 Task: Look for space in Patna, India from 3rd August, 2023 to 7th August, 2023 for 2 adults in price range Rs.4000 to Rs.9000. Place can be private room with 1  bedroom having 1 bed and 1 bathroom. Property type can be house, flat, guest house, hotel. Booking option can be shelf check-in. Required host language is English.
Action: Mouse moved to (488, 64)
Screenshot: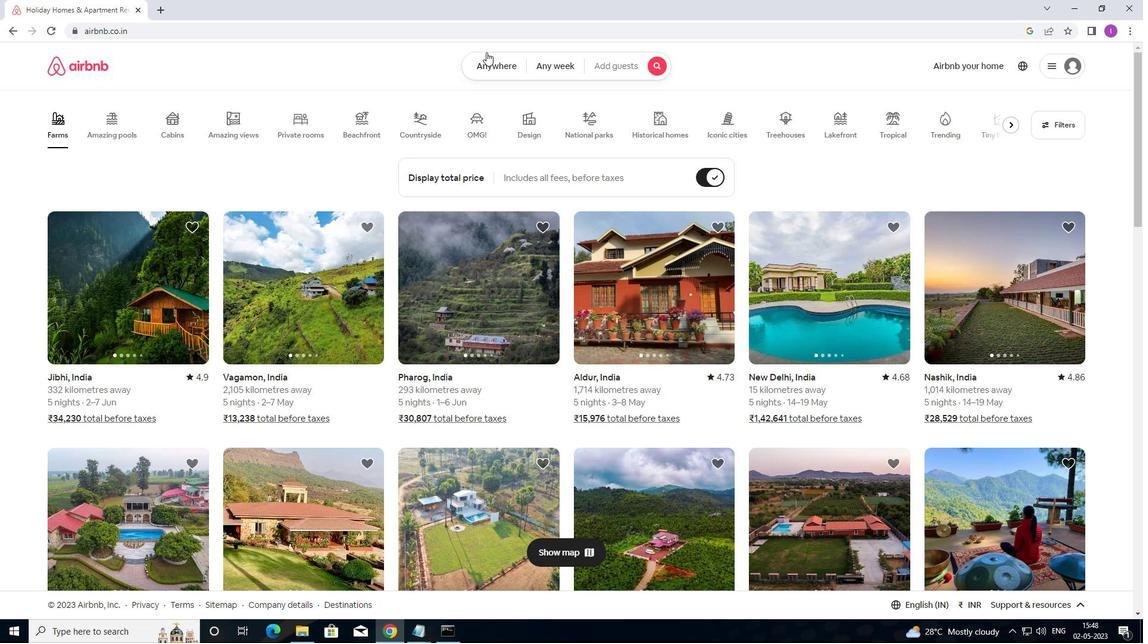 
Action: Mouse pressed left at (488, 64)
Screenshot: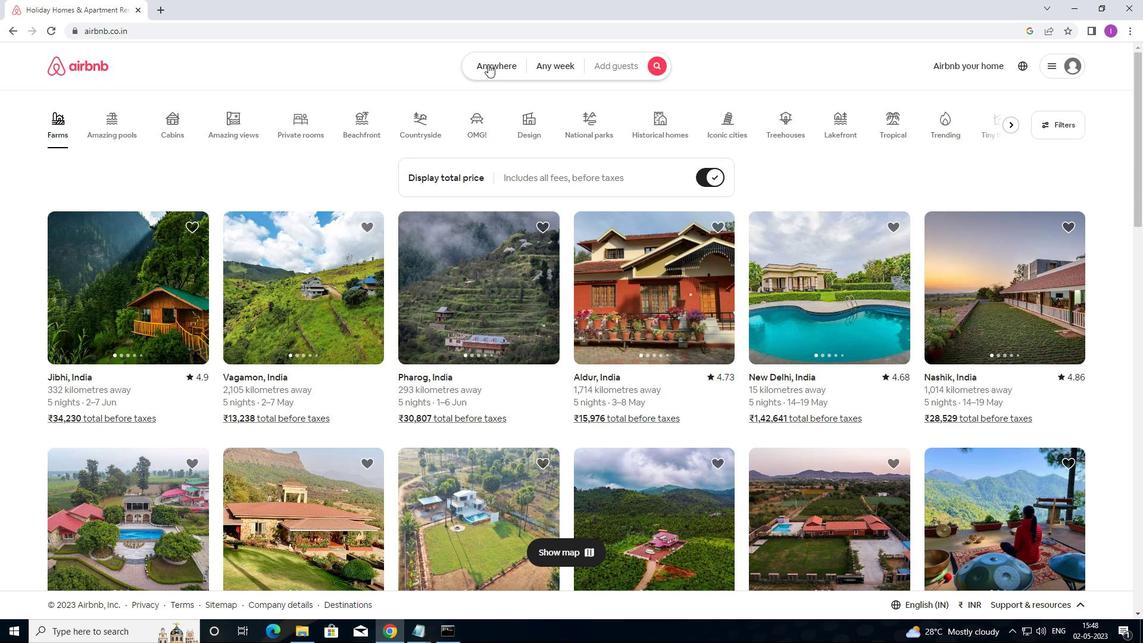
Action: Mouse moved to (399, 113)
Screenshot: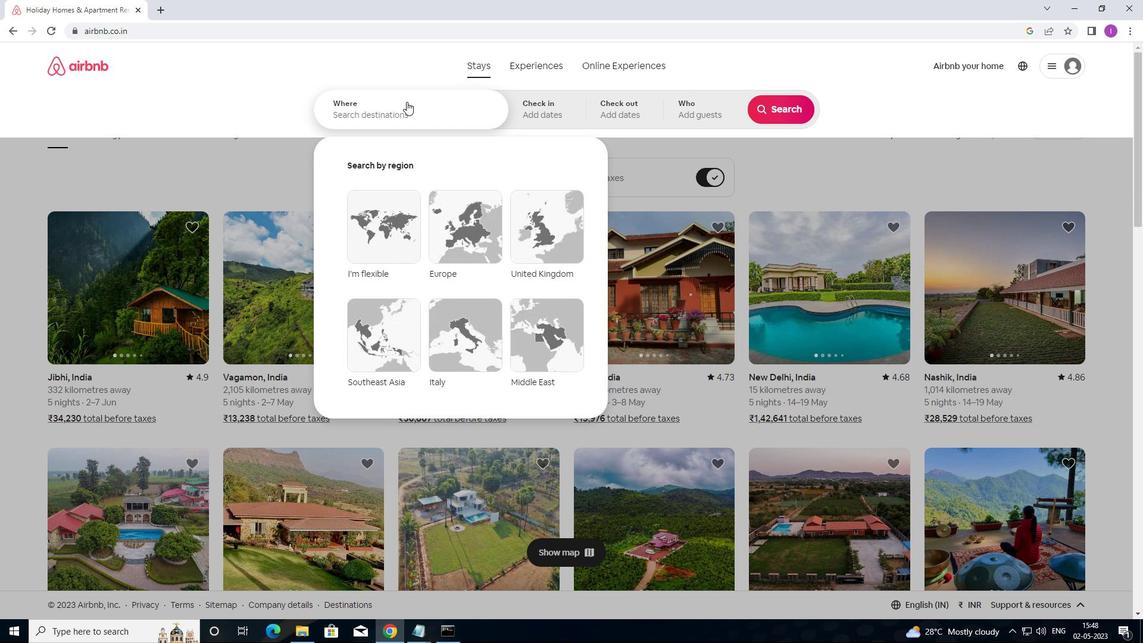 
Action: Mouse pressed left at (399, 113)
Screenshot: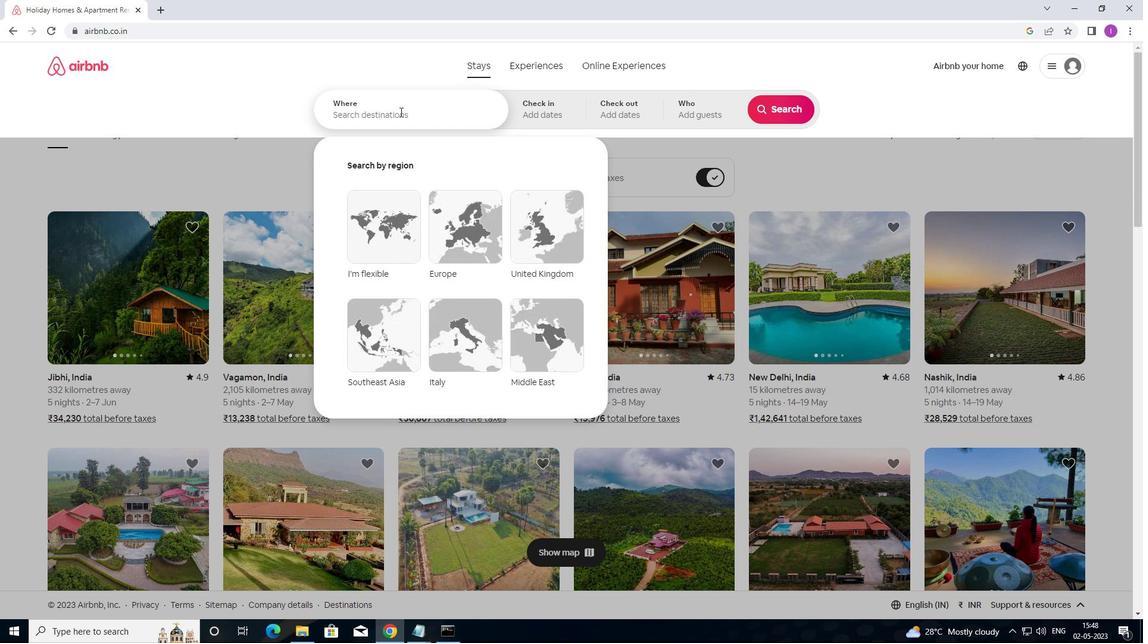 
Action: Mouse moved to (715, 36)
Screenshot: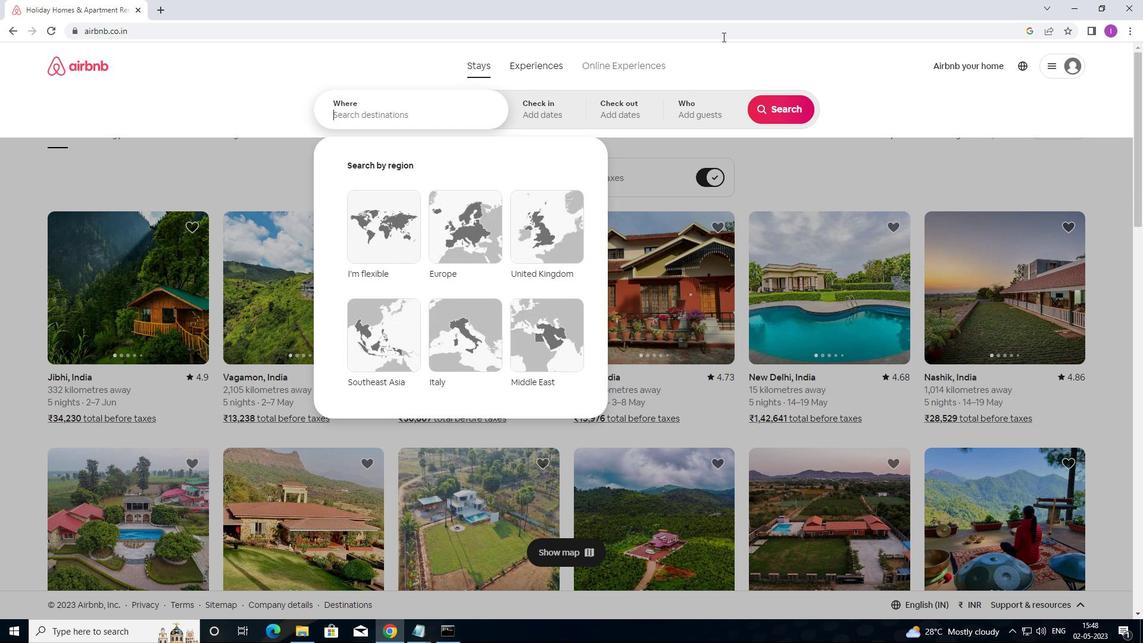 
Action: Key pressed <Key.shift>PATNA,<Key.shift>INDIA
Screenshot: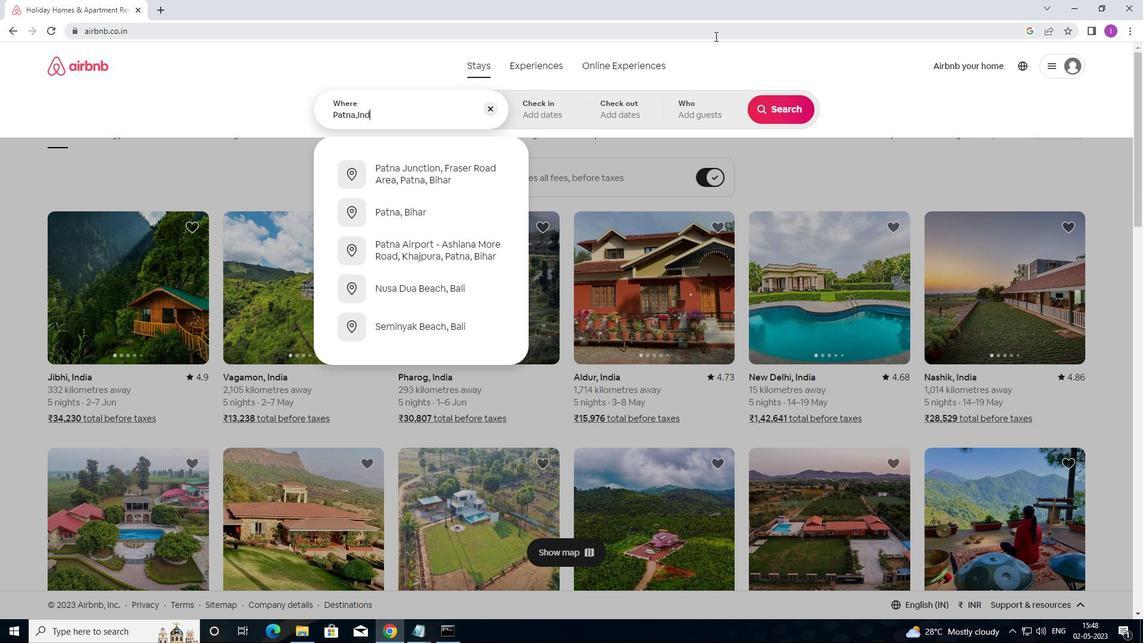 
Action: Mouse moved to (519, 110)
Screenshot: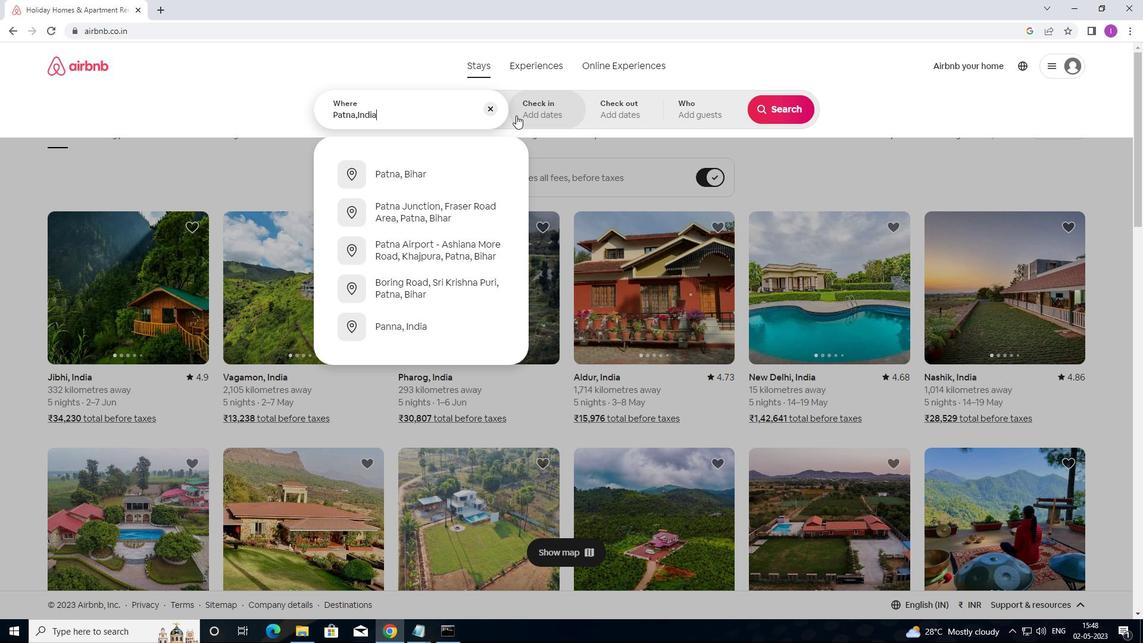 
Action: Mouse pressed left at (519, 110)
Screenshot: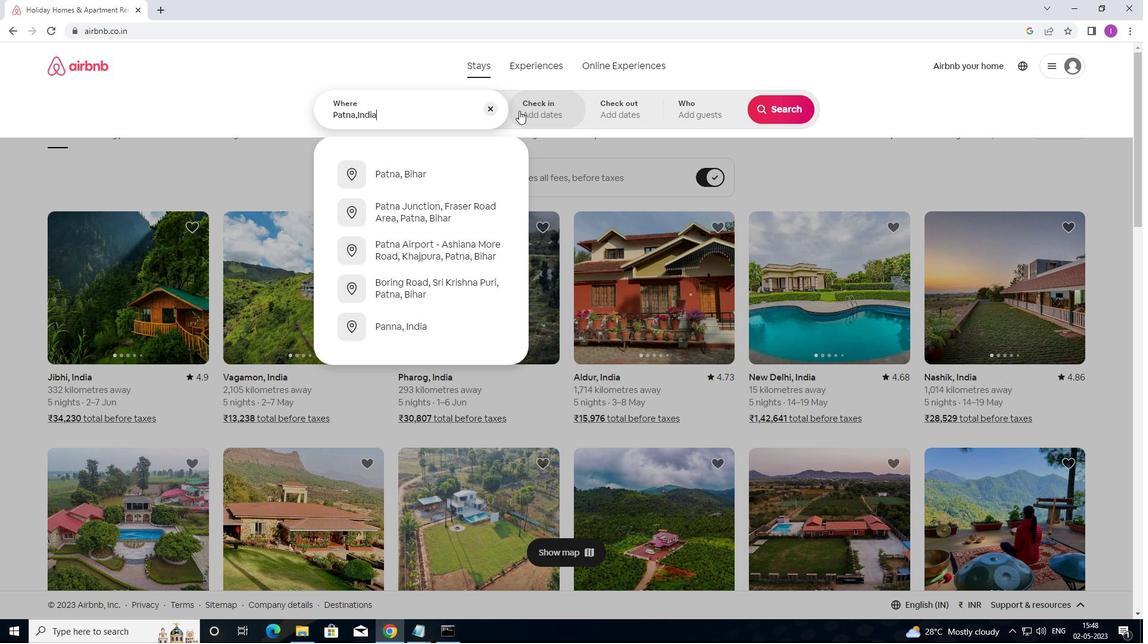
Action: Mouse moved to (770, 214)
Screenshot: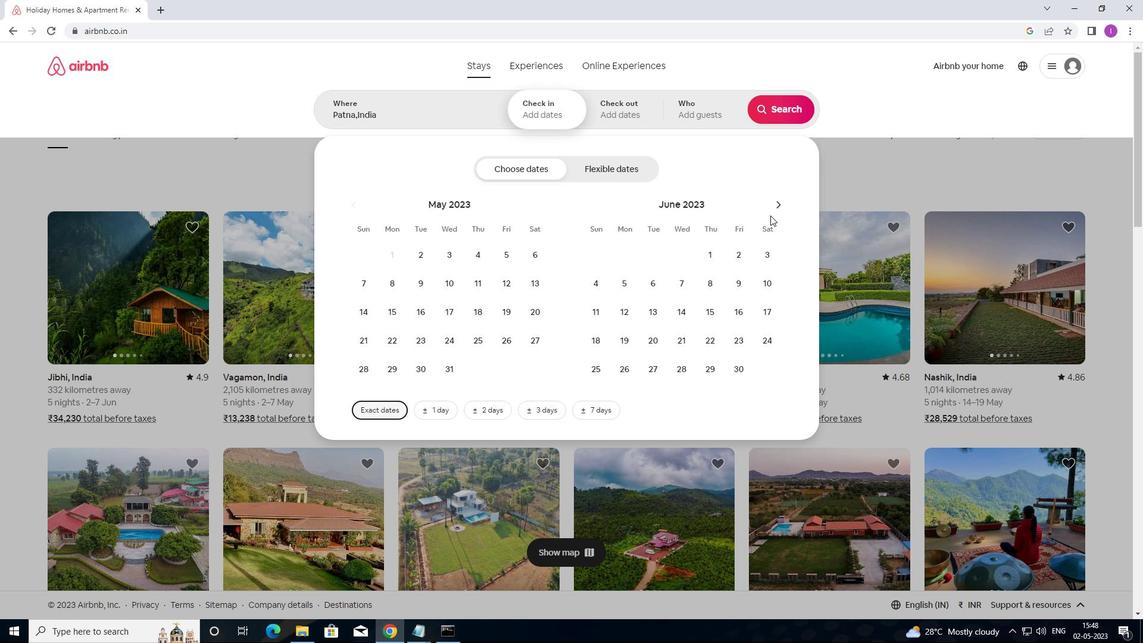 
Action: Mouse pressed left at (770, 214)
Screenshot: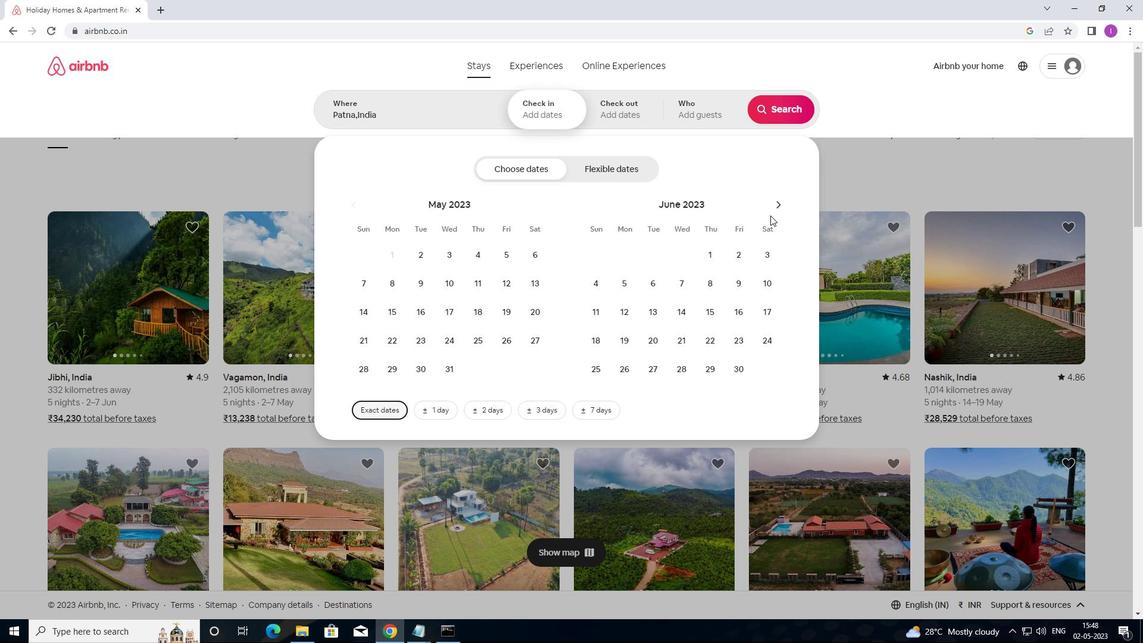 
Action: Mouse moved to (770, 211)
Screenshot: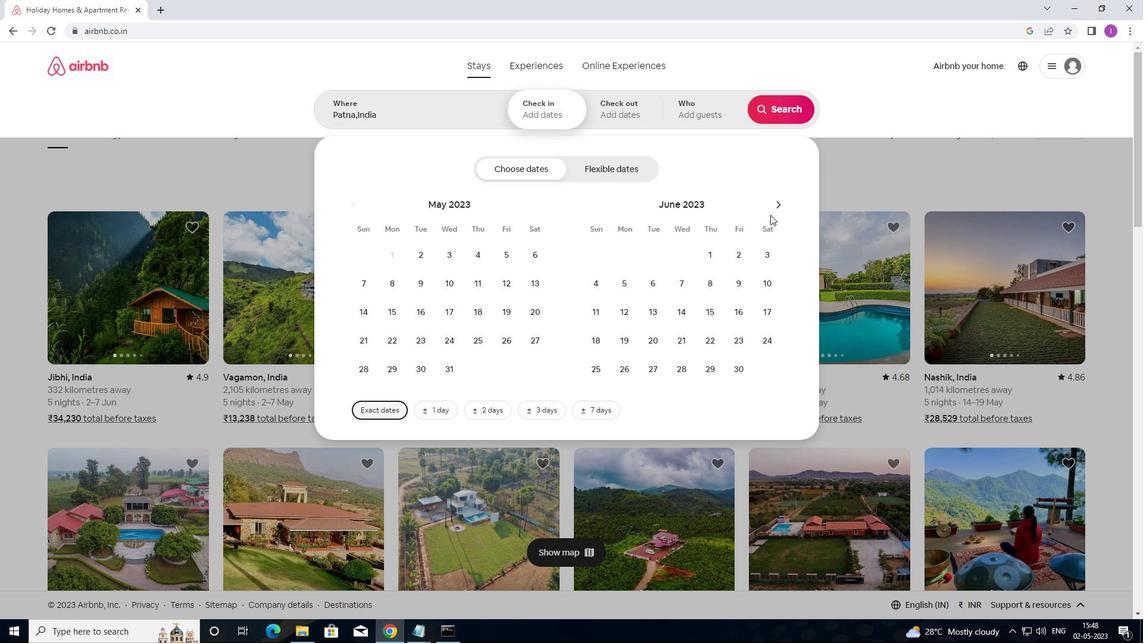 
Action: Mouse pressed left at (770, 211)
Screenshot: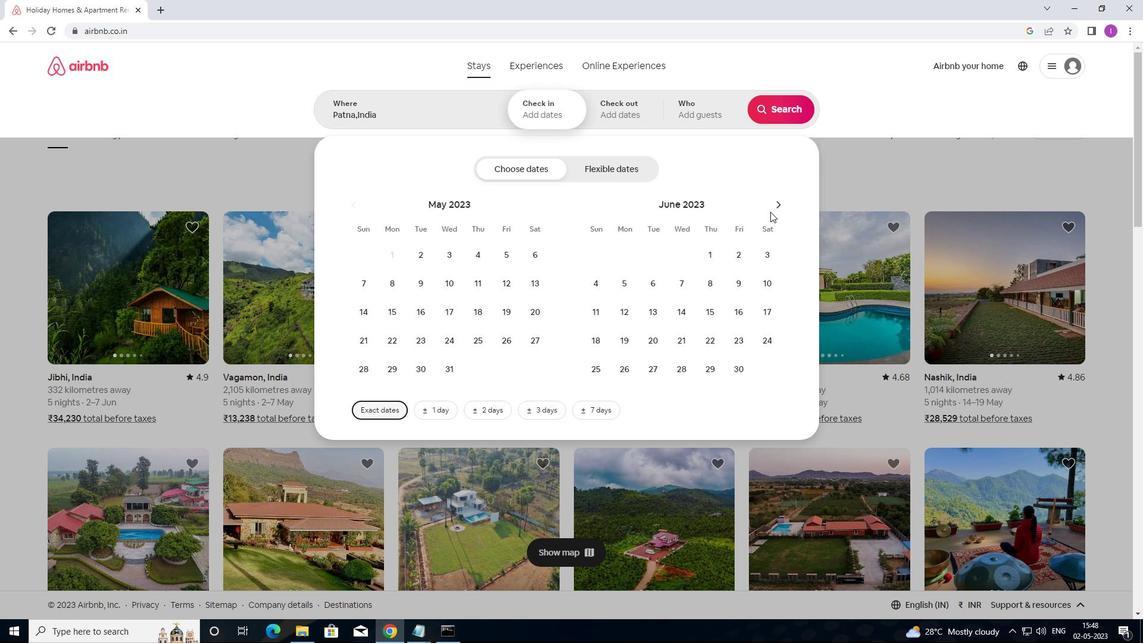 
Action: Mouse moved to (783, 204)
Screenshot: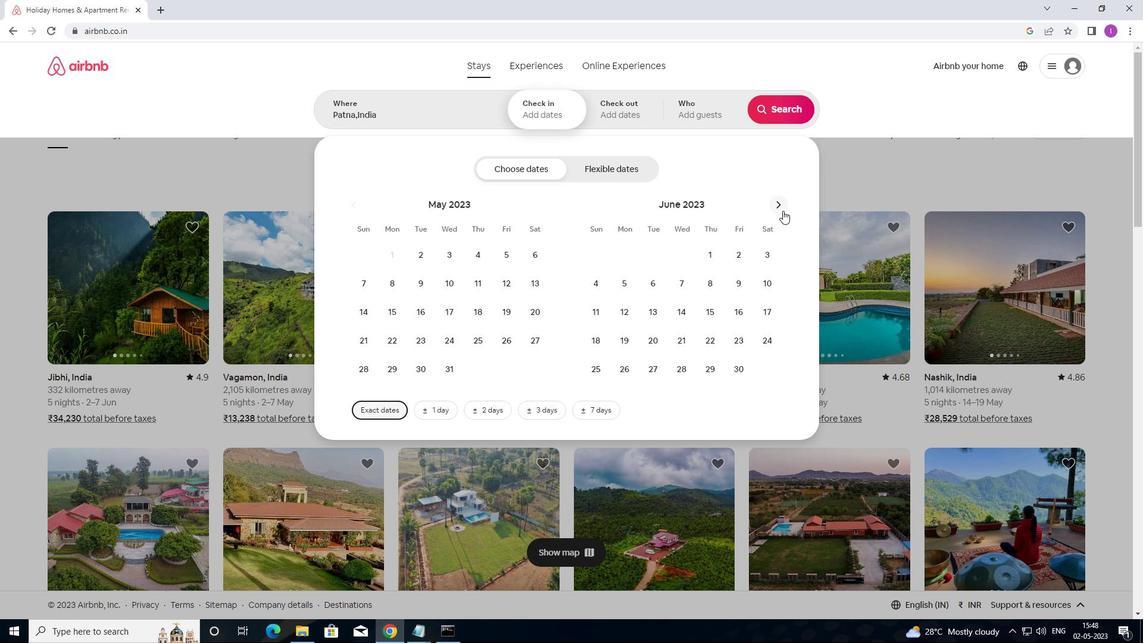 
Action: Mouse pressed left at (783, 204)
Screenshot: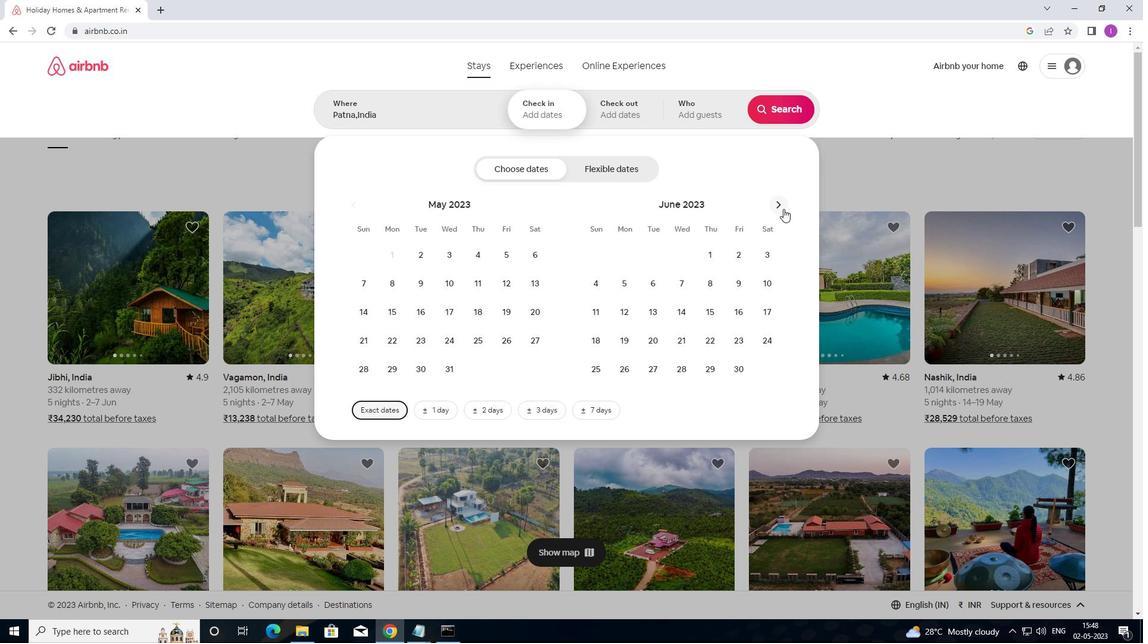 
Action: Mouse pressed left at (783, 204)
Screenshot: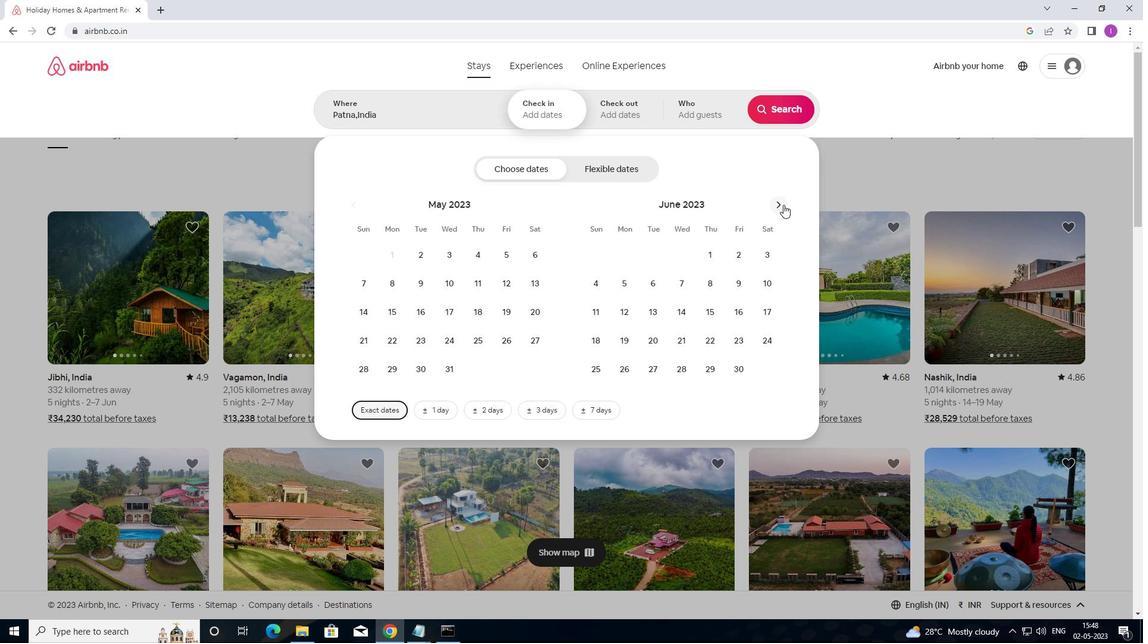 
Action: Mouse moved to (707, 253)
Screenshot: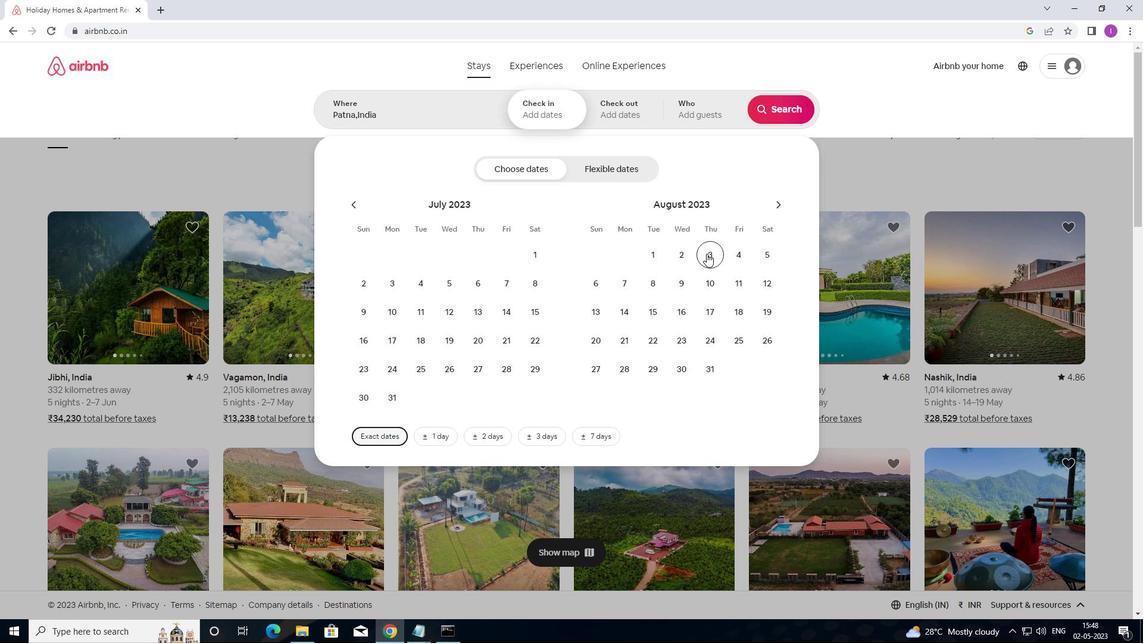 
Action: Mouse pressed left at (707, 253)
Screenshot: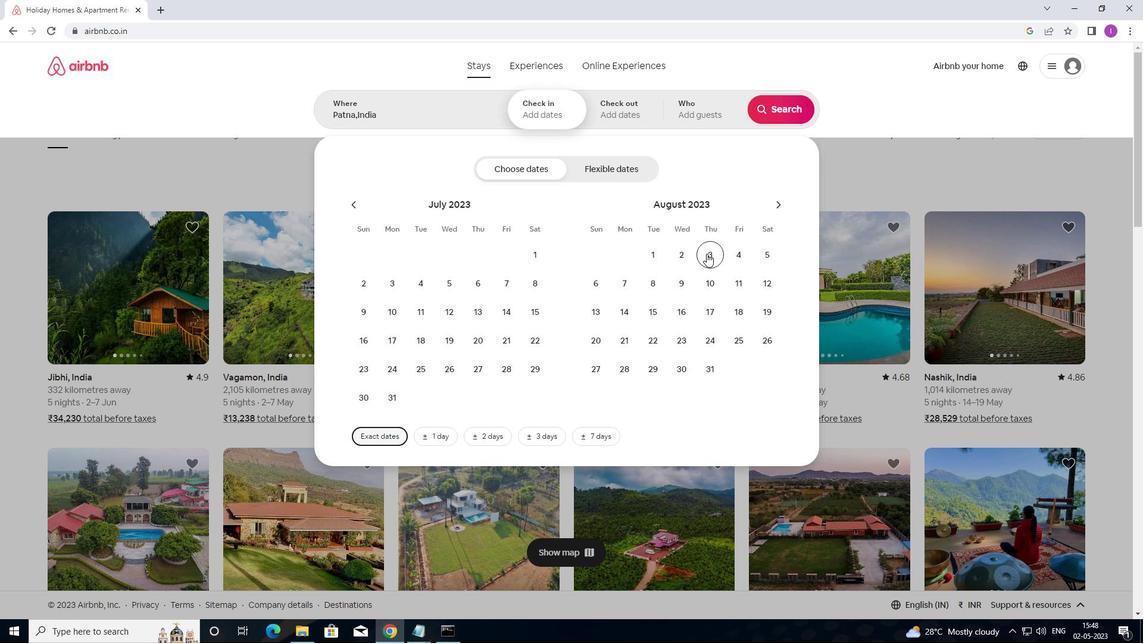 
Action: Mouse moved to (621, 290)
Screenshot: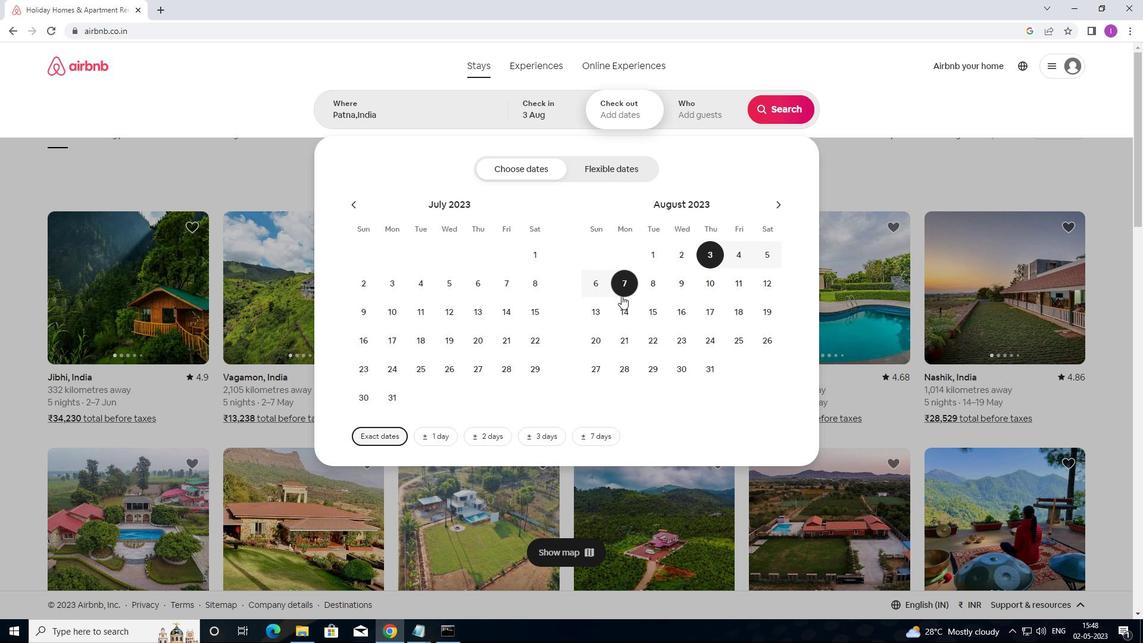 
Action: Mouse pressed left at (621, 290)
Screenshot: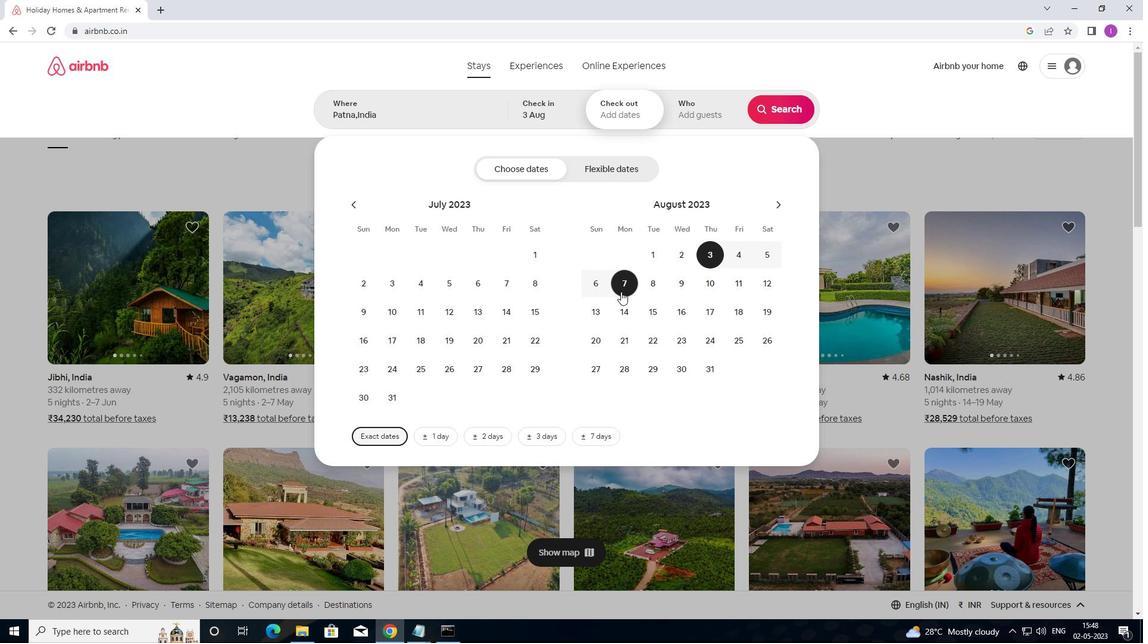 
Action: Mouse moved to (724, 107)
Screenshot: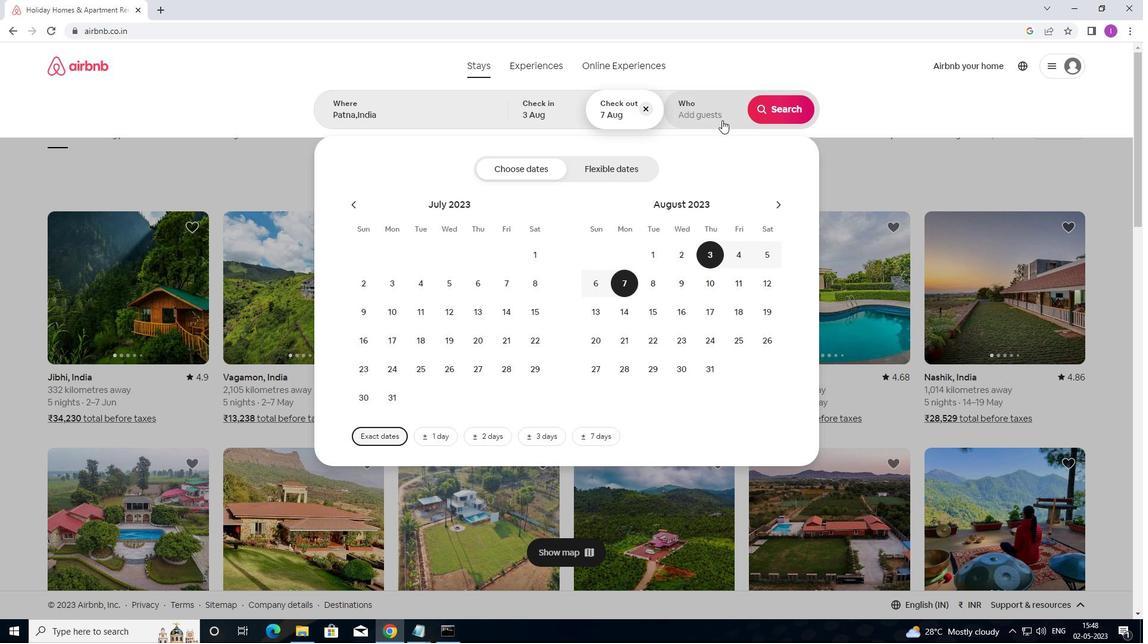 
Action: Mouse pressed left at (724, 107)
Screenshot: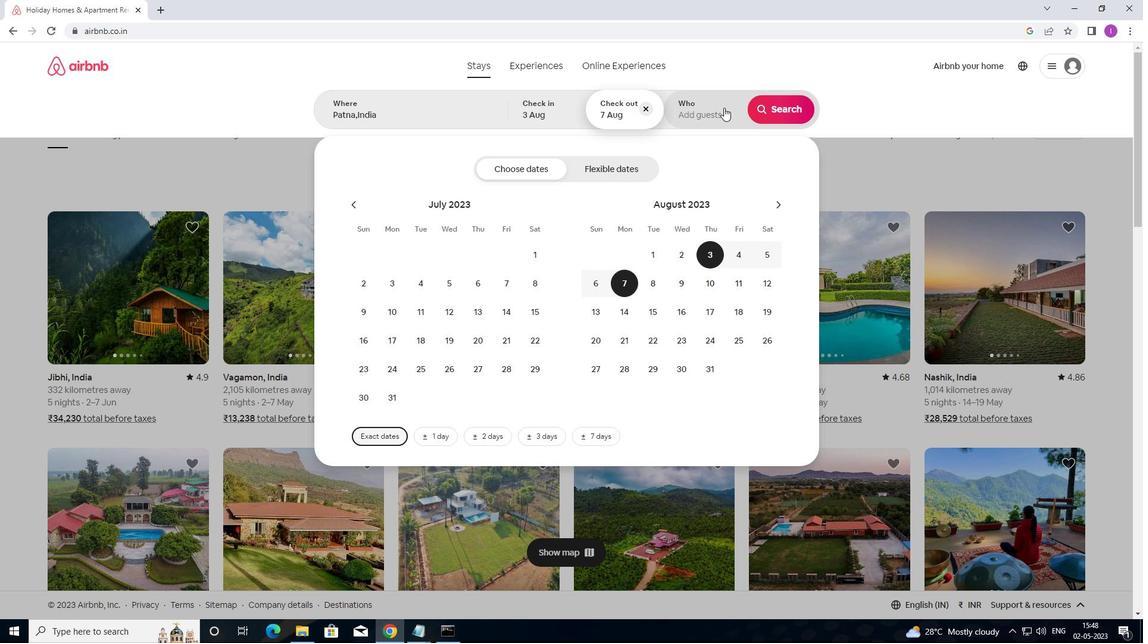 
Action: Mouse moved to (775, 174)
Screenshot: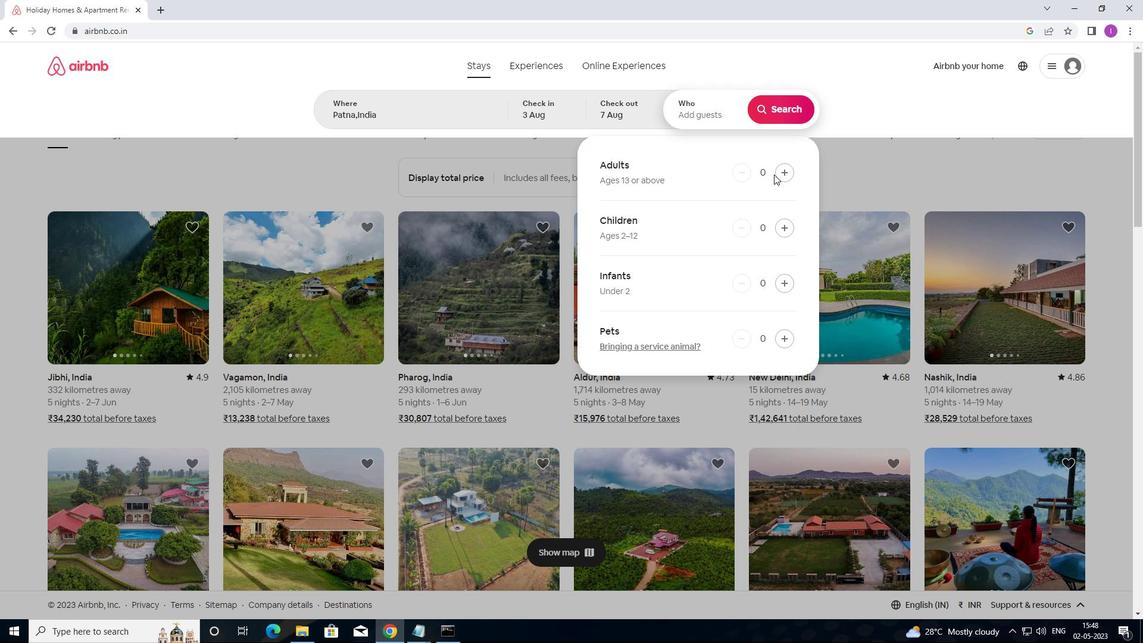 
Action: Mouse pressed left at (775, 174)
Screenshot: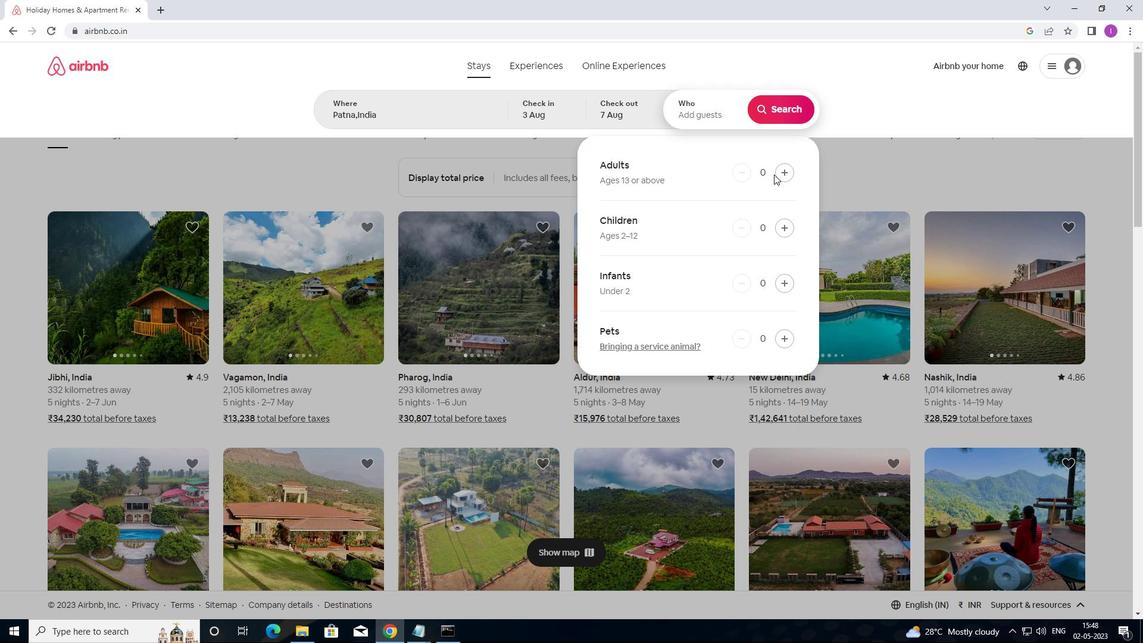 
Action: Mouse moved to (777, 173)
Screenshot: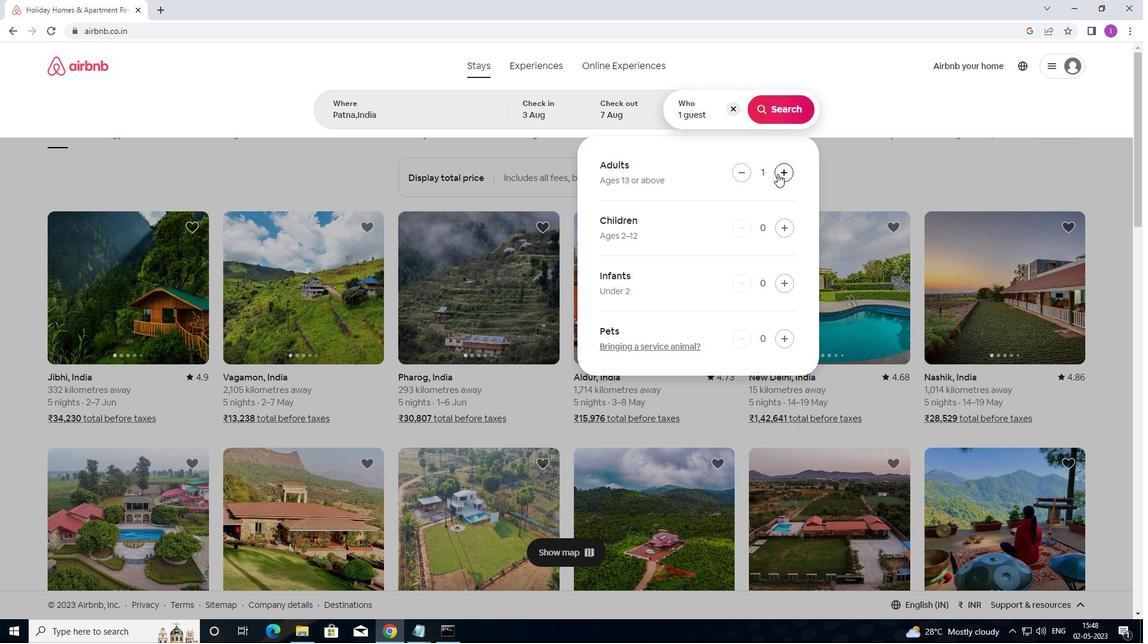 
Action: Mouse pressed left at (777, 173)
Screenshot: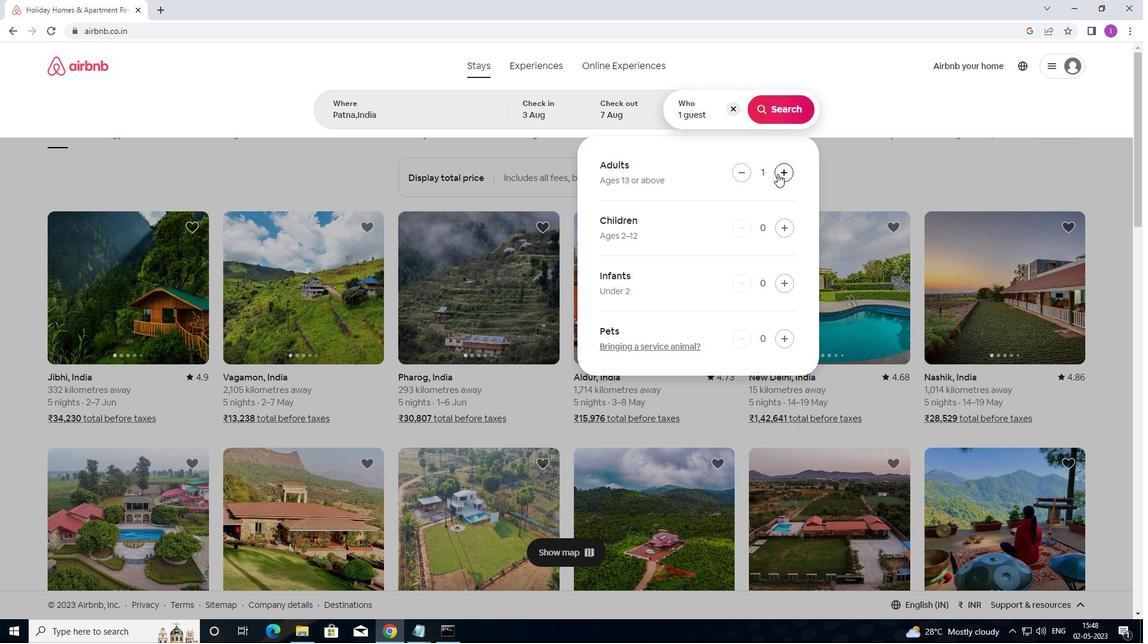 
Action: Mouse moved to (777, 115)
Screenshot: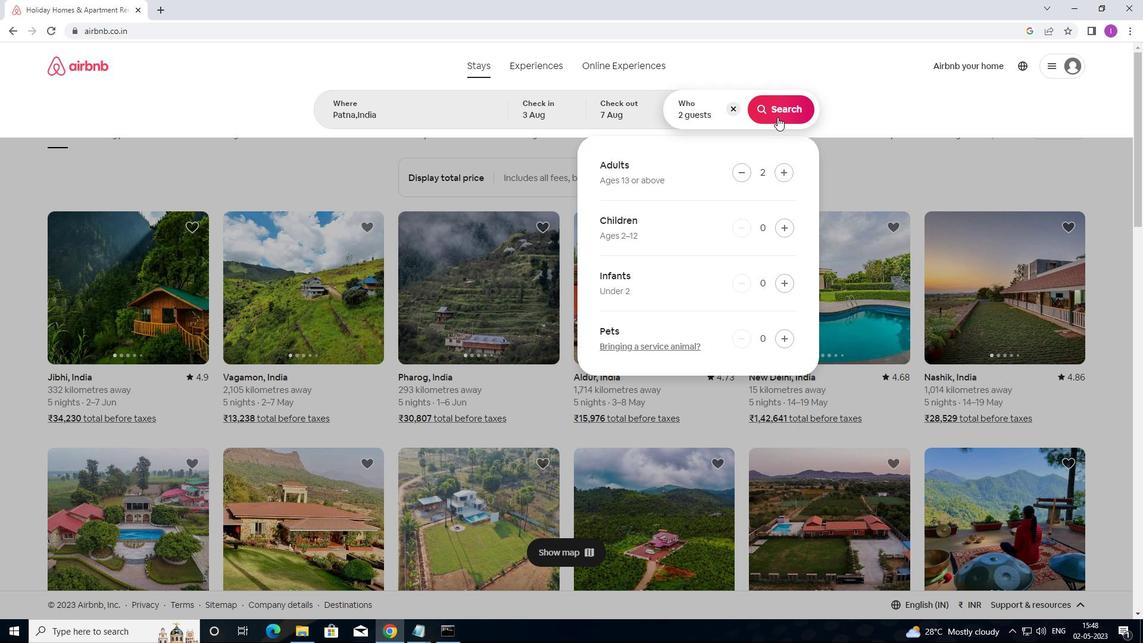 
Action: Mouse pressed left at (777, 115)
Screenshot: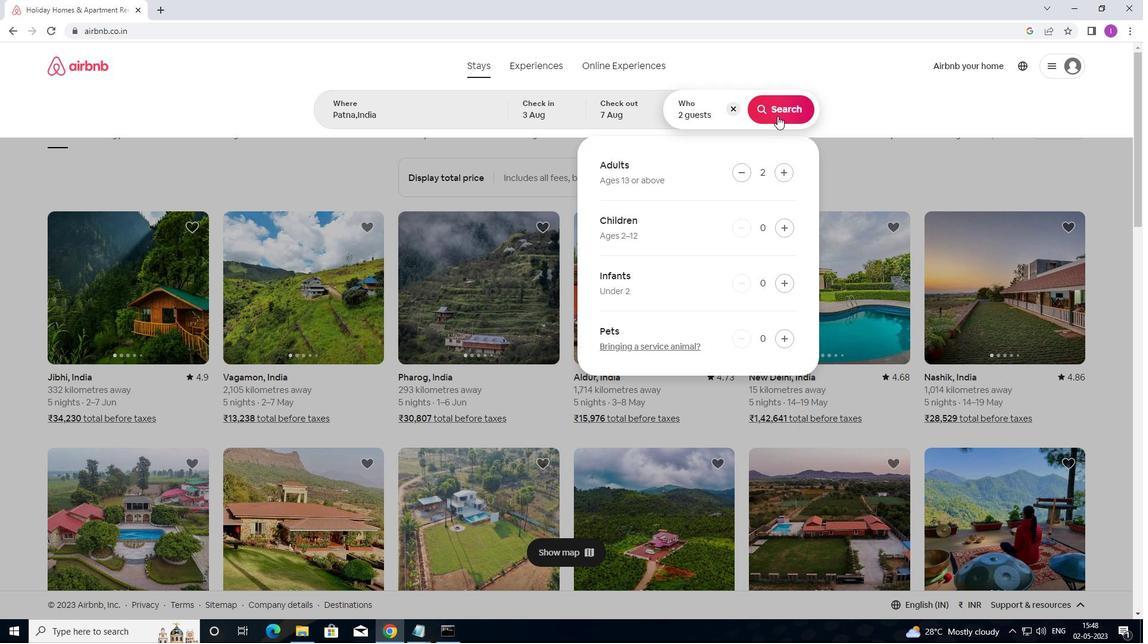 
Action: Mouse moved to (717, 194)
Screenshot: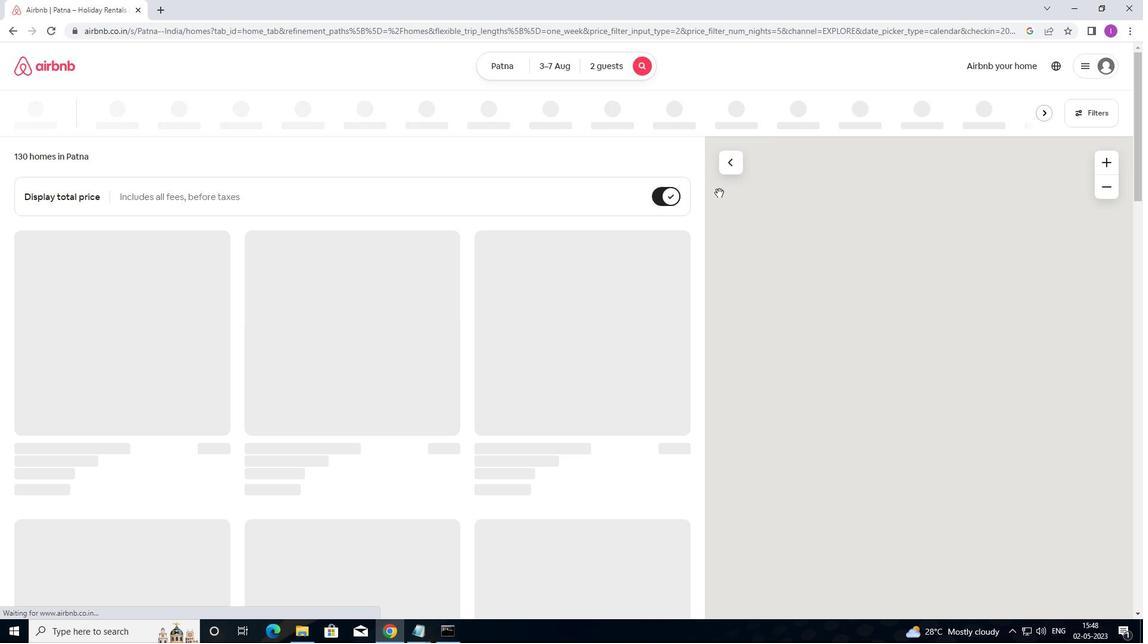 
Action: Mouse scrolled (717, 193) with delta (0, 0)
Screenshot: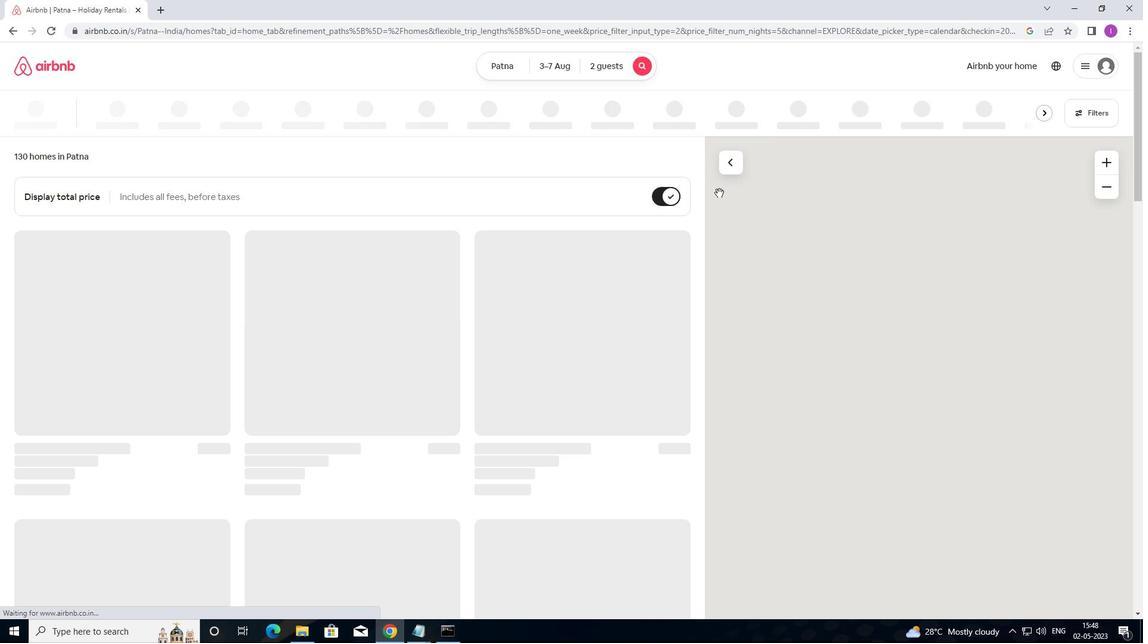 
Action: Mouse moved to (1096, 113)
Screenshot: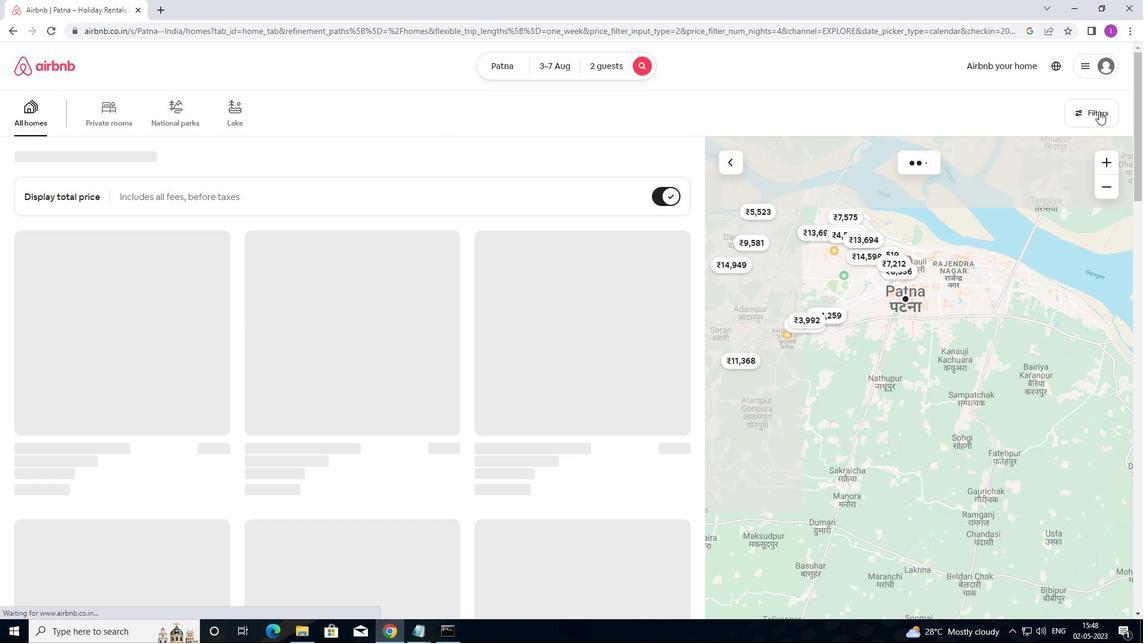 
Action: Mouse pressed left at (1096, 113)
Screenshot: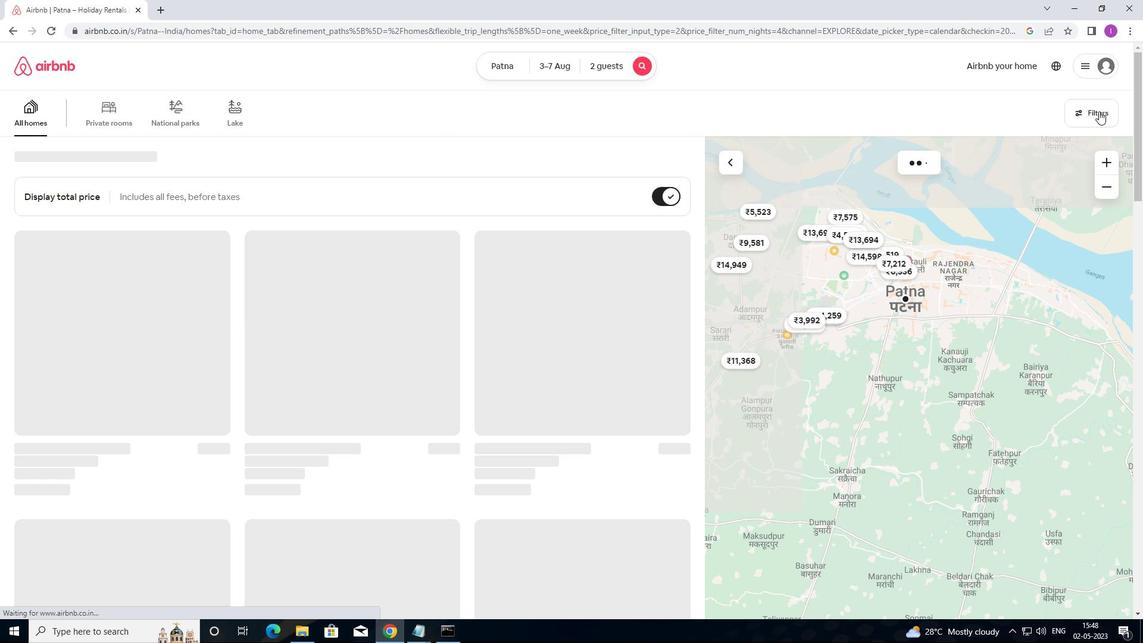 
Action: Mouse moved to (1095, 122)
Screenshot: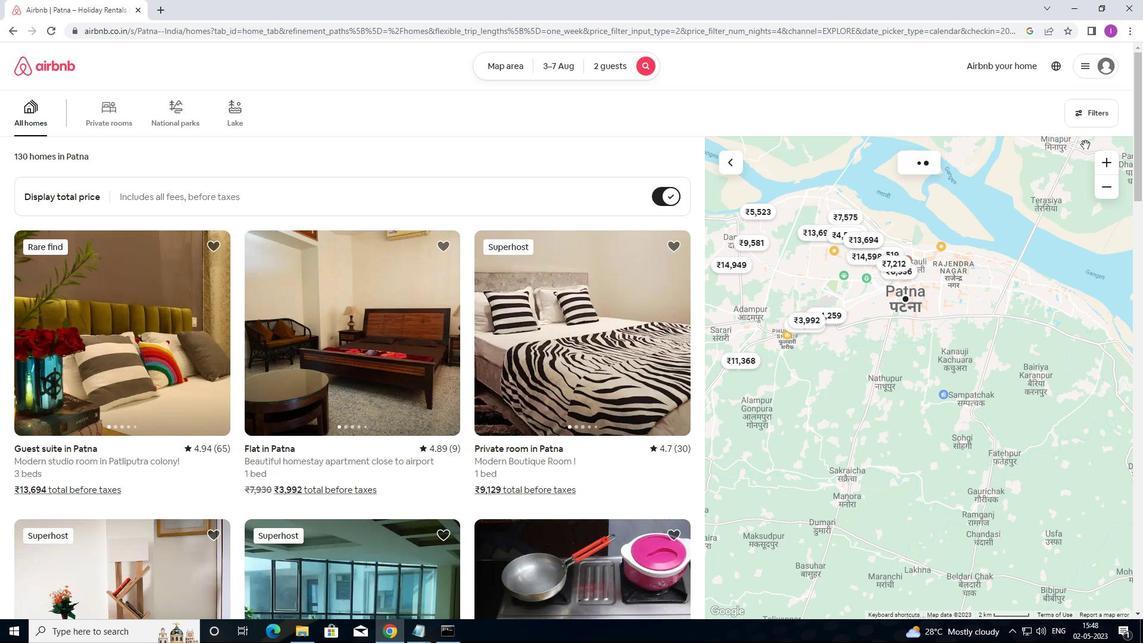 
Action: Mouse pressed left at (1095, 122)
Screenshot: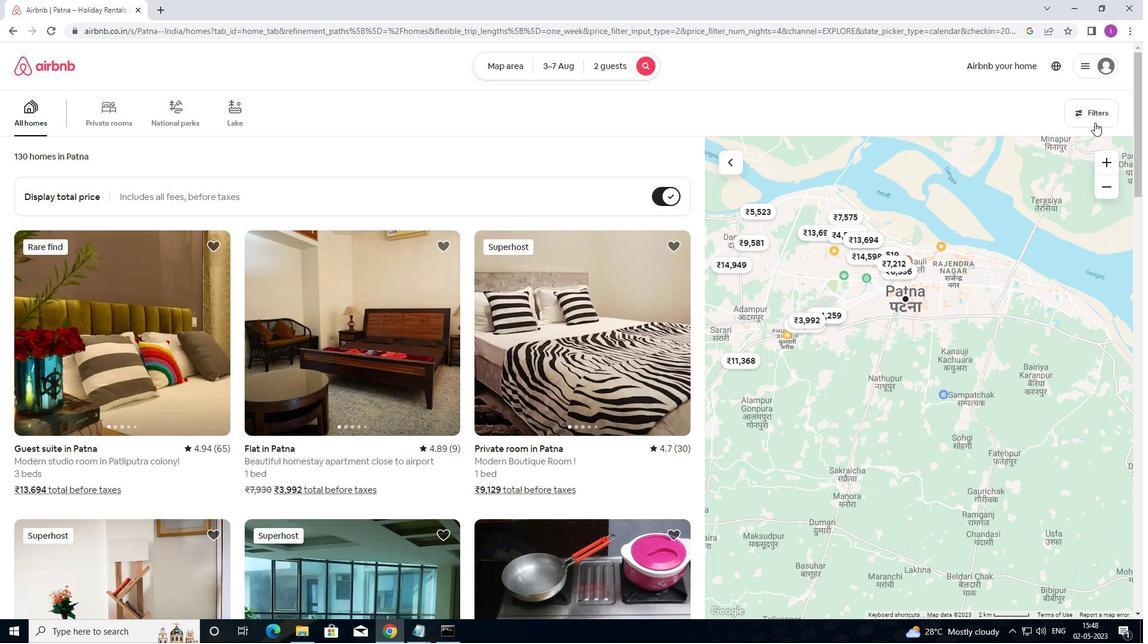 
Action: Mouse moved to (444, 267)
Screenshot: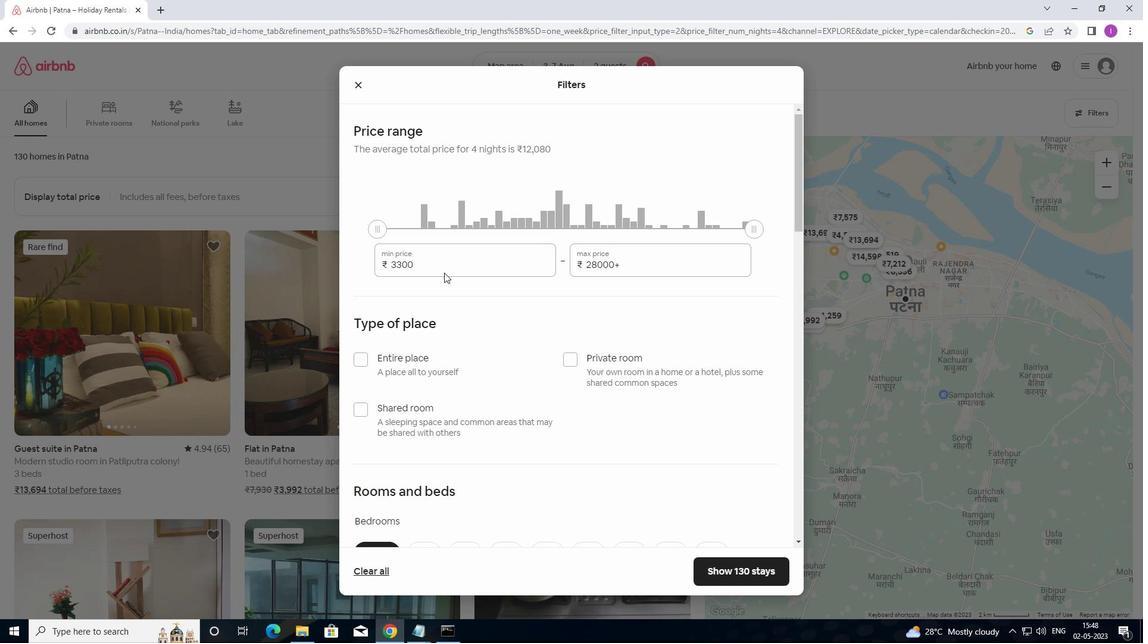
Action: Mouse pressed left at (444, 267)
Screenshot: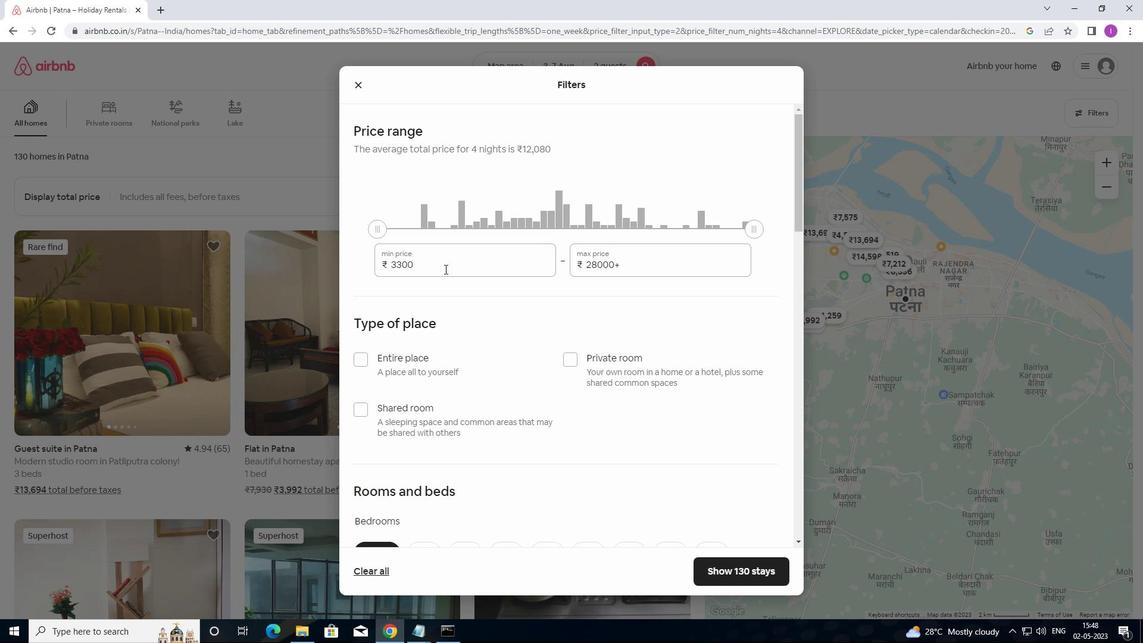 
Action: Mouse moved to (393, 266)
Screenshot: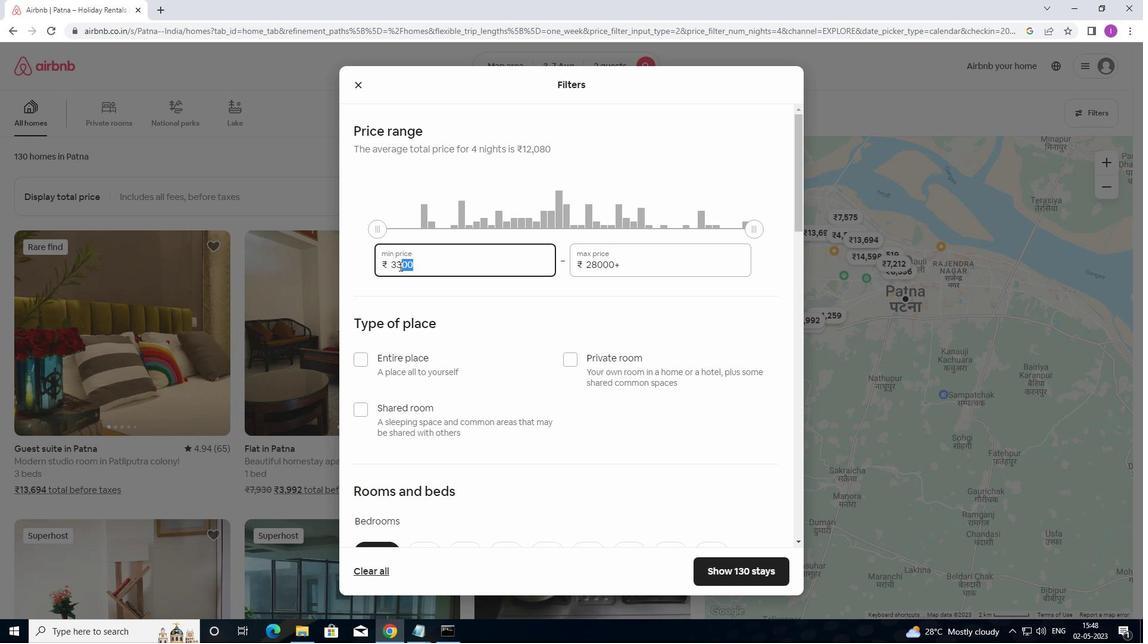 
Action: Key pressed 4000
Screenshot: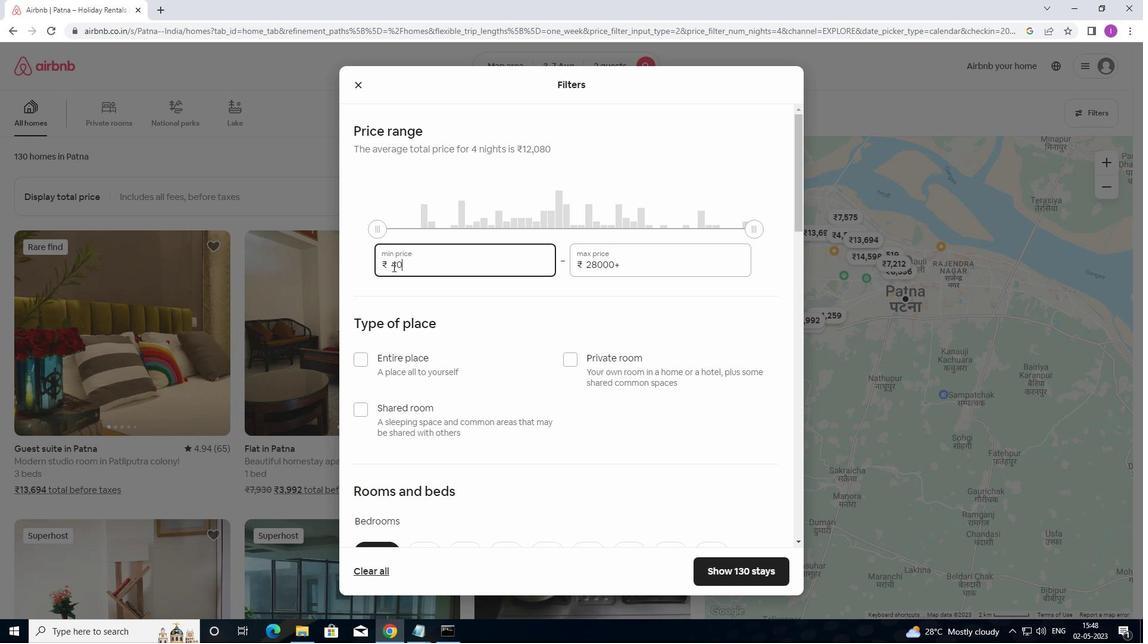 
Action: Mouse moved to (629, 263)
Screenshot: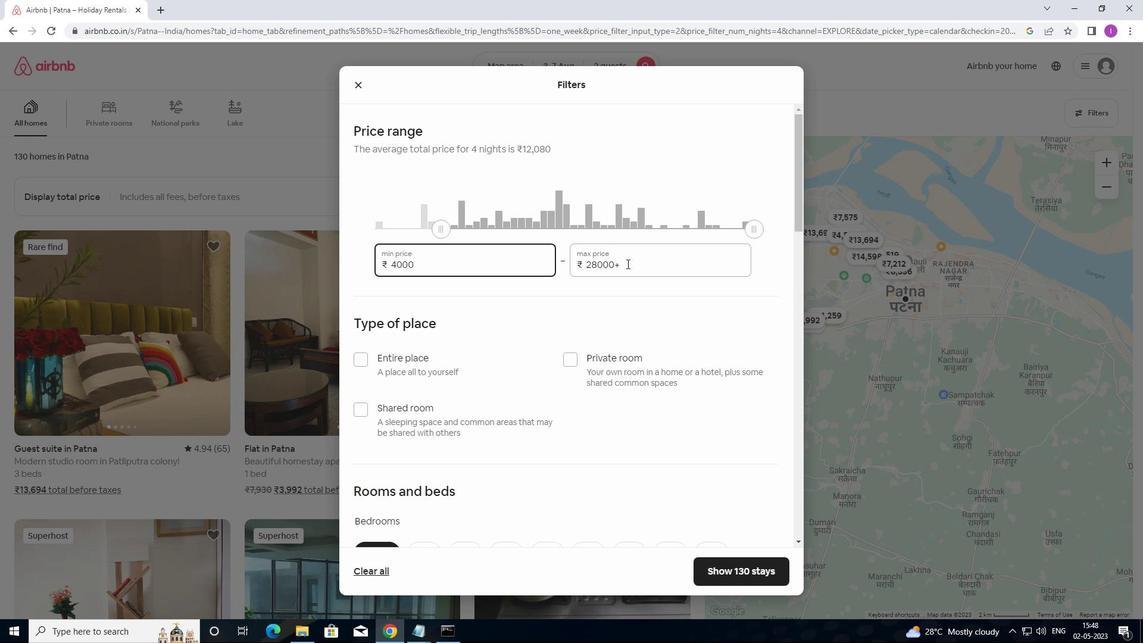 
Action: Mouse pressed left at (629, 263)
Screenshot: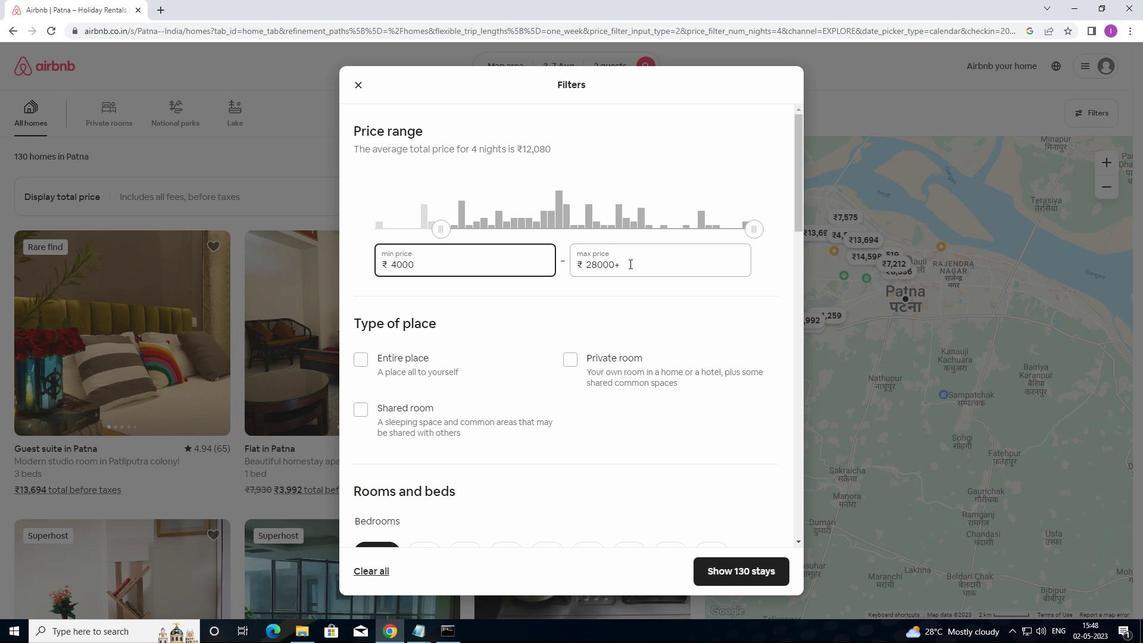 
Action: Mouse moved to (572, 264)
Screenshot: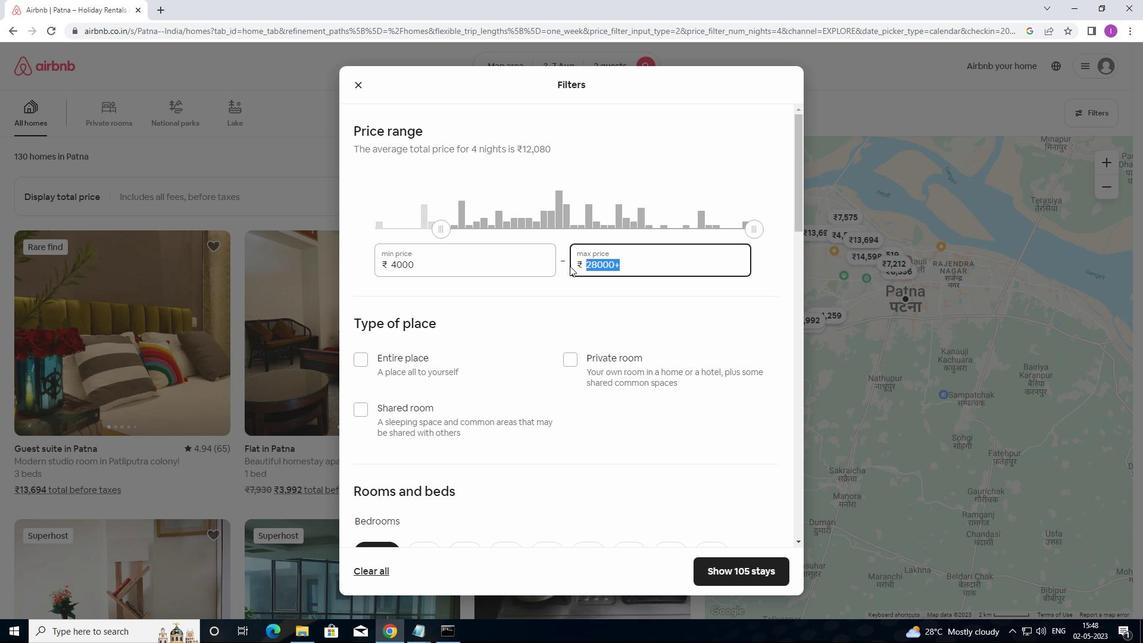 
Action: Key pressed 90
Screenshot: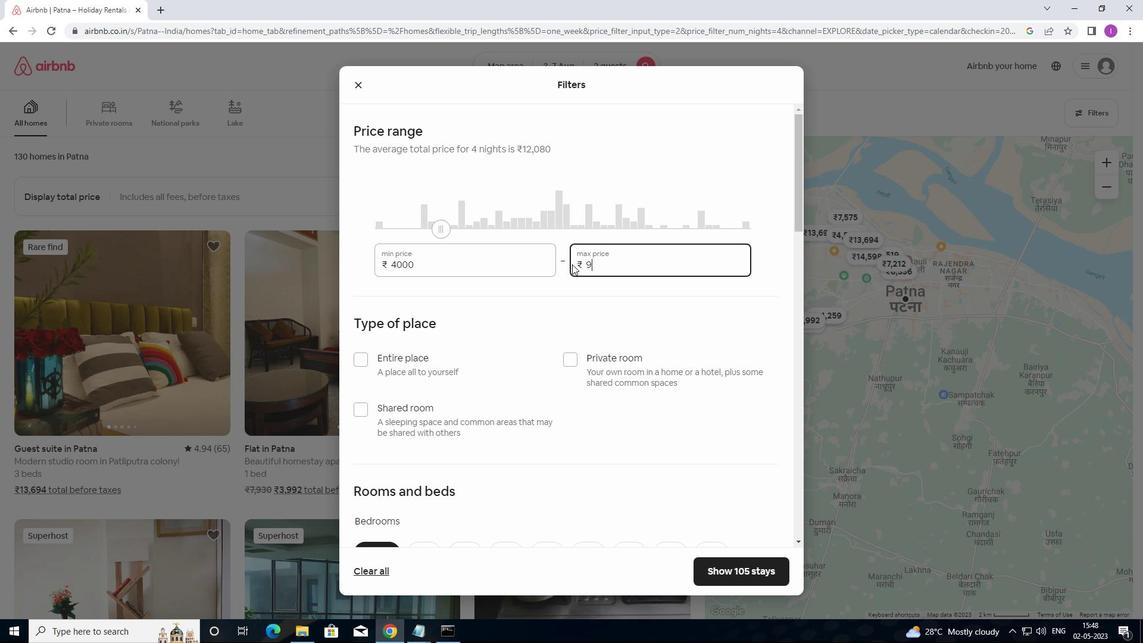 
Action: Mouse moved to (573, 263)
Screenshot: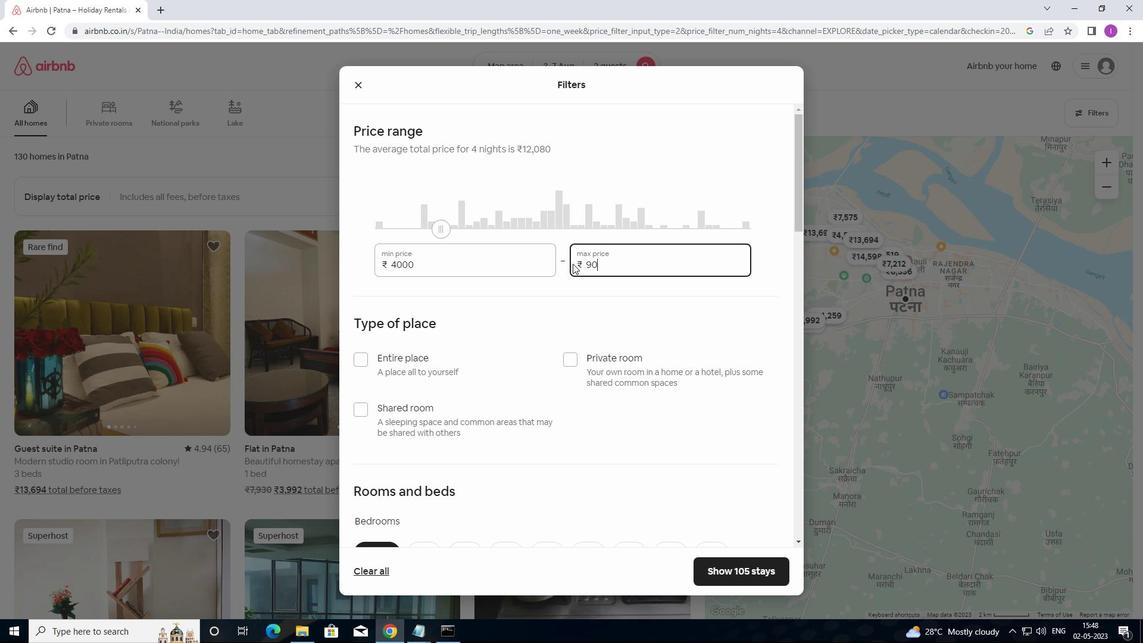 
Action: Key pressed 00
Screenshot: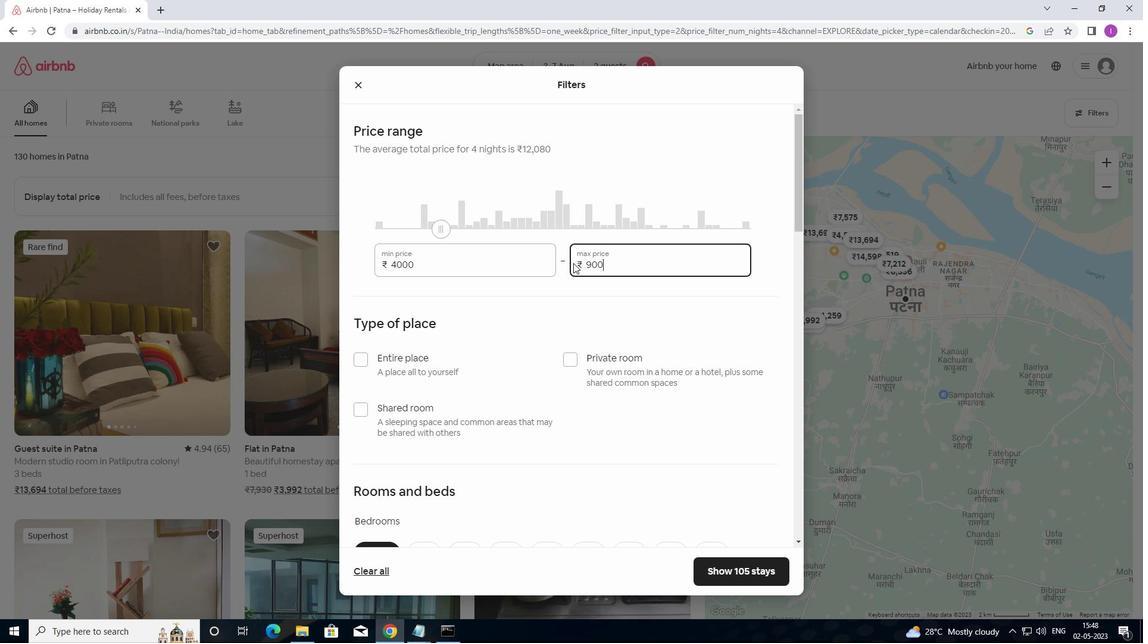 
Action: Mouse moved to (477, 359)
Screenshot: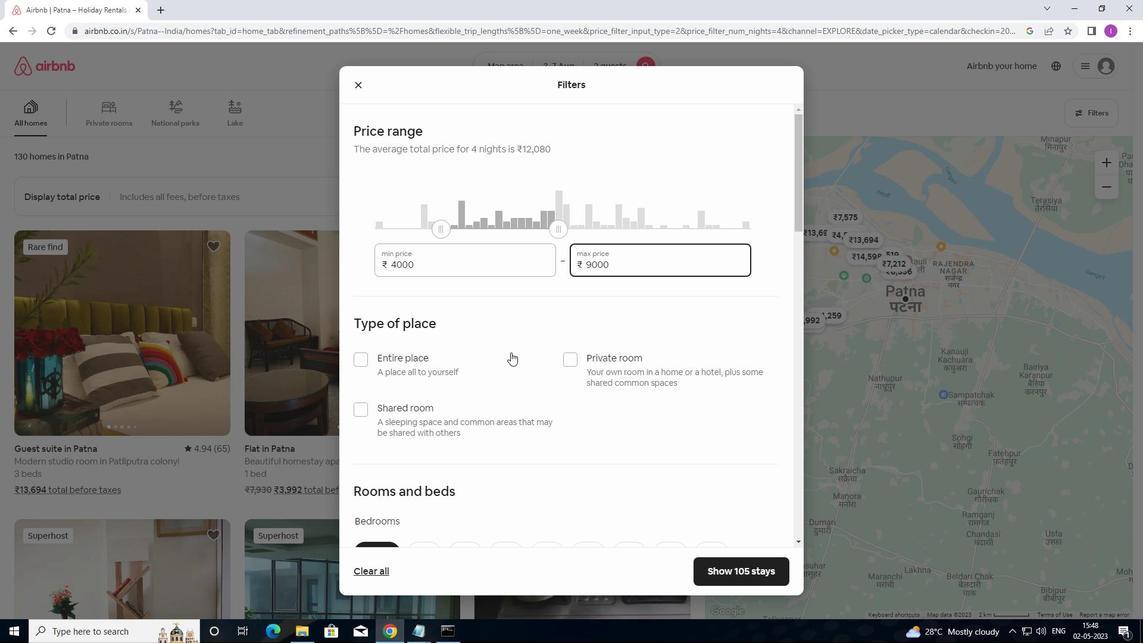 
Action: Mouse scrolled (477, 359) with delta (0, 0)
Screenshot: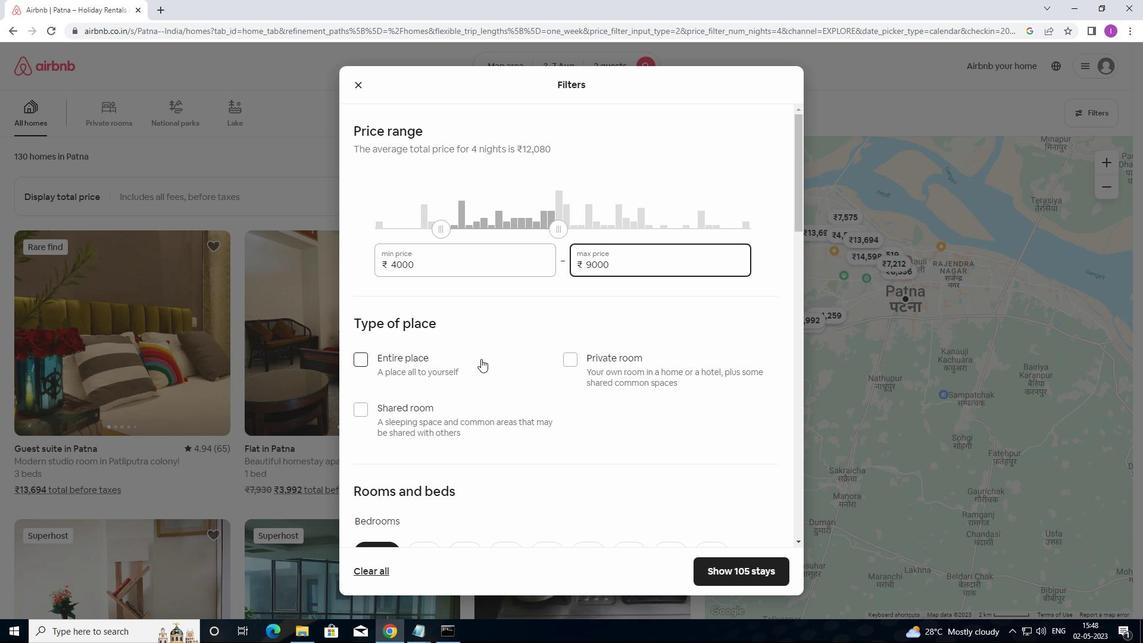 
Action: Mouse moved to (478, 359)
Screenshot: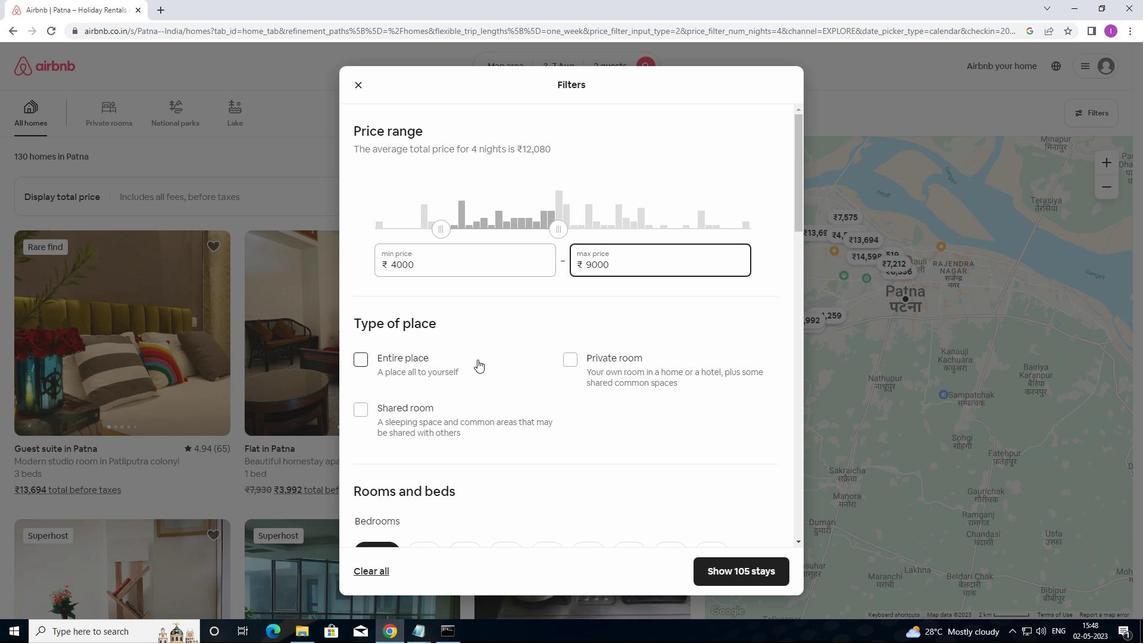 
Action: Mouse scrolled (478, 359) with delta (0, 0)
Screenshot: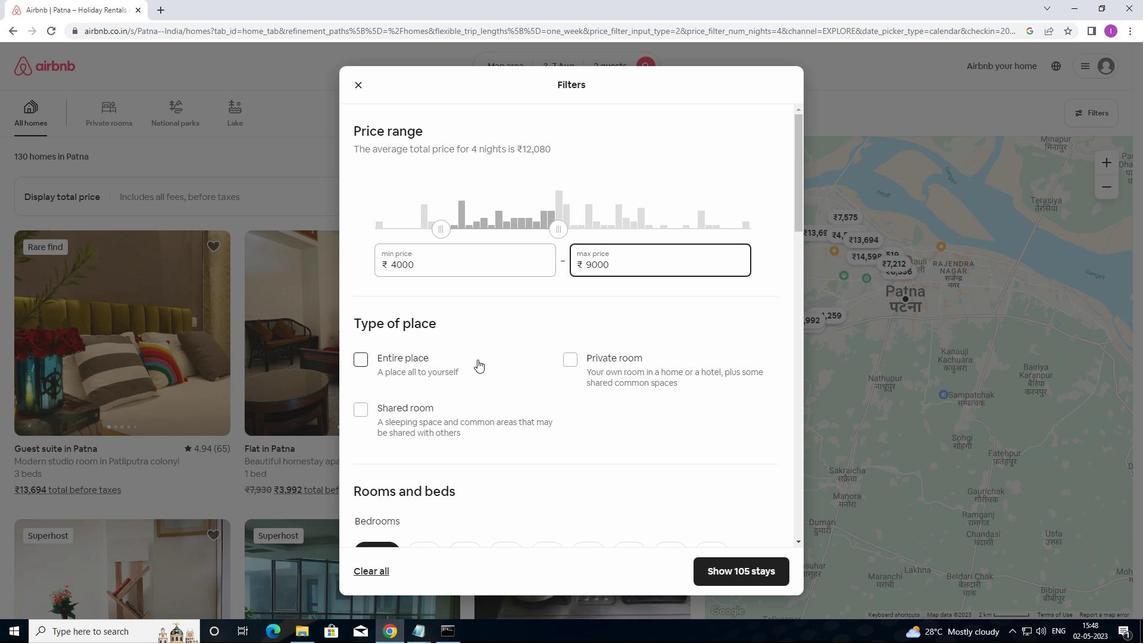 
Action: Mouse moved to (578, 241)
Screenshot: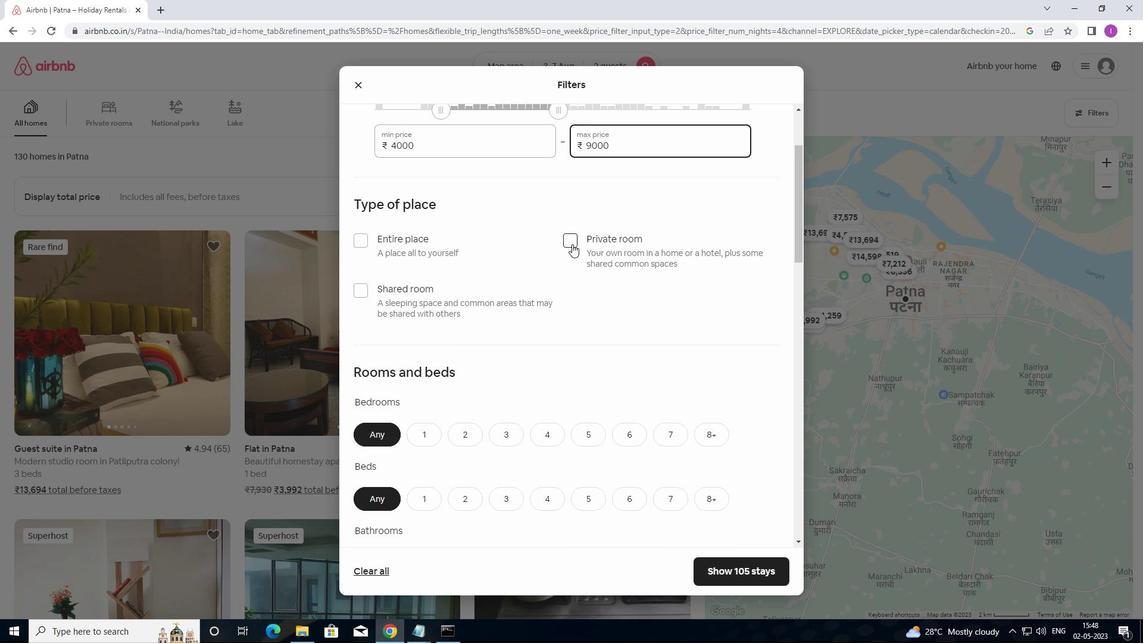 
Action: Mouse pressed left at (578, 241)
Screenshot: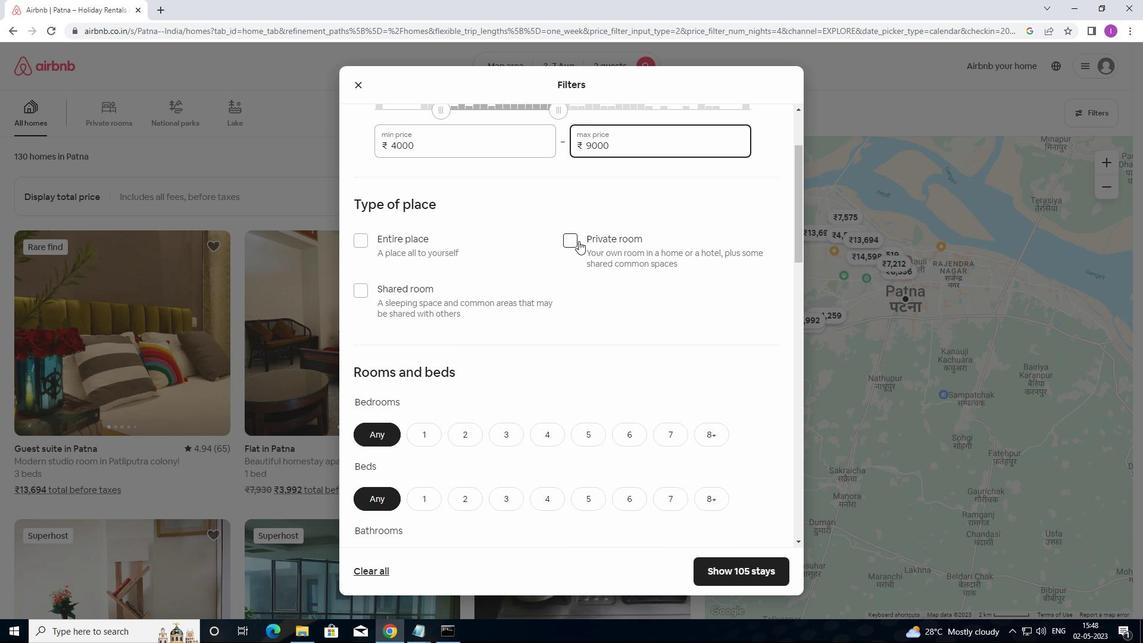 
Action: Mouse moved to (595, 296)
Screenshot: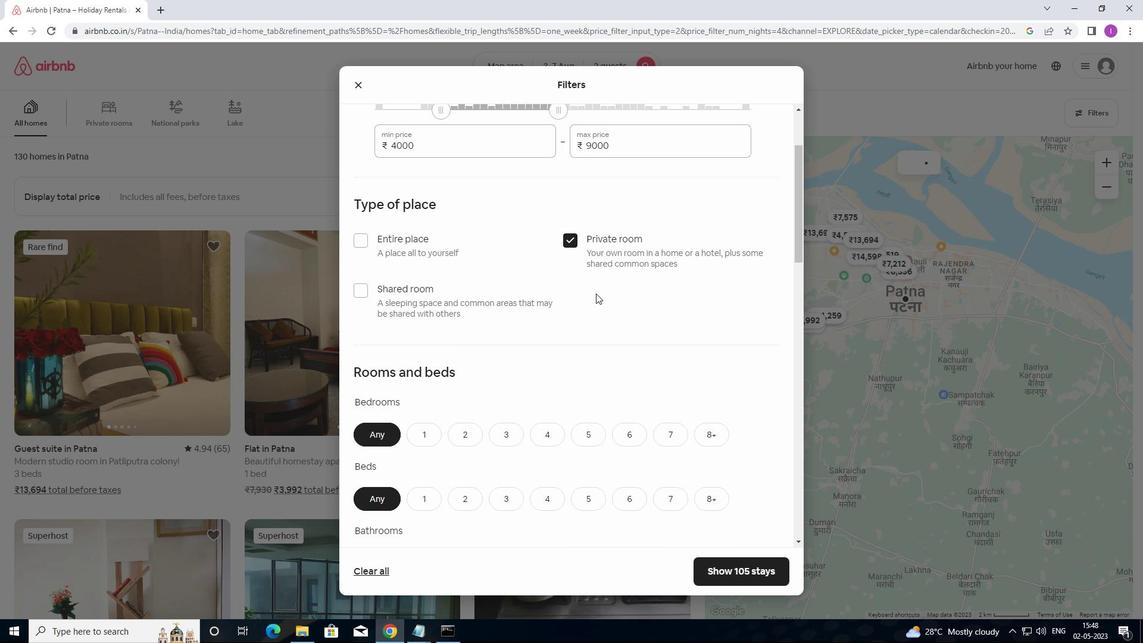 
Action: Mouse scrolled (595, 295) with delta (0, 0)
Screenshot: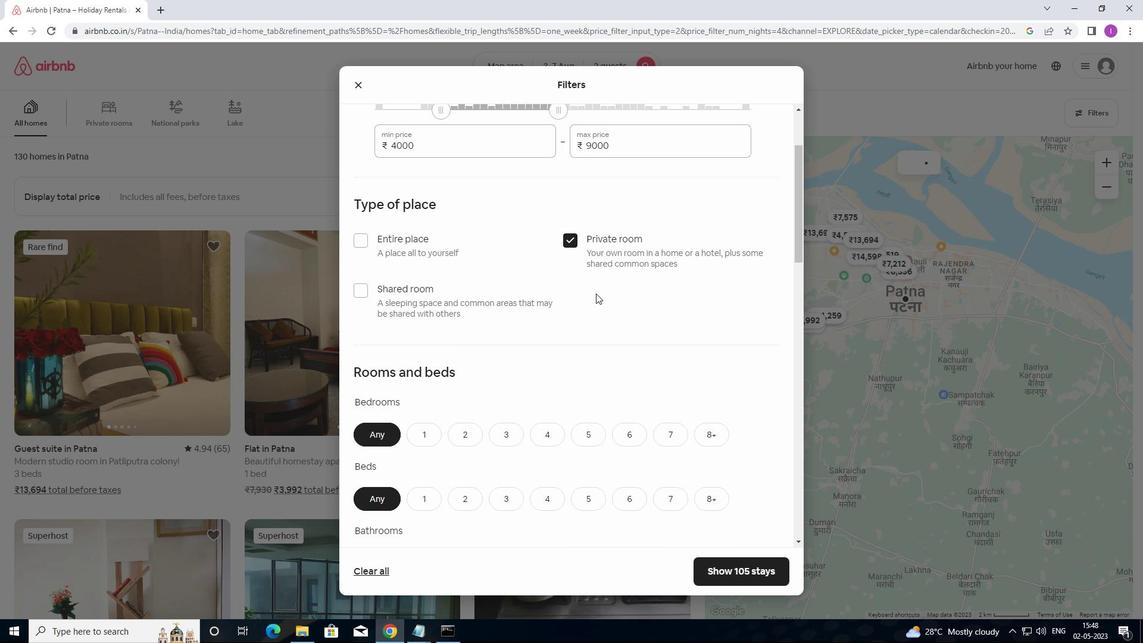 
Action: Mouse moved to (595, 298)
Screenshot: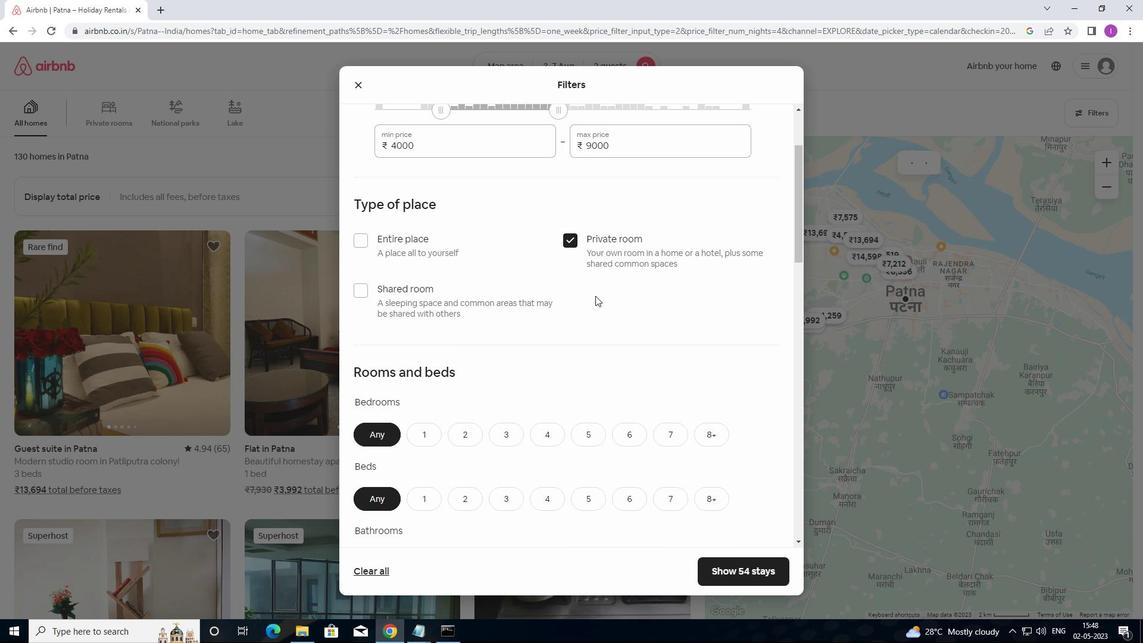 
Action: Mouse scrolled (595, 297) with delta (0, 0)
Screenshot: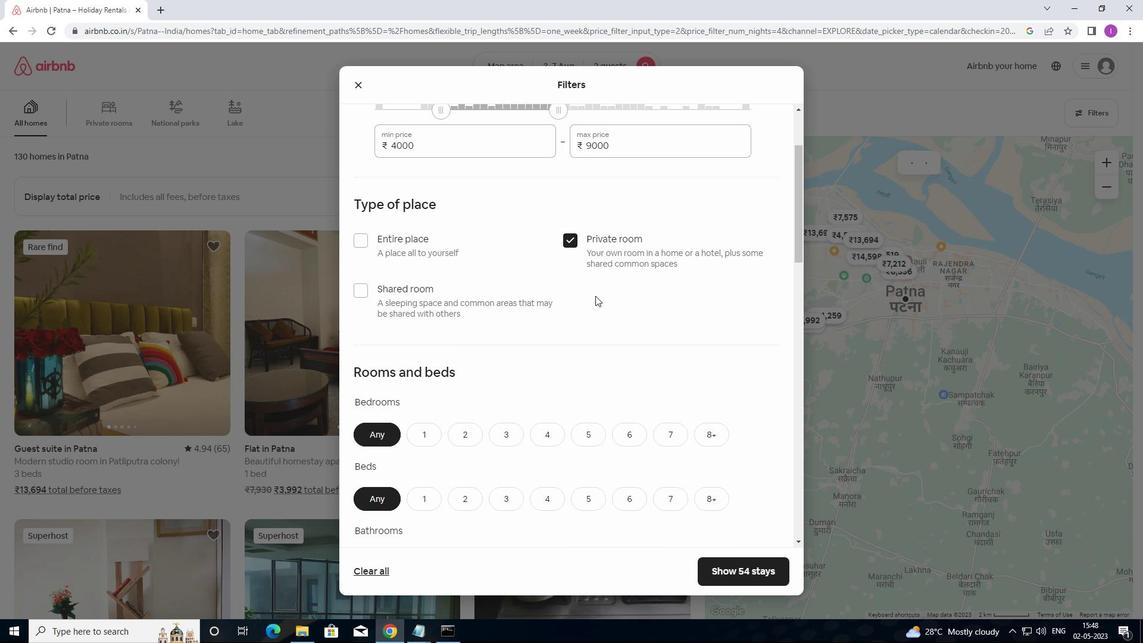 
Action: Mouse scrolled (595, 297) with delta (0, 0)
Screenshot: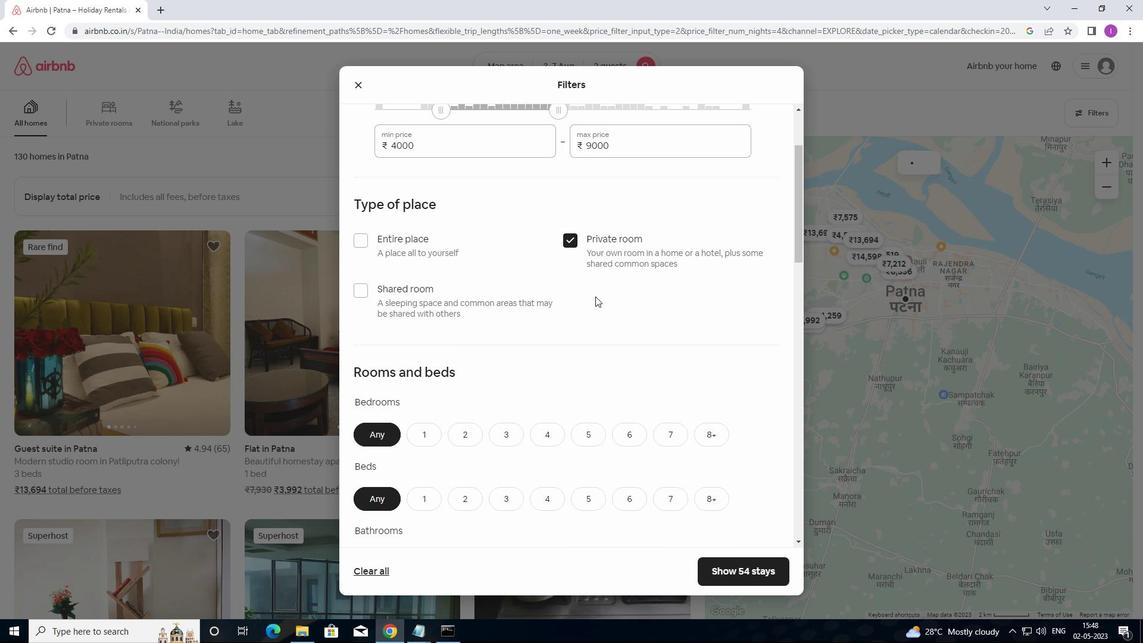 
Action: Mouse moved to (432, 260)
Screenshot: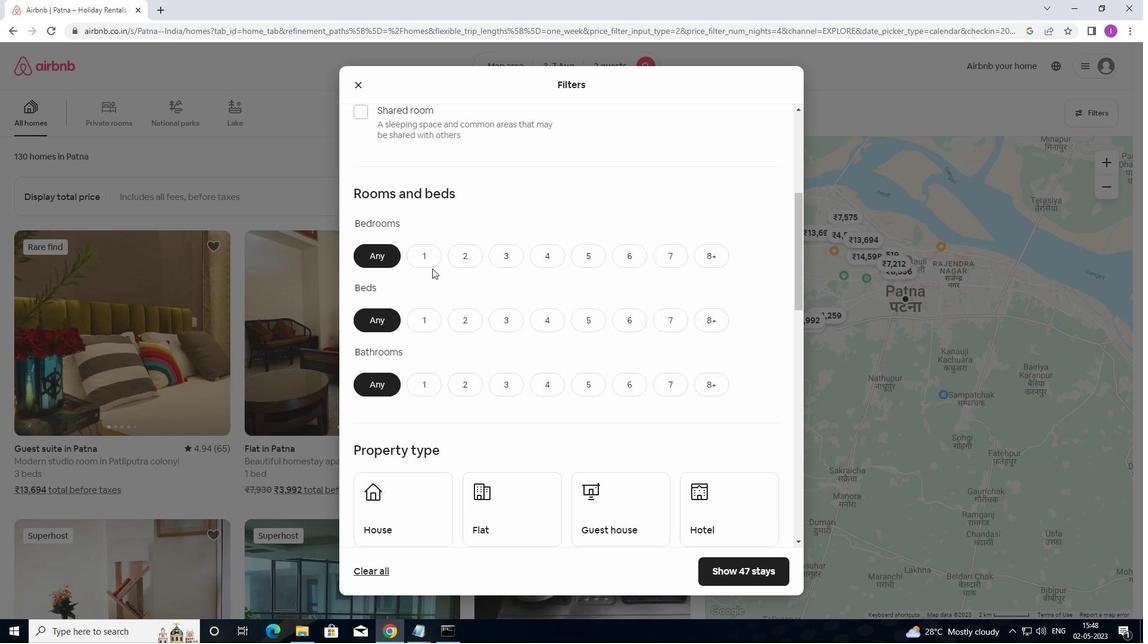 
Action: Mouse pressed left at (432, 260)
Screenshot: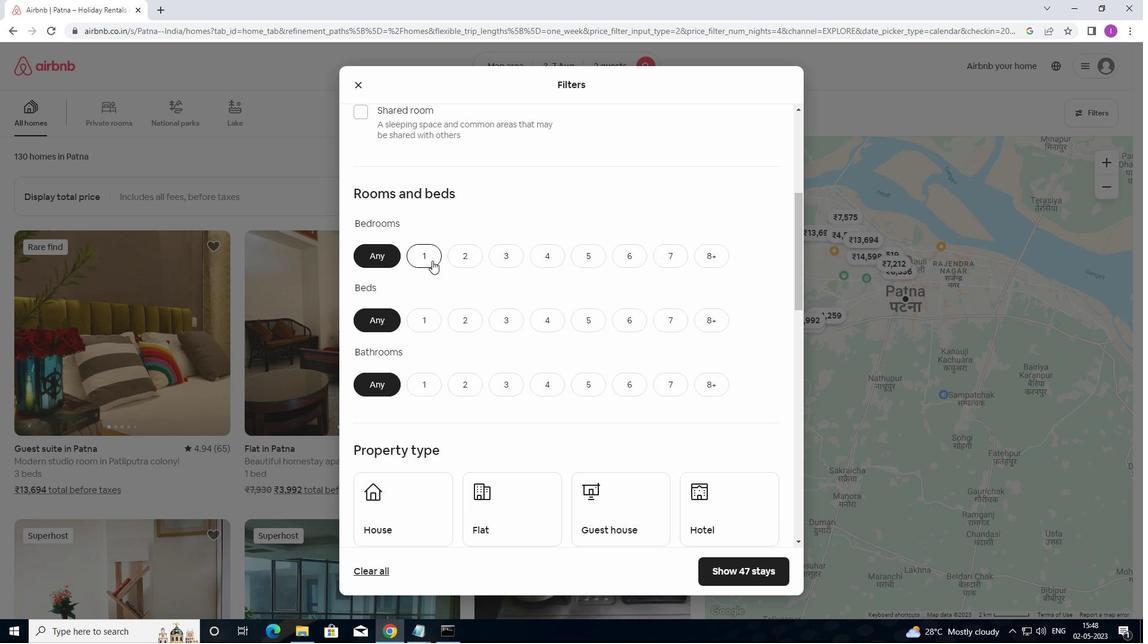 
Action: Mouse moved to (423, 318)
Screenshot: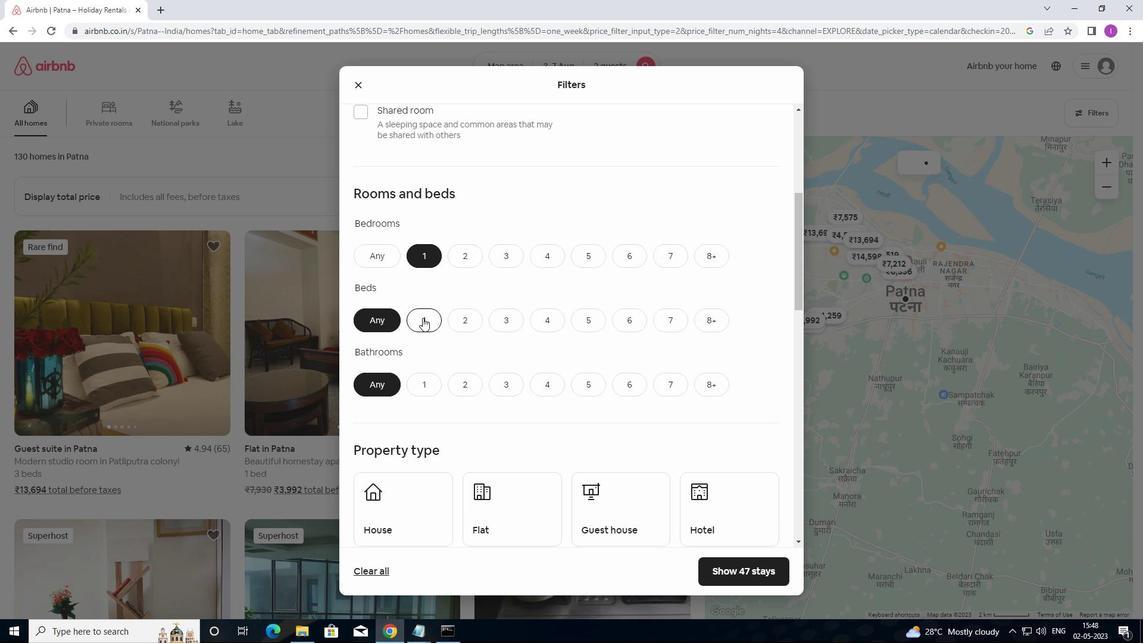 
Action: Mouse pressed left at (423, 318)
Screenshot: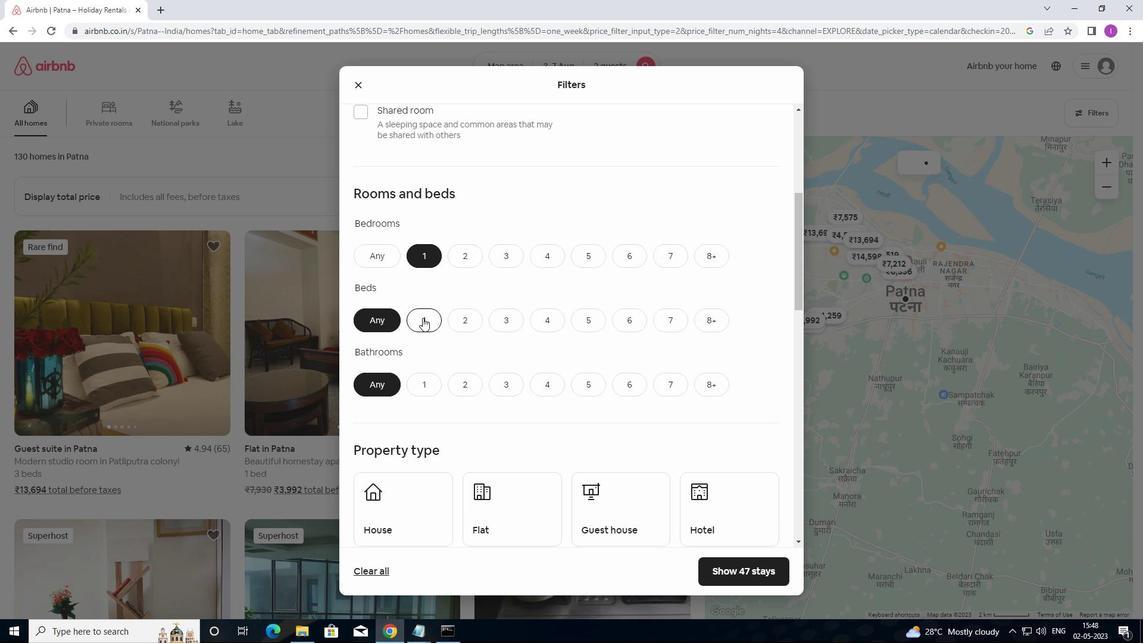 
Action: Mouse moved to (423, 385)
Screenshot: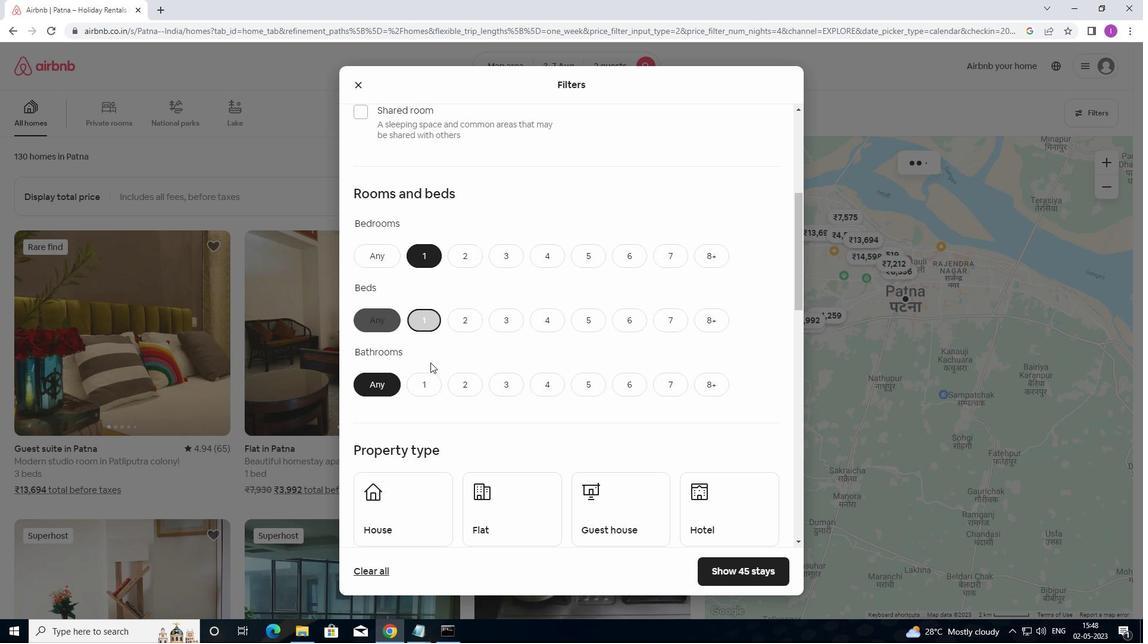 
Action: Mouse pressed left at (423, 385)
Screenshot: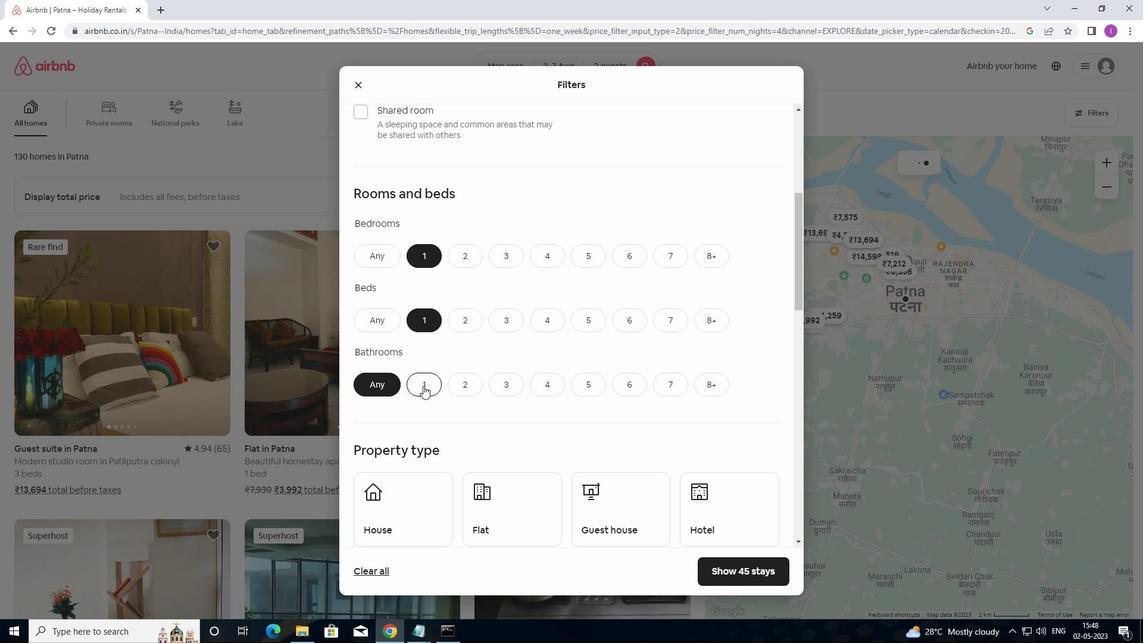 
Action: Mouse moved to (435, 367)
Screenshot: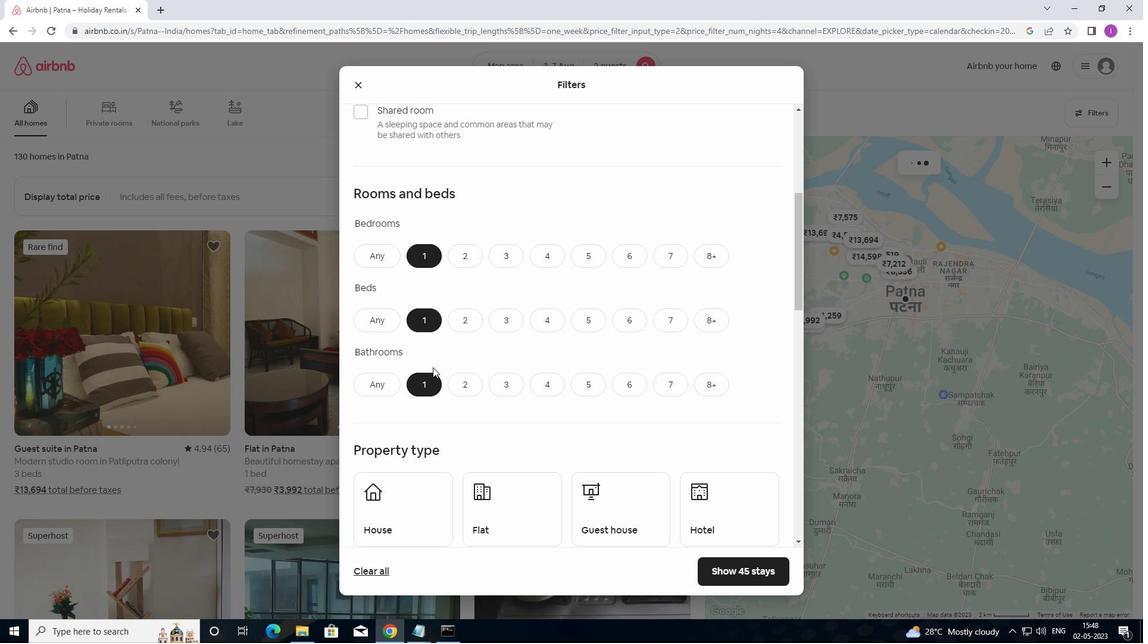 
Action: Mouse scrolled (435, 366) with delta (0, 0)
Screenshot: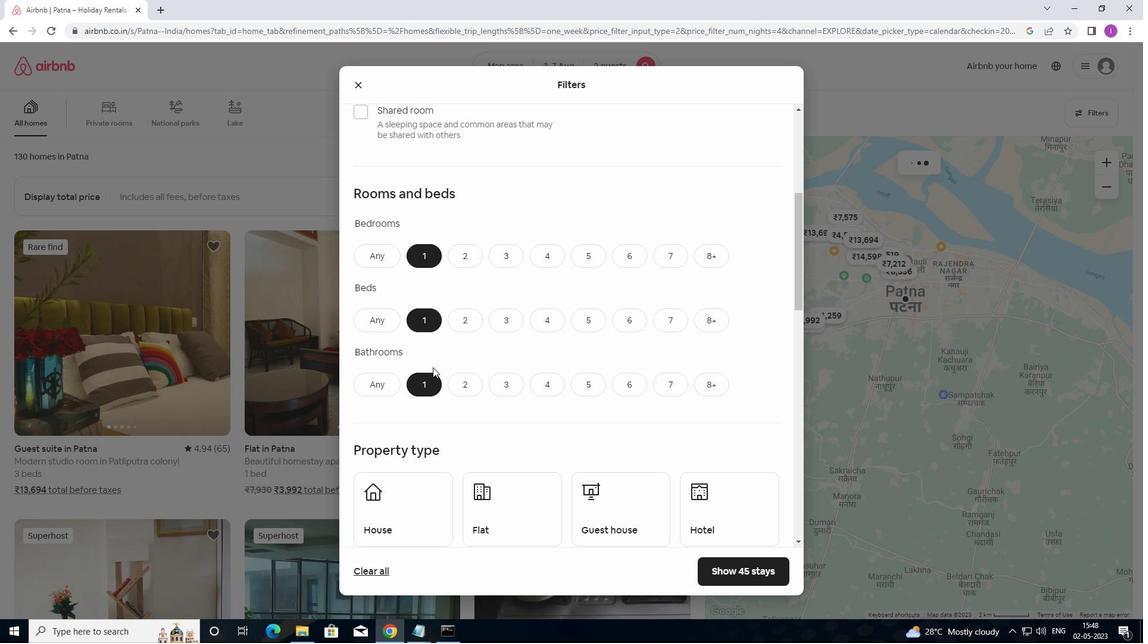 
Action: Mouse scrolled (435, 366) with delta (0, 0)
Screenshot: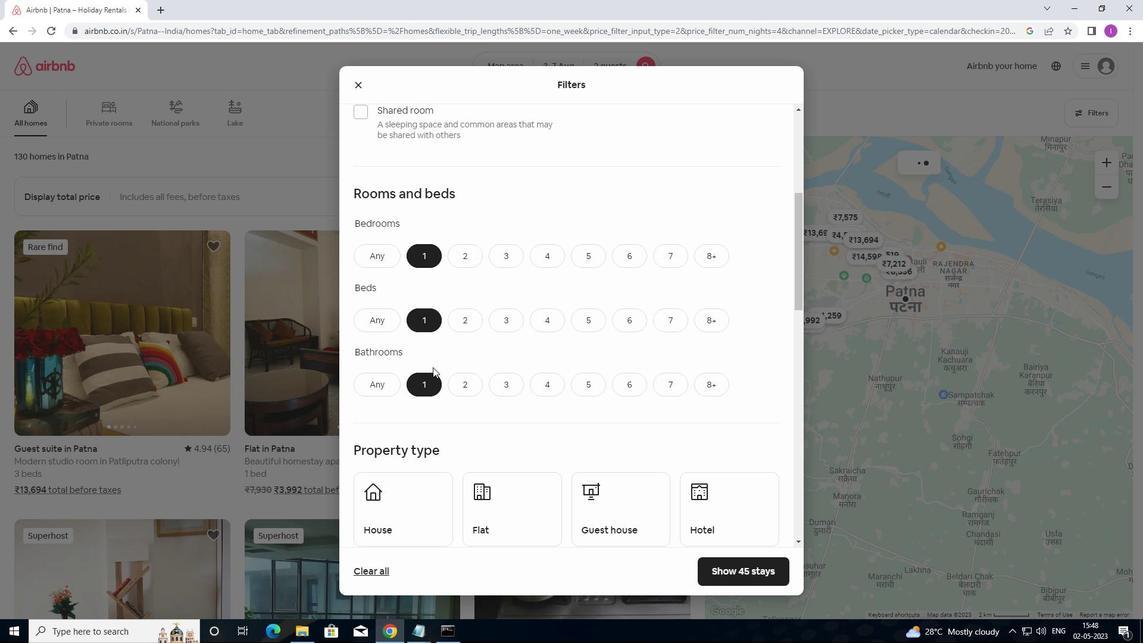 
Action: Mouse moved to (440, 361)
Screenshot: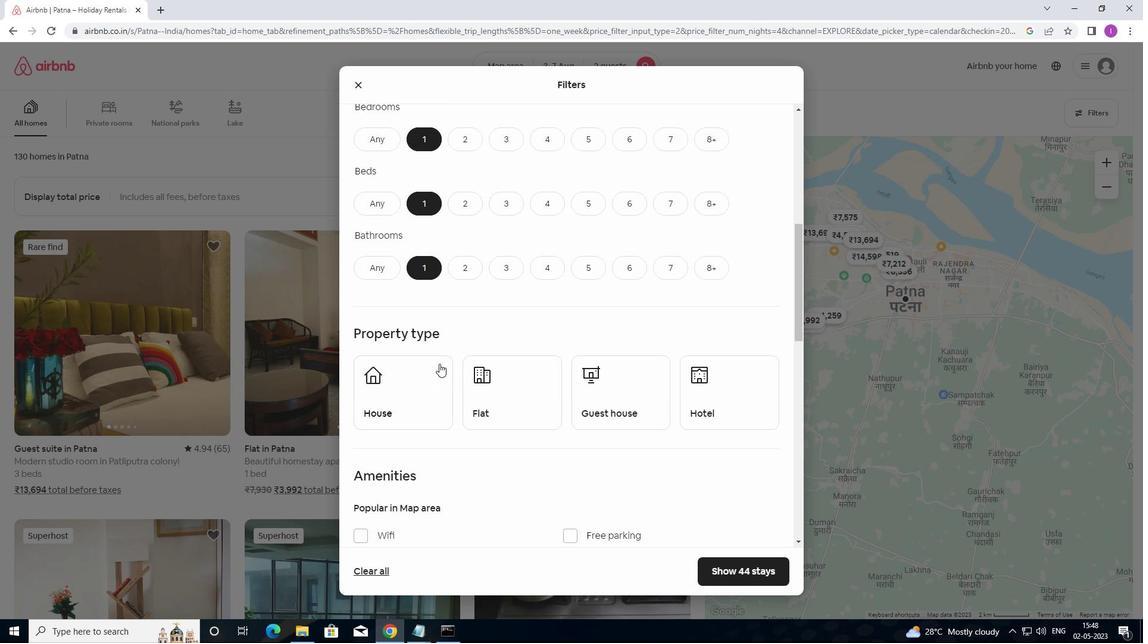 
Action: Mouse scrolled (440, 360) with delta (0, 0)
Screenshot: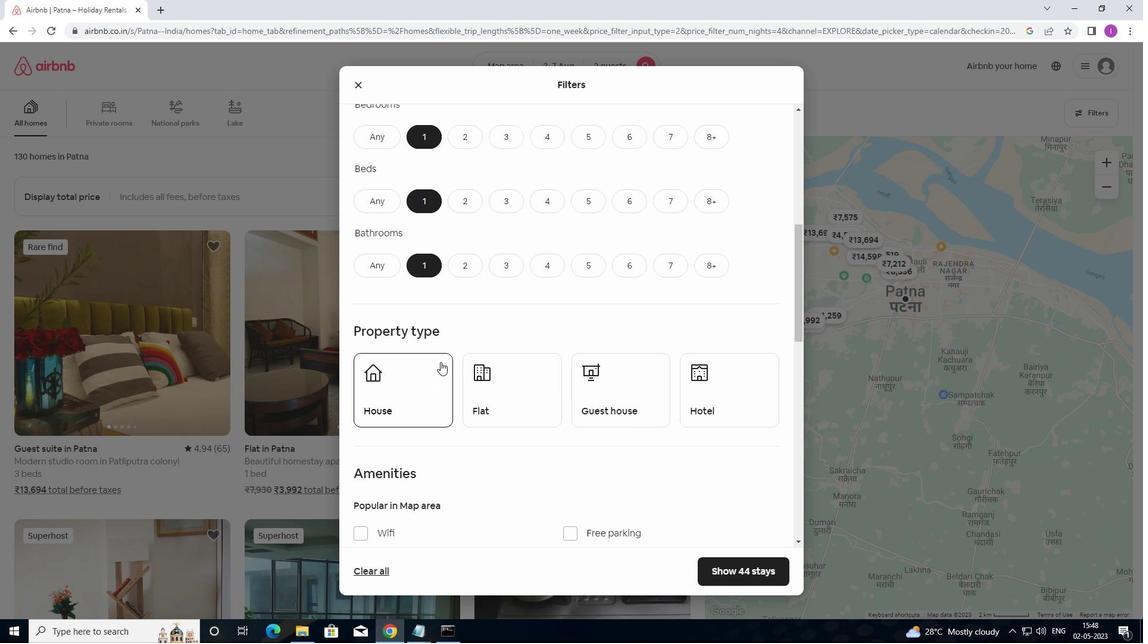 
Action: Mouse scrolled (440, 360) with delta (0, 0)
Screenshot: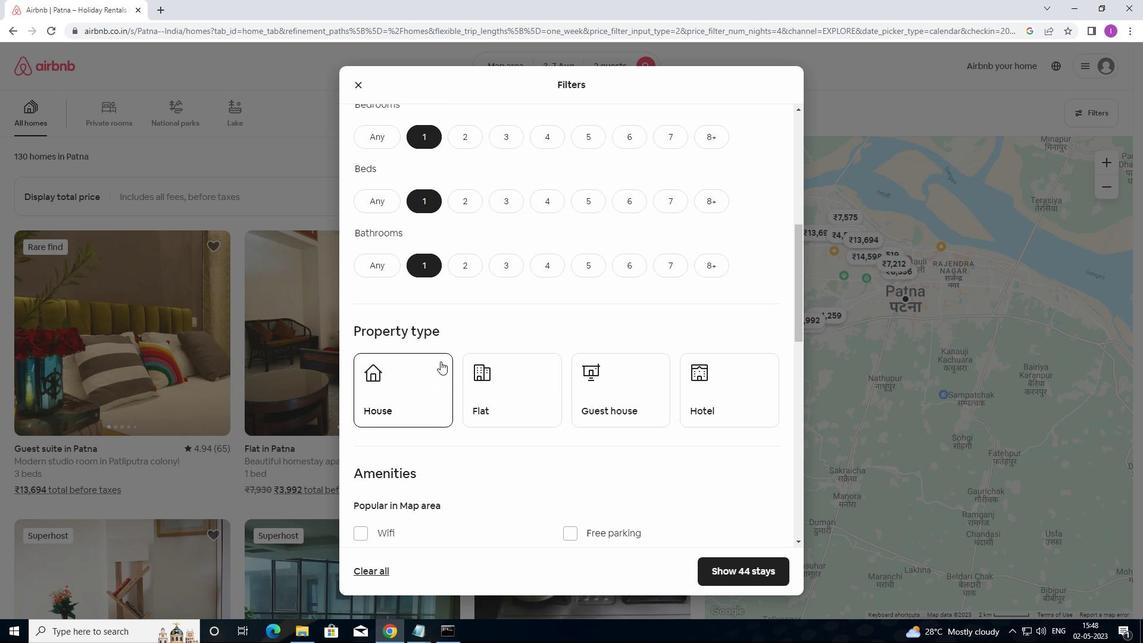 
Action: Mouse moved to (415, 290)
Screenshot: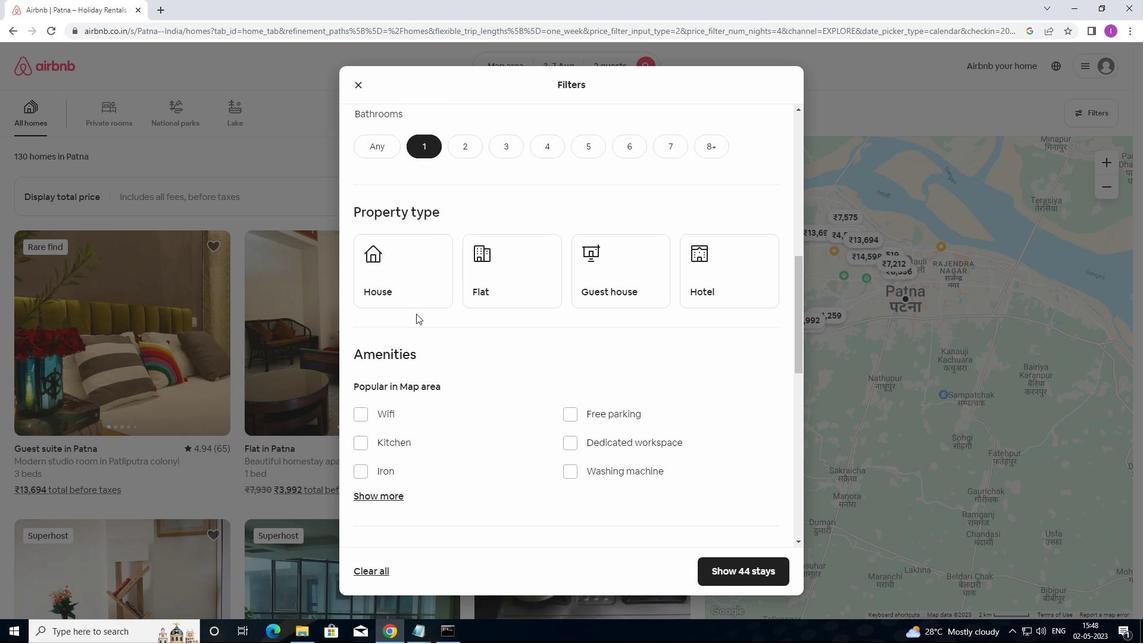 
Action: Mouse pressed left at (415, 290)
Screenshot: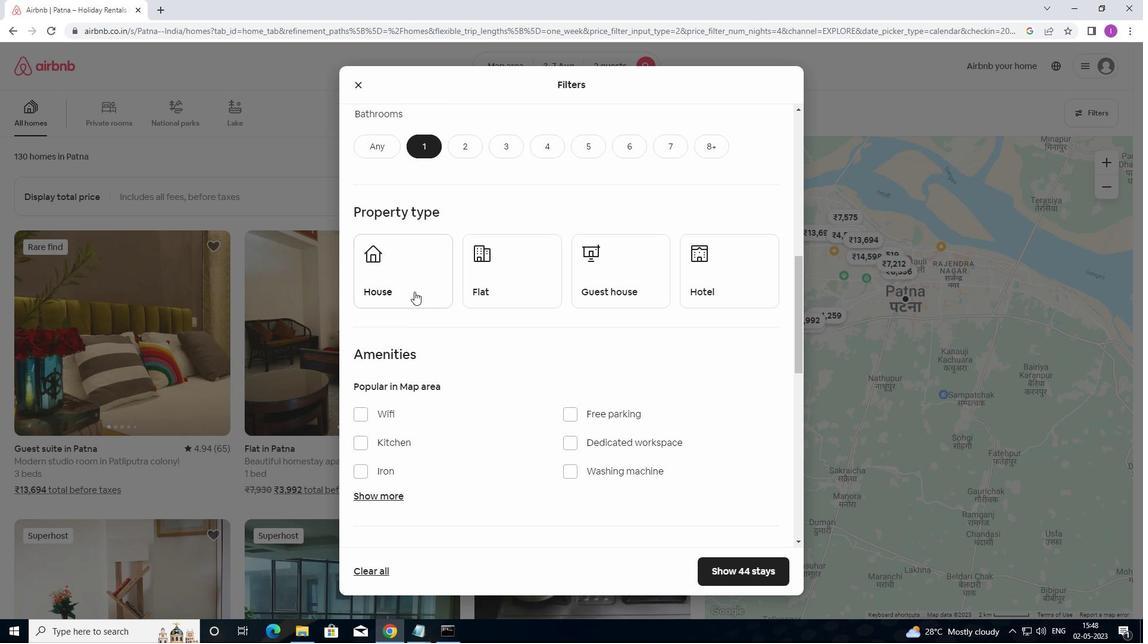 
Action: Mouse moved to (503, 289)
Screenshot: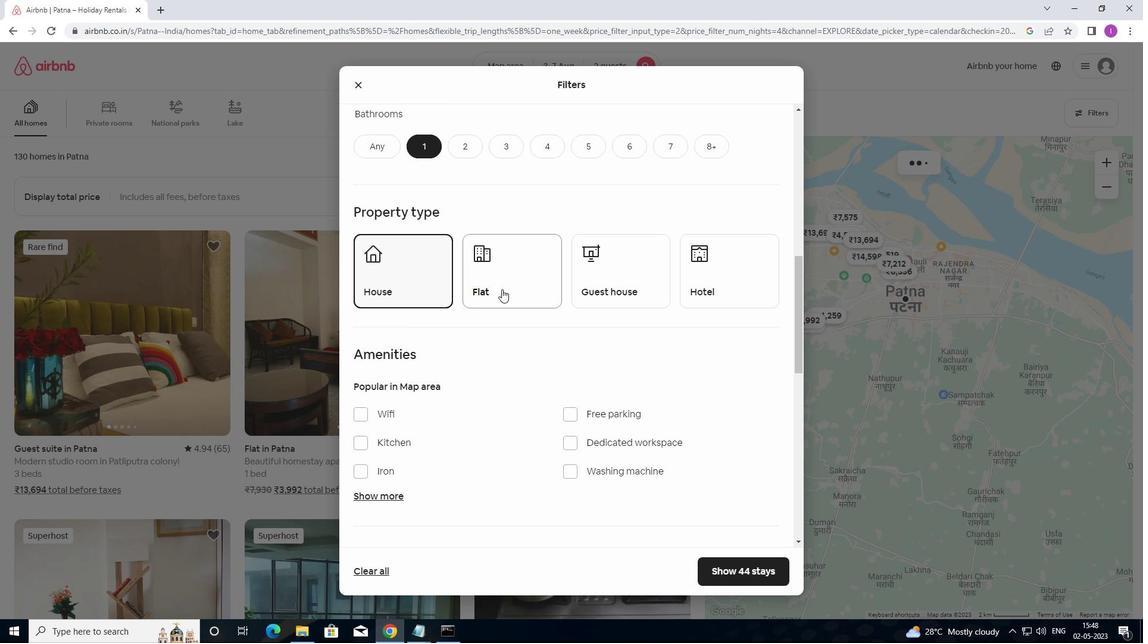 
Action: Mouse pressed left at (503, 289)
Screenshot: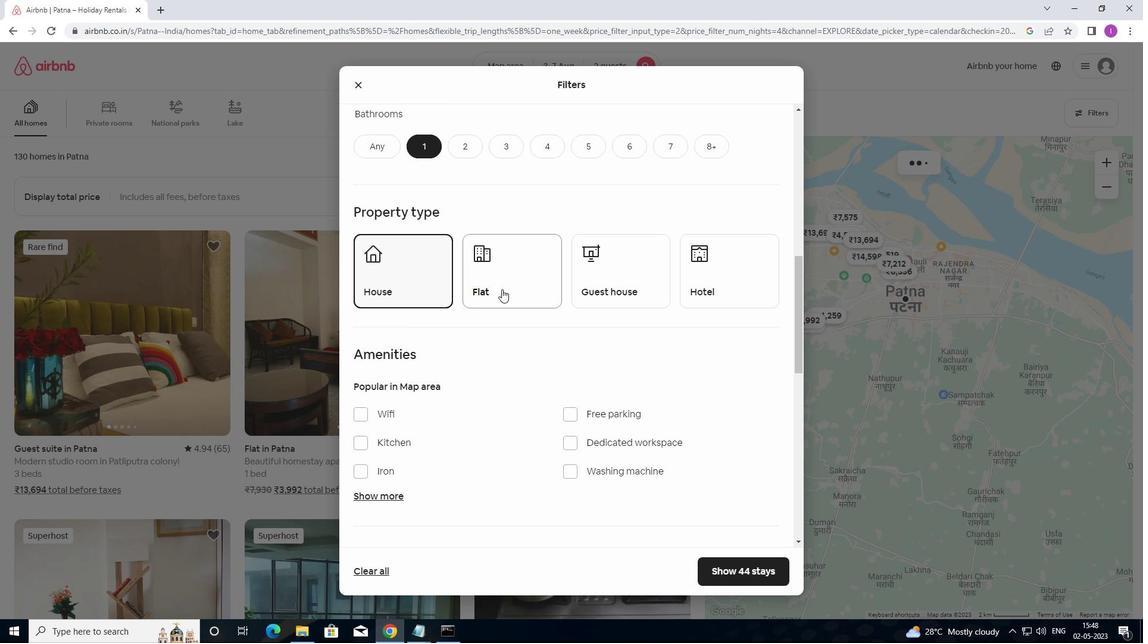 
Action: Mouse moved to (652, 303)
Screenshot: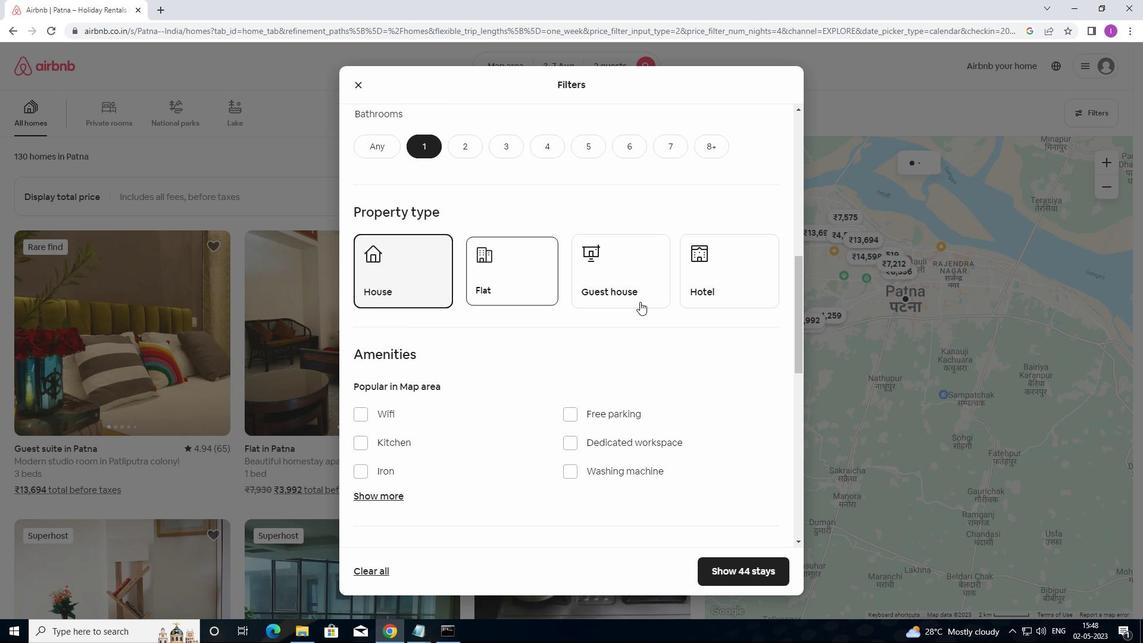 
Action: Mouse pressed left at (652, 303)
Screenshot: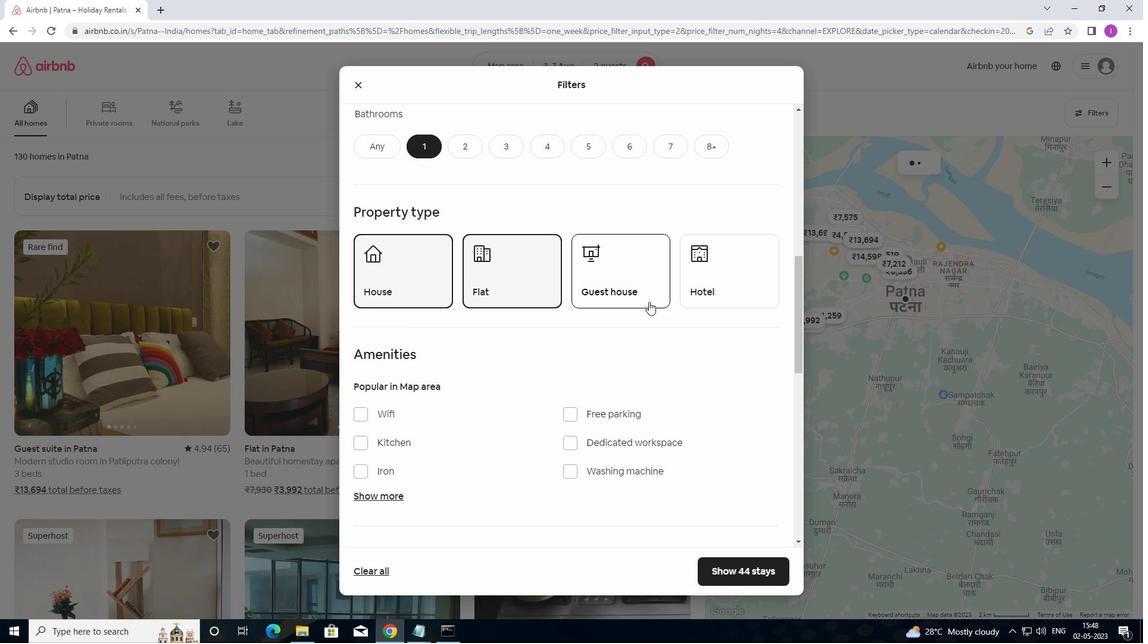 
Action: Mouse moved to (724, 295)
Screenshot: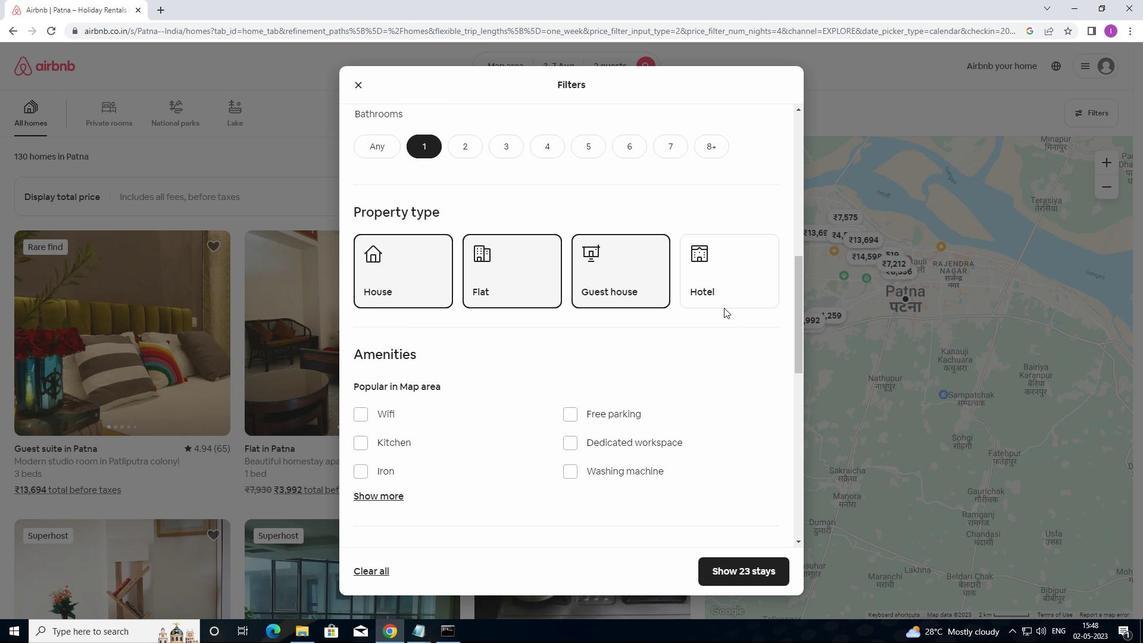 
Action: Mouse pressed left at (724, 295)
Screenshot: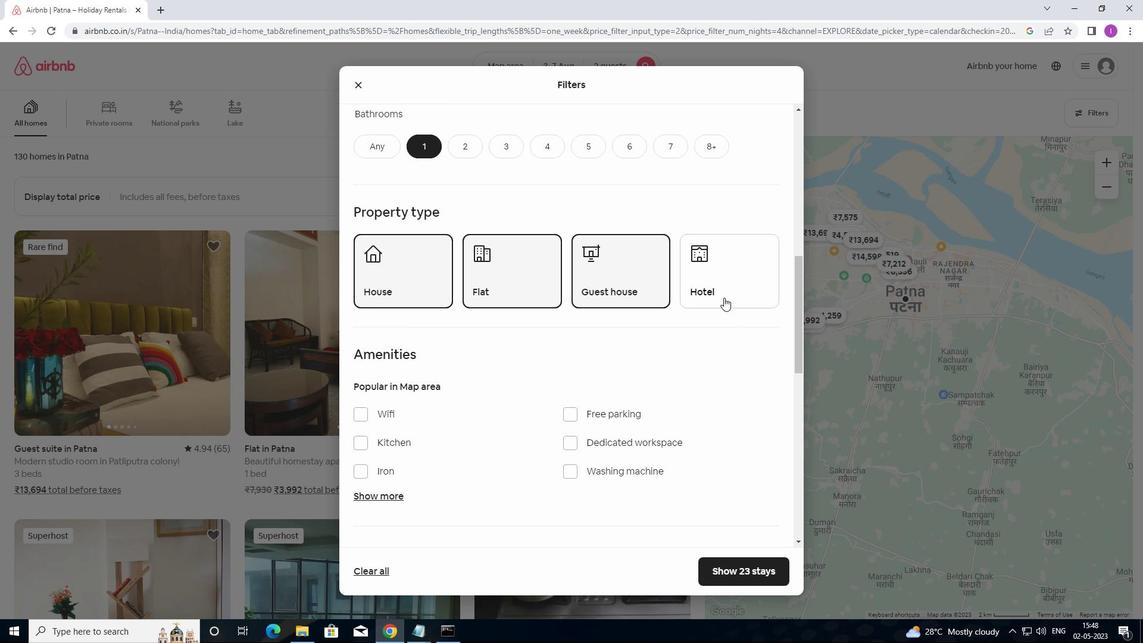 
Action: Mouse moved to (528, 417)
Screenshot: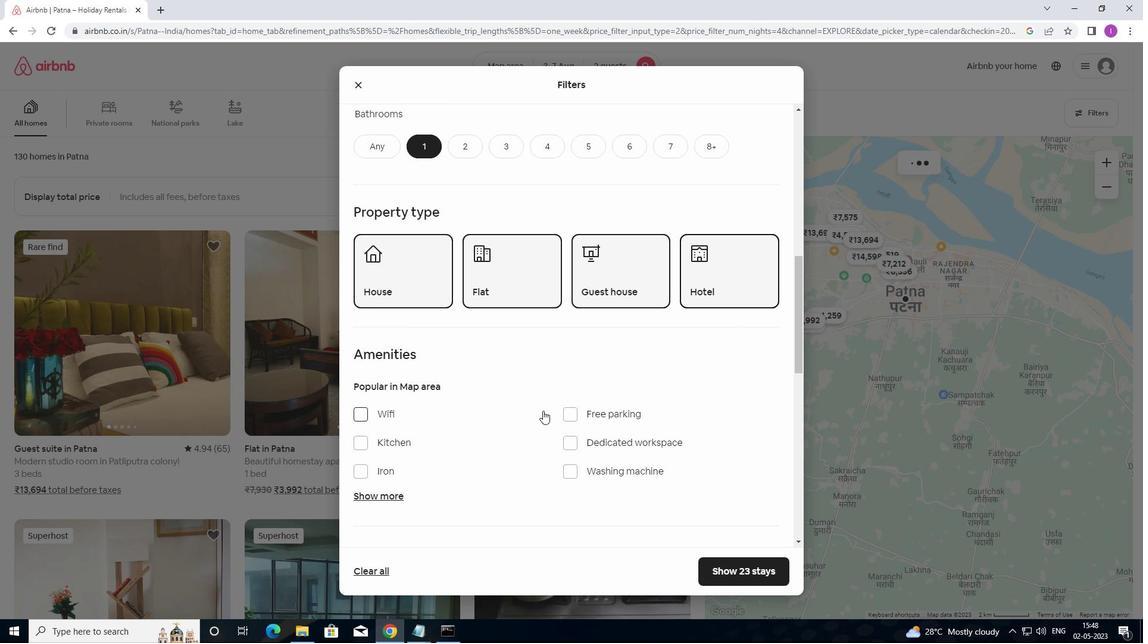 
Action: Mouse scrolled (528, 416) with delta (0, 0)
Screenshot: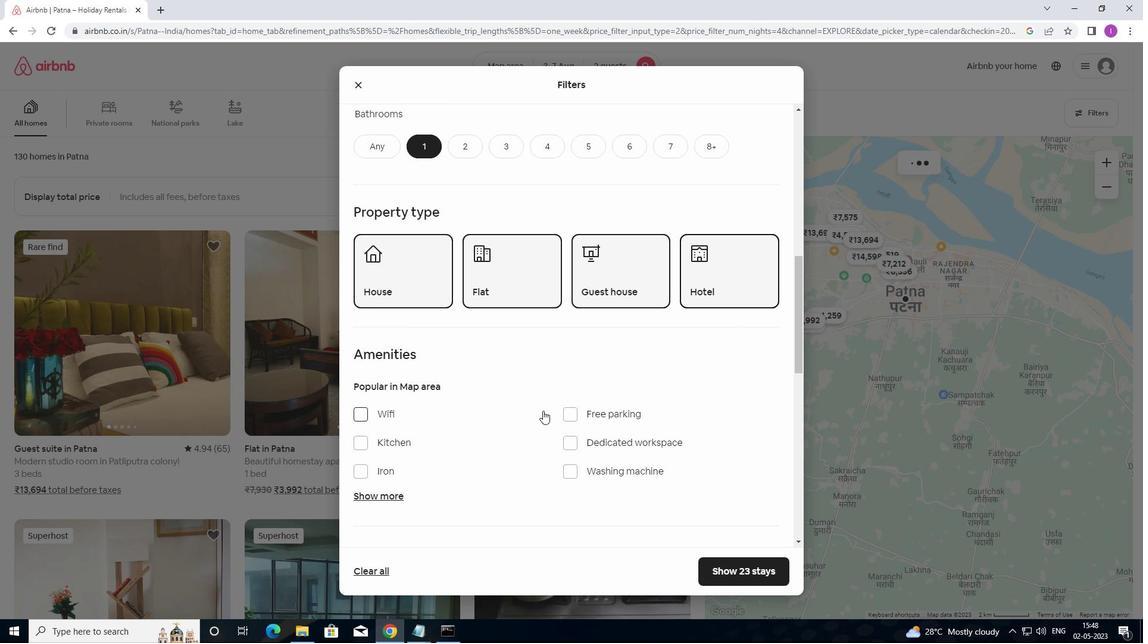 
Action: Mouse moved to (522, 421)
Screenshot: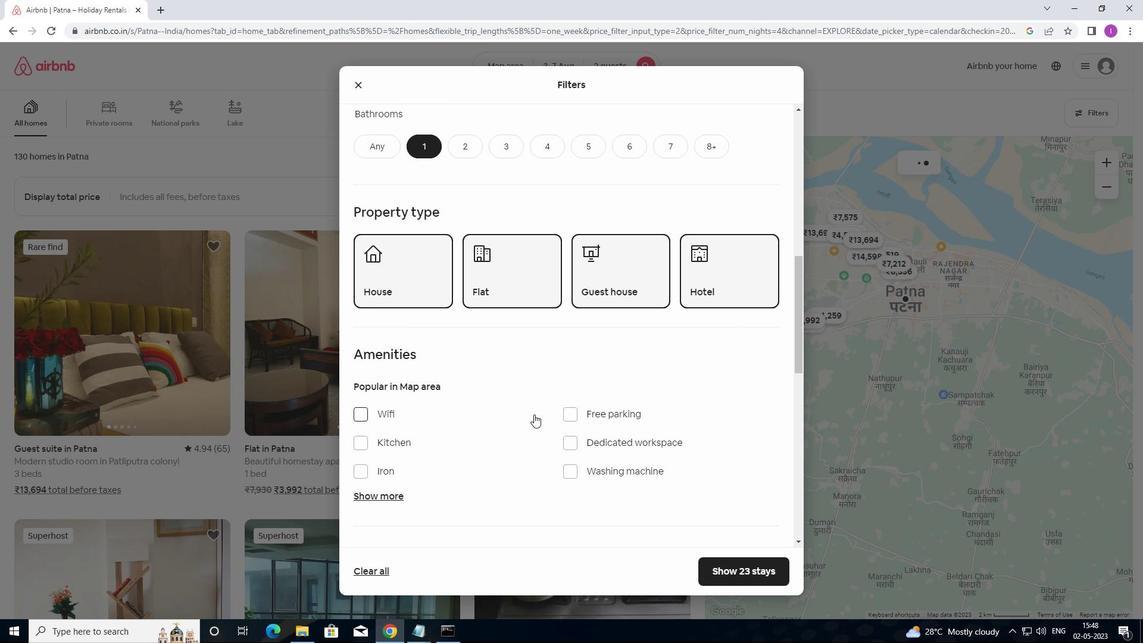 
Action: Mouse scrolled (522, 421) with delta (0, 0)
Screenshot: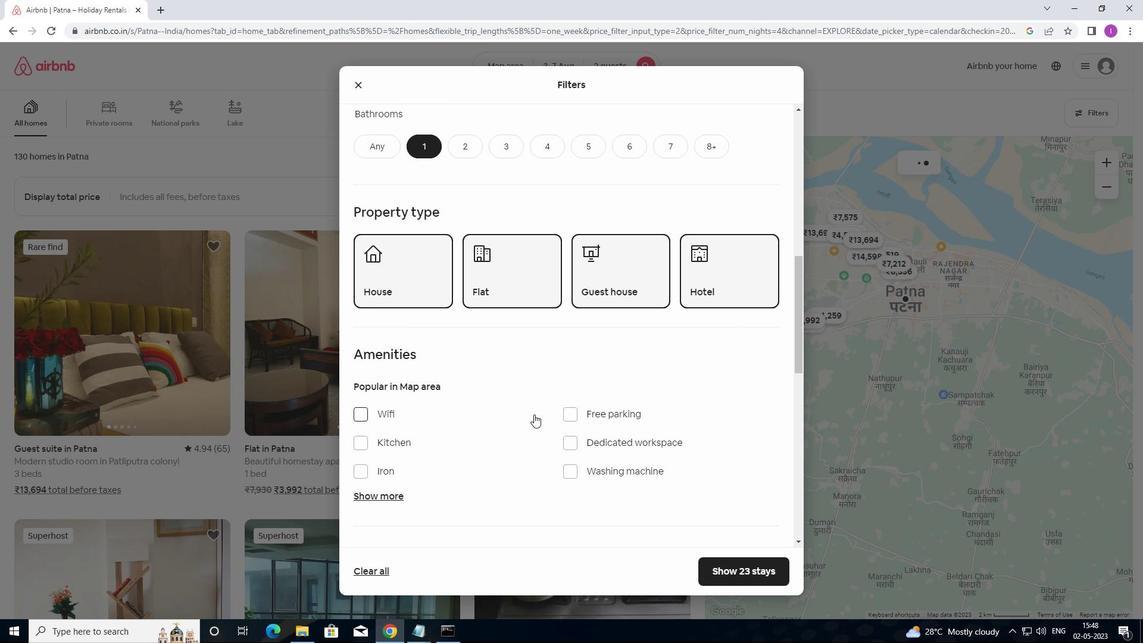
Action: Mouse moved to (511, 422)
Screenshot: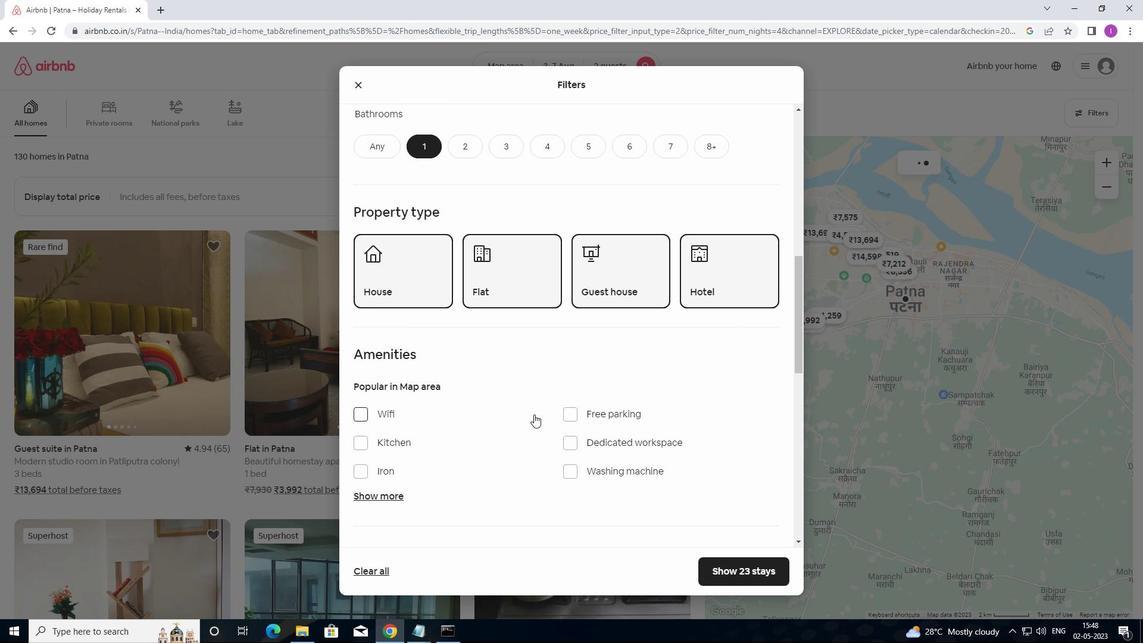
Action: Mouse scrolled (511, 421) with delta (0, 0)
Screenshot: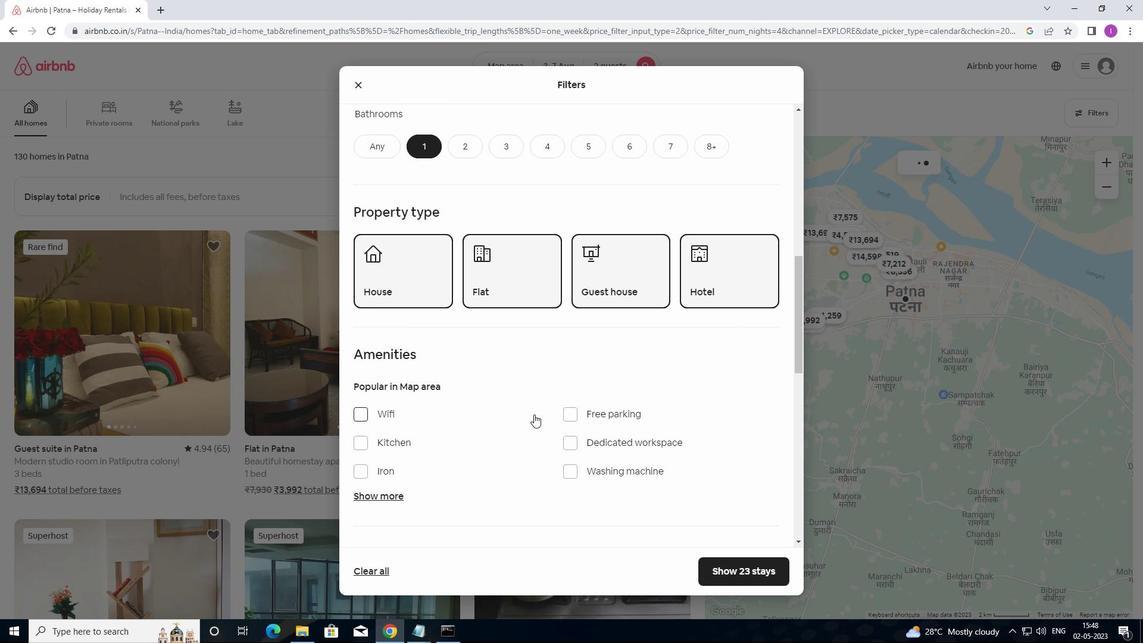 
Action: Mouse moved to (485, 419)
Screenshot: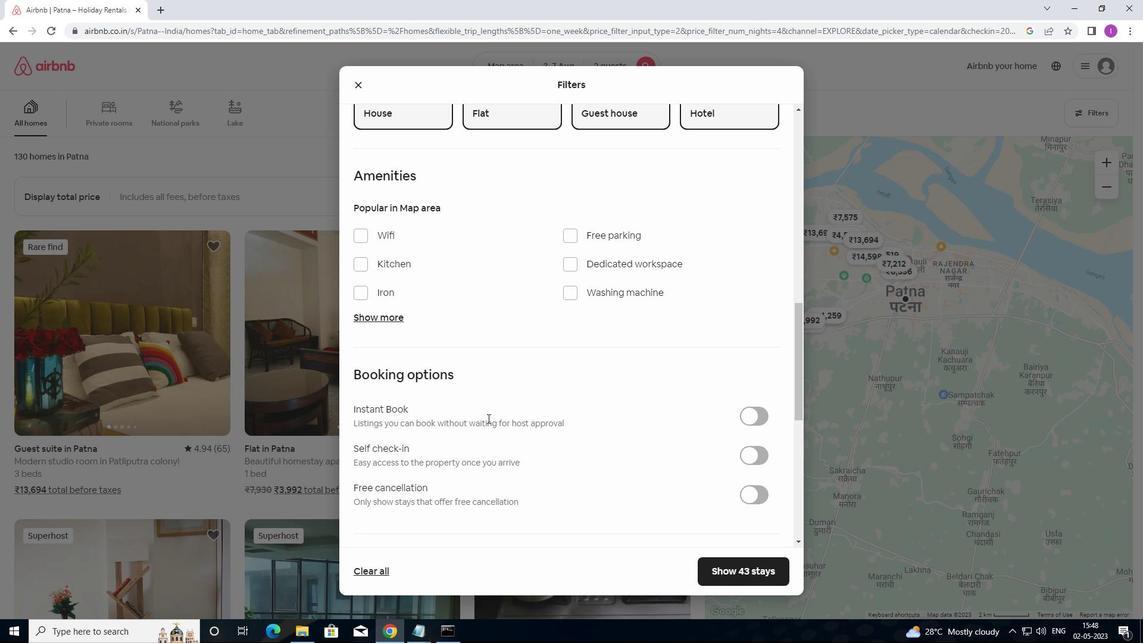 
Action: Mouse scrolled (485, 418) with delta (0, 0)
Screenshot: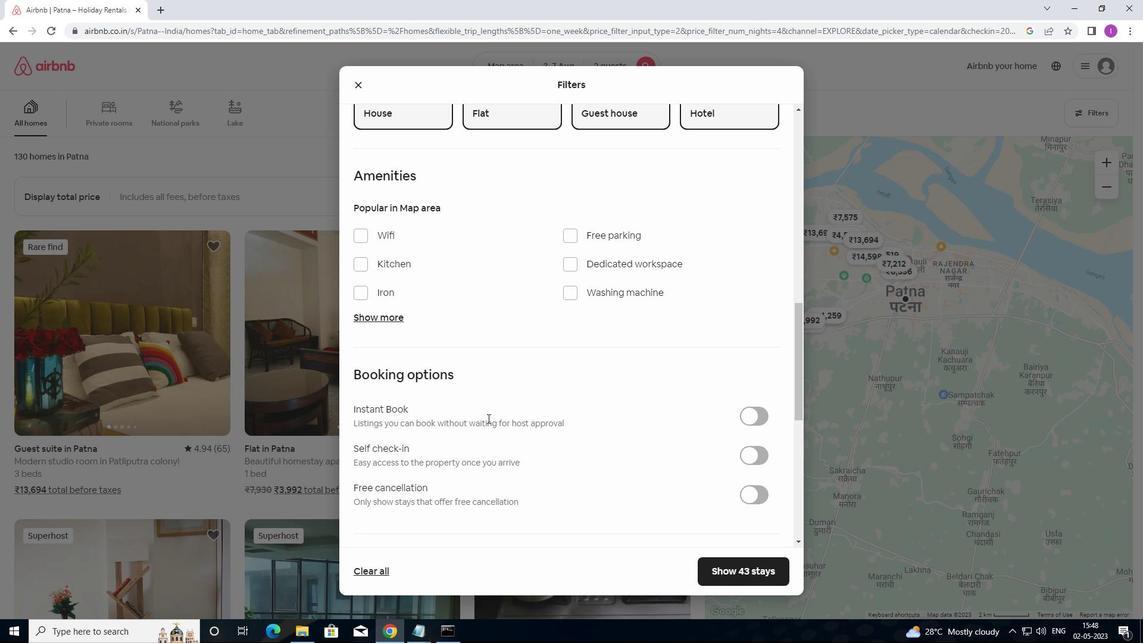 
Action: Mouse moved to (761, 393)
Screenshot: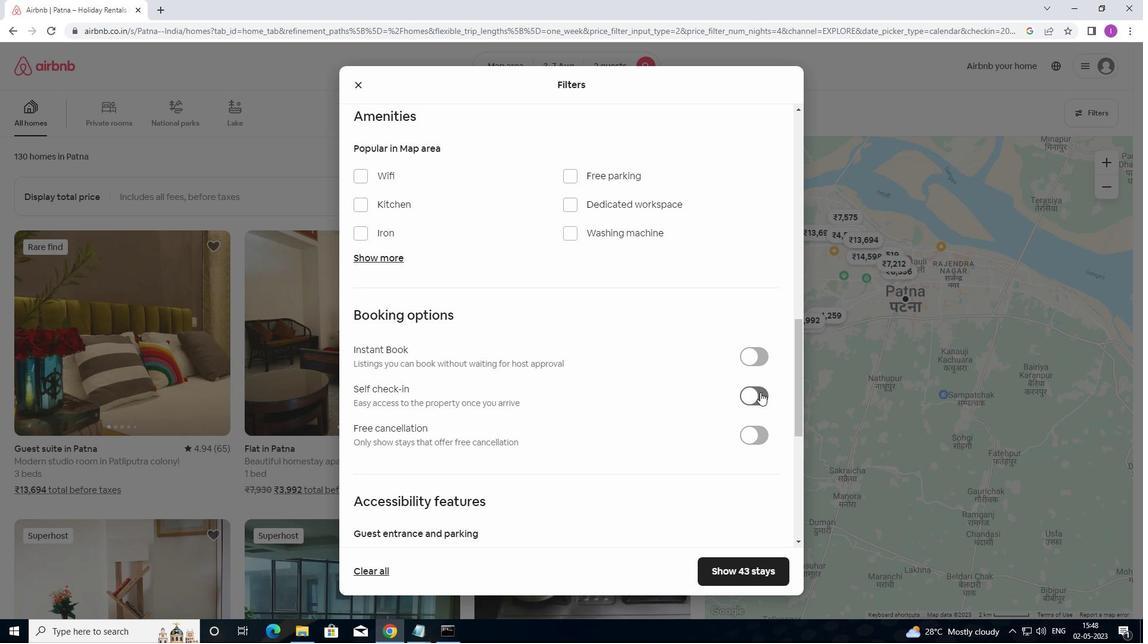 
Action: Mouse pressed left at (761, 393)
Screenshot: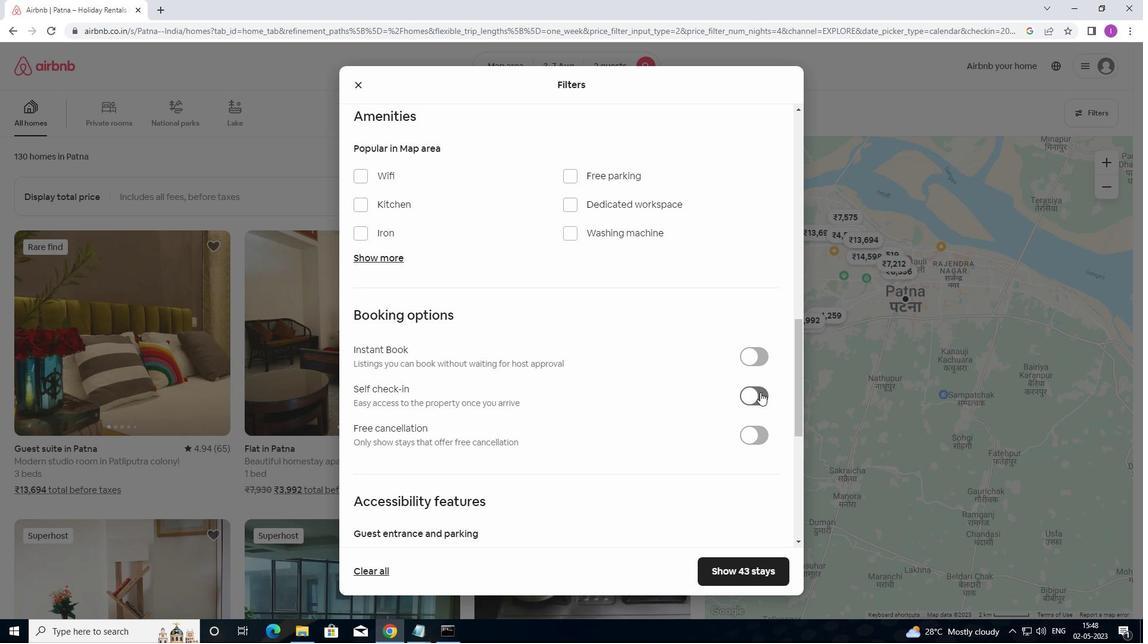 
Action: Mouse moved to (366, 413)
Screenshot: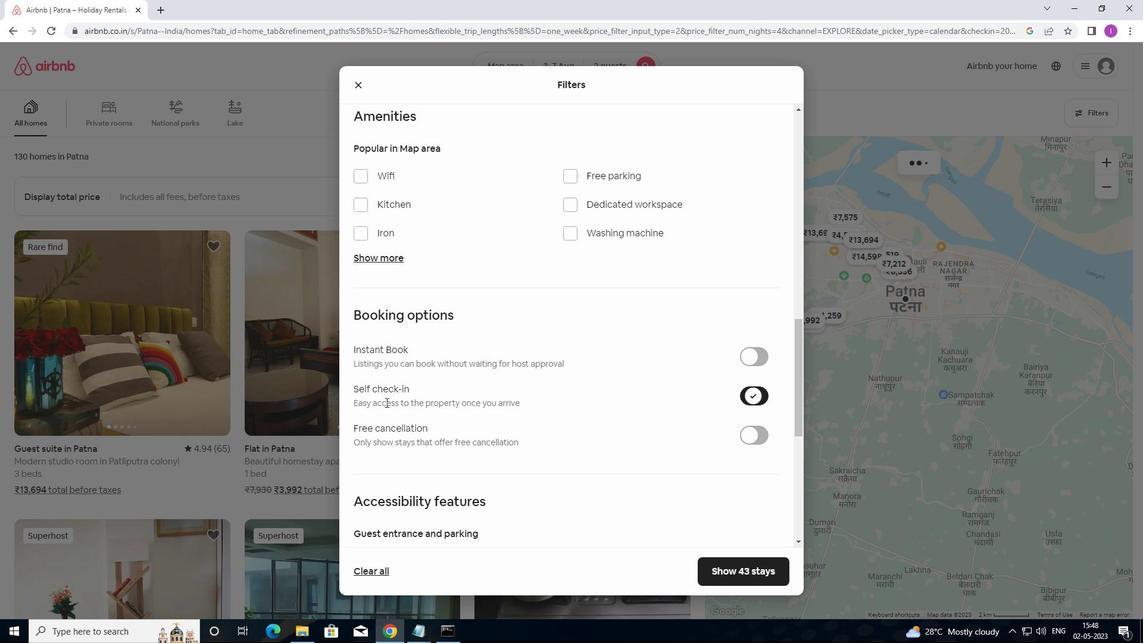 
Action: Mouse scrolled (366, 413) with delta (0, 0)
Screenshot: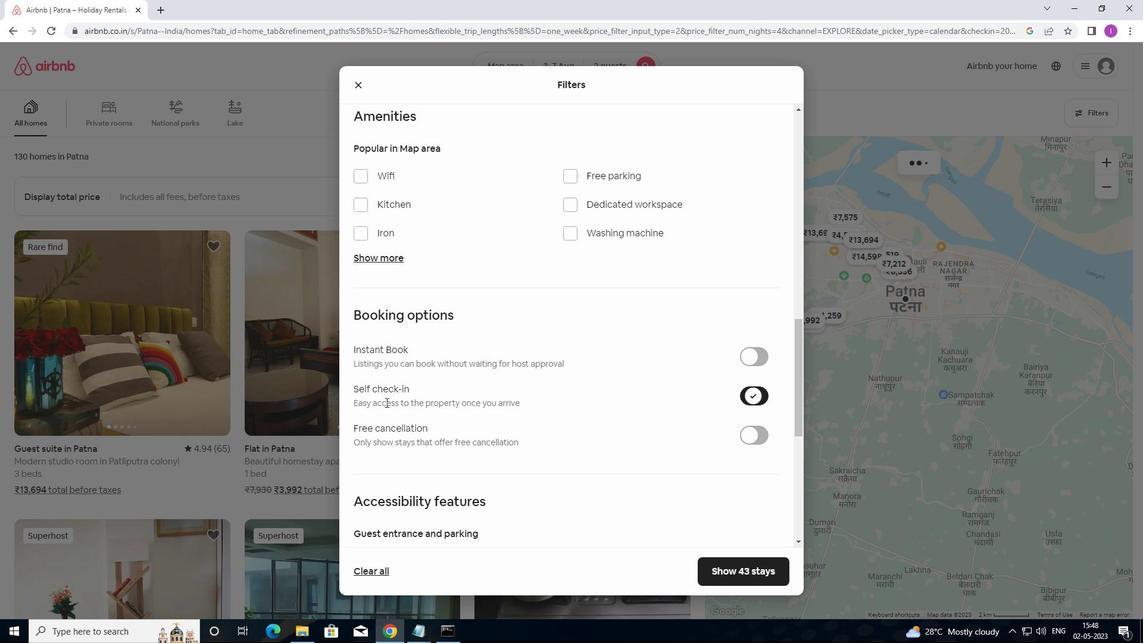 
Action: Mouse moved to (366, 415)
Screenshot: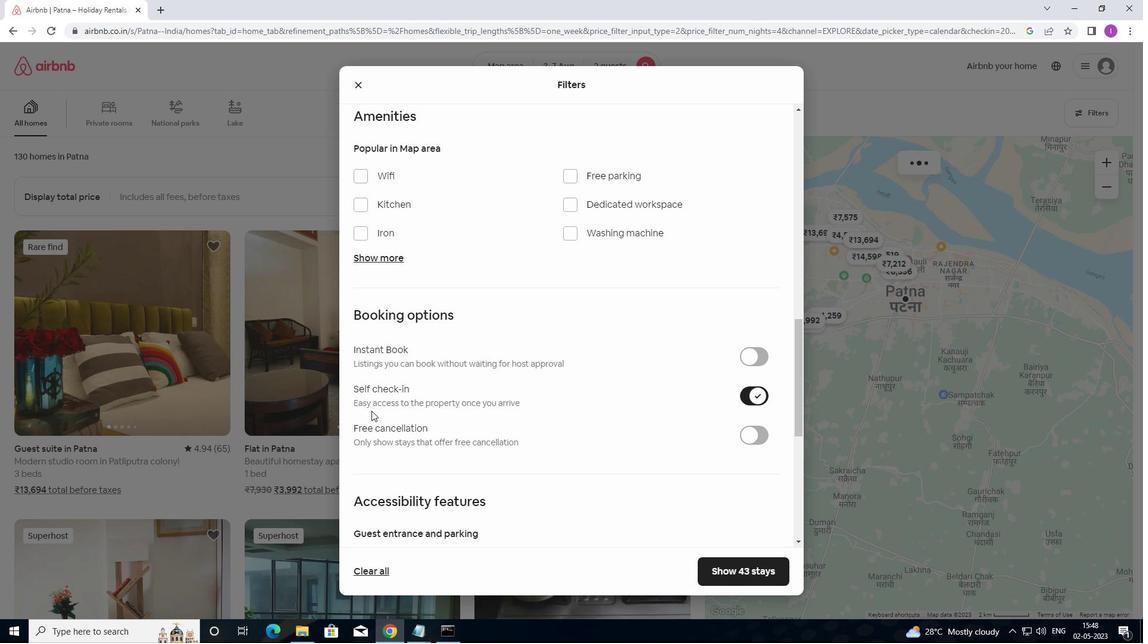 
Action: Mouse scrolled (366, 414) with delta (0, 0)
Screenshot: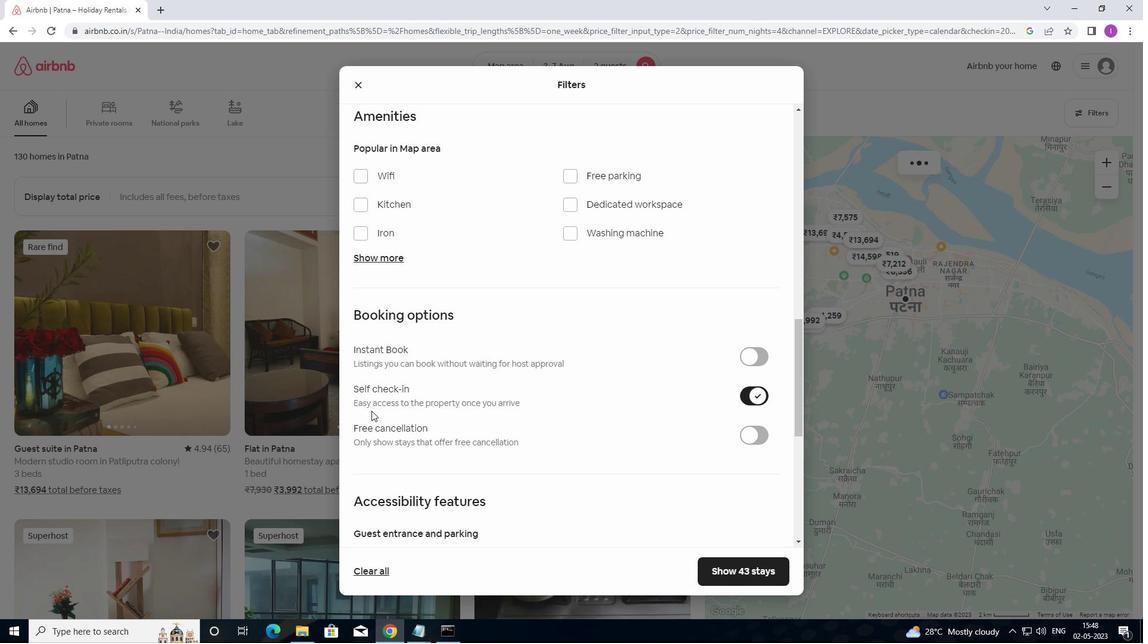 
Action: Mouse moved to (366, 415)
Screenshot: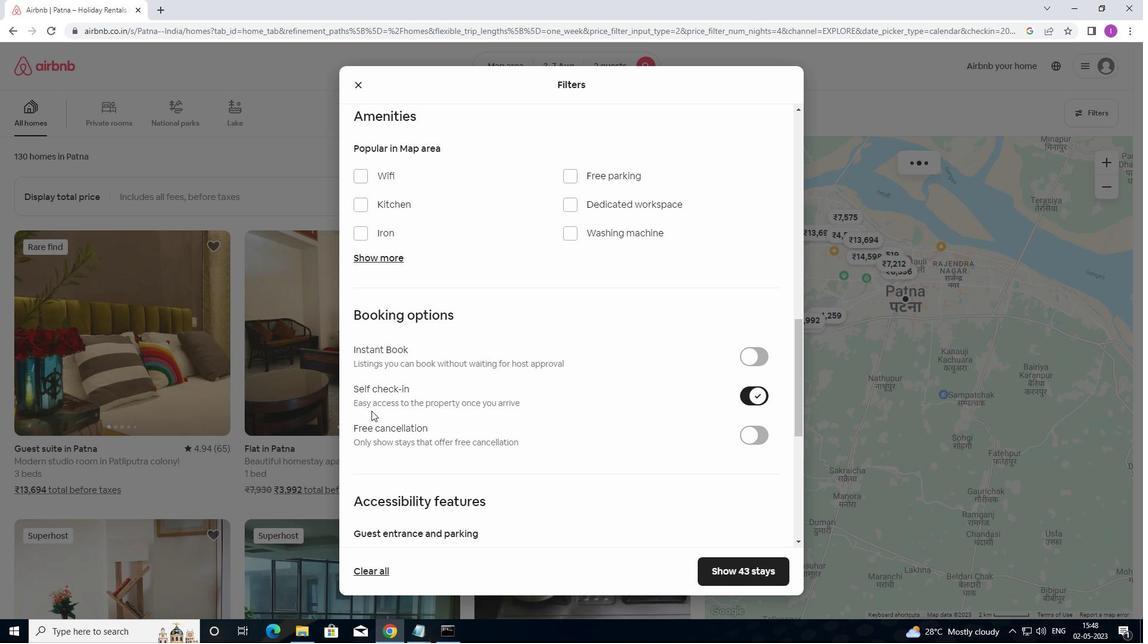 
Action: Mouse scrolled (366, 415) with delta (0, 0)
Screenshot: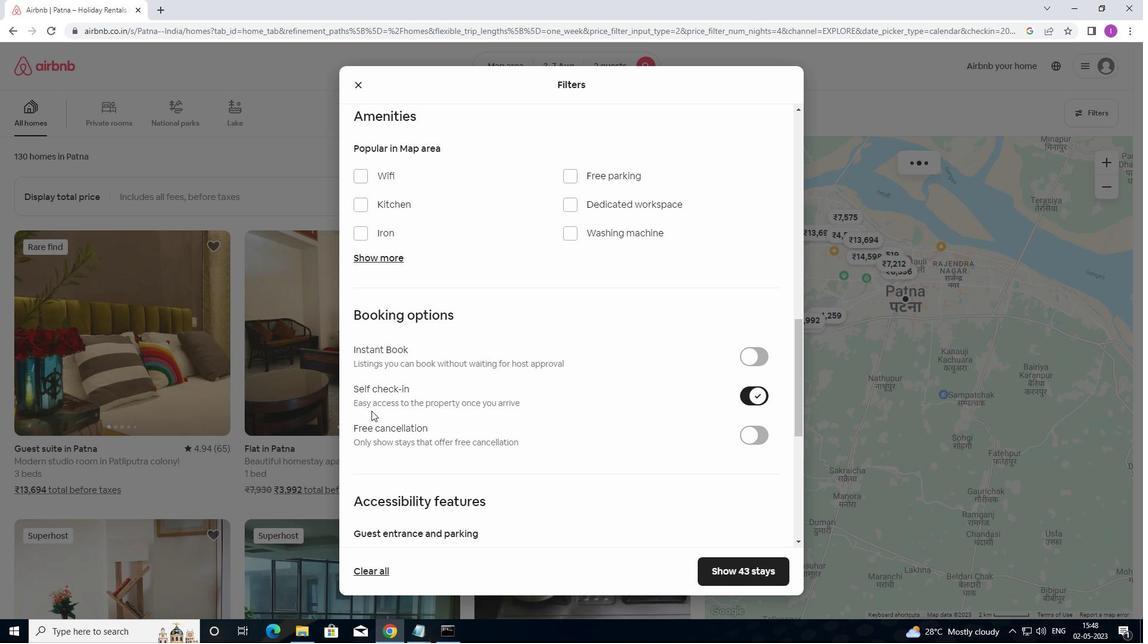 
Action: Mouse moved to (366, 417)
Screenshot: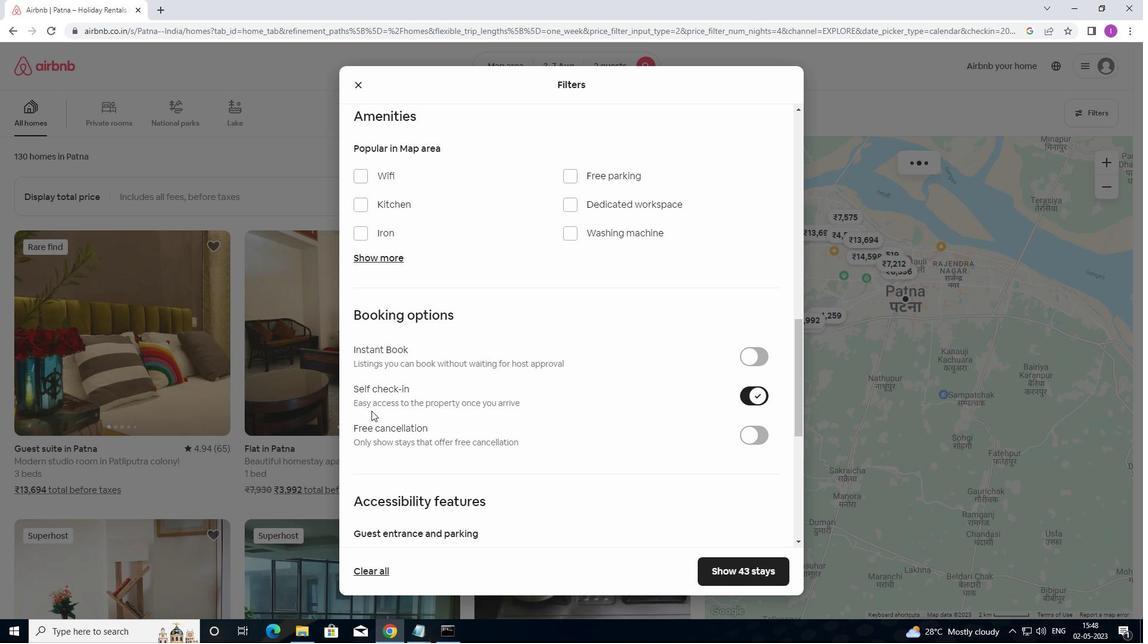
Action: Mouse scrolled (366, 416) with delta (0, 0)
Screenshot: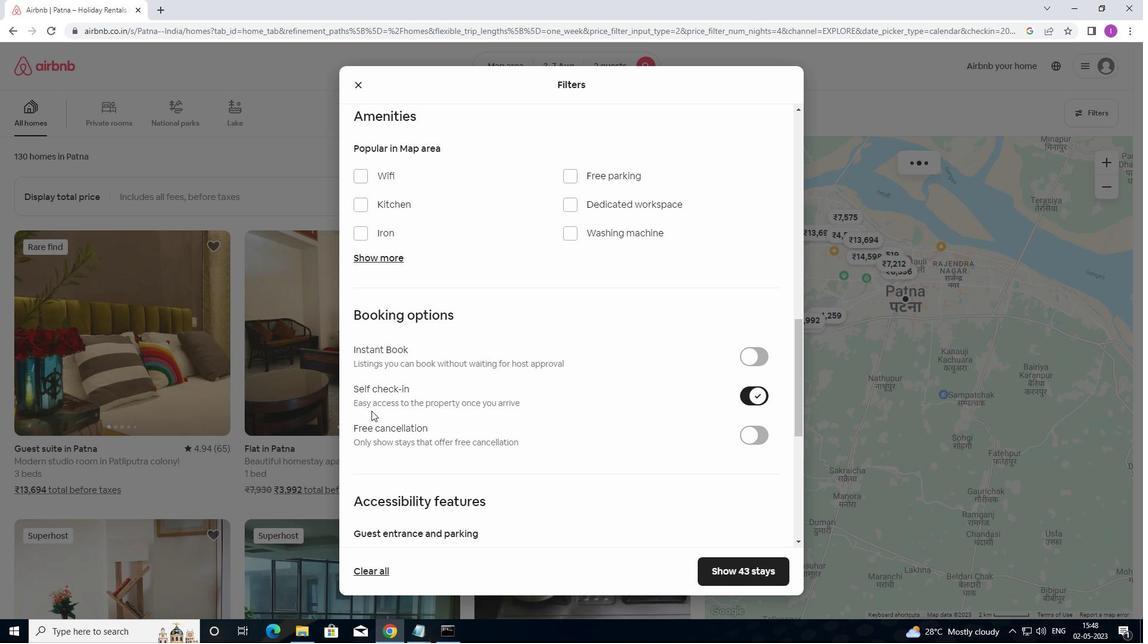 
Action: Mouse moved to (331, 440)
Screenshot: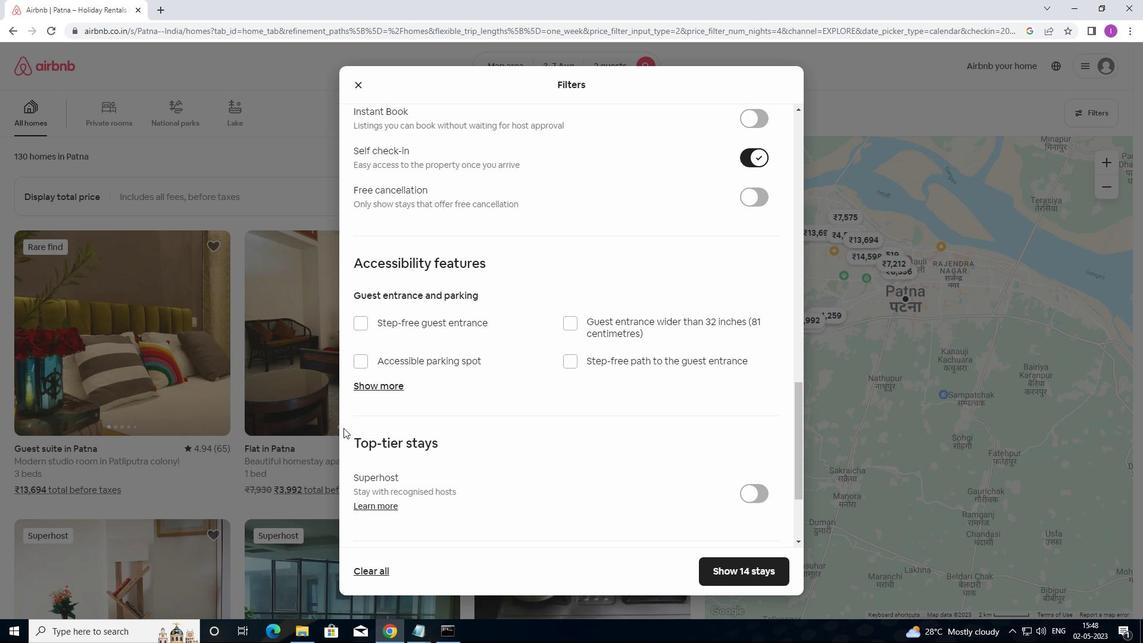 
Action: Mouse scrolled (331, 439) with delta (0, 0)
Screenshot: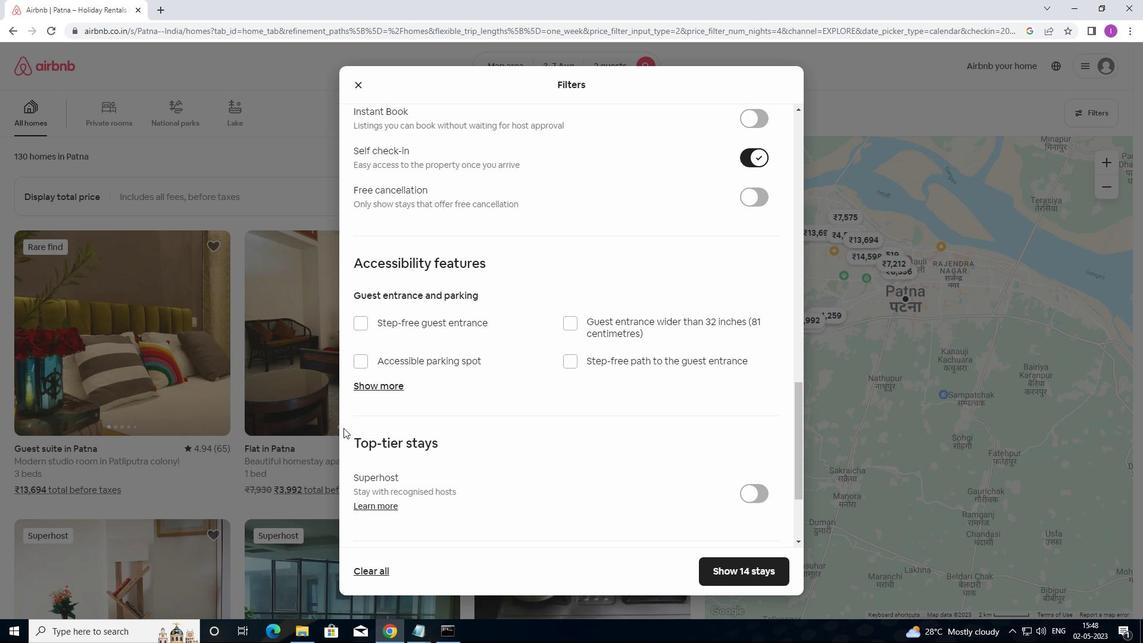
Action: Mouse moved to (327, 446)
Screenshot: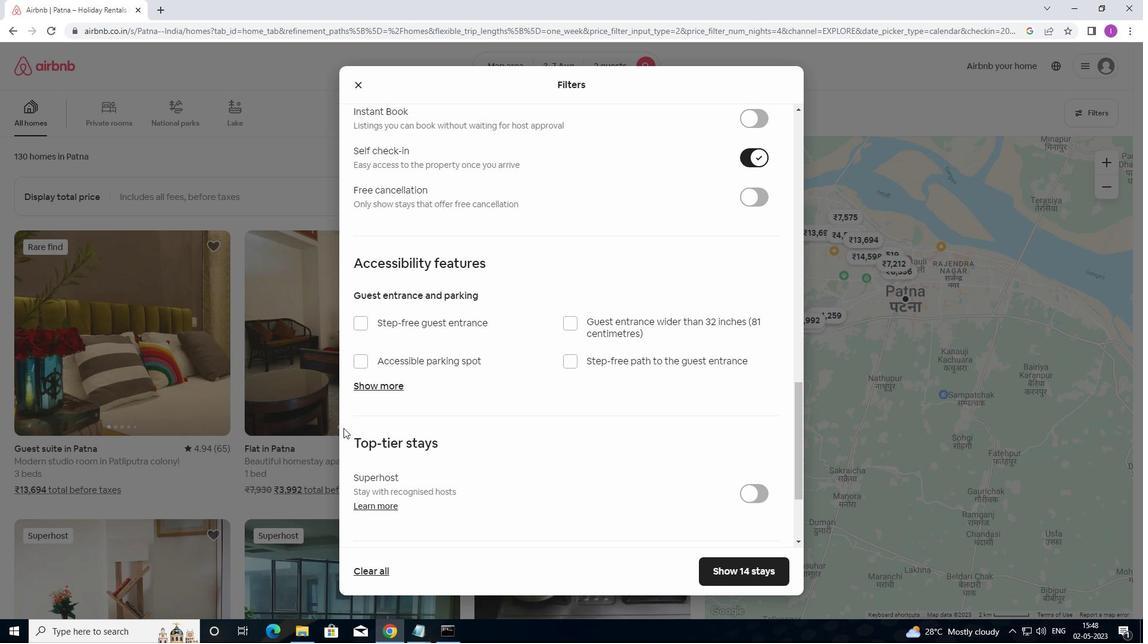 
Action: Mouse scrolled (327, 446) with delta (0, 0)
Screenshot: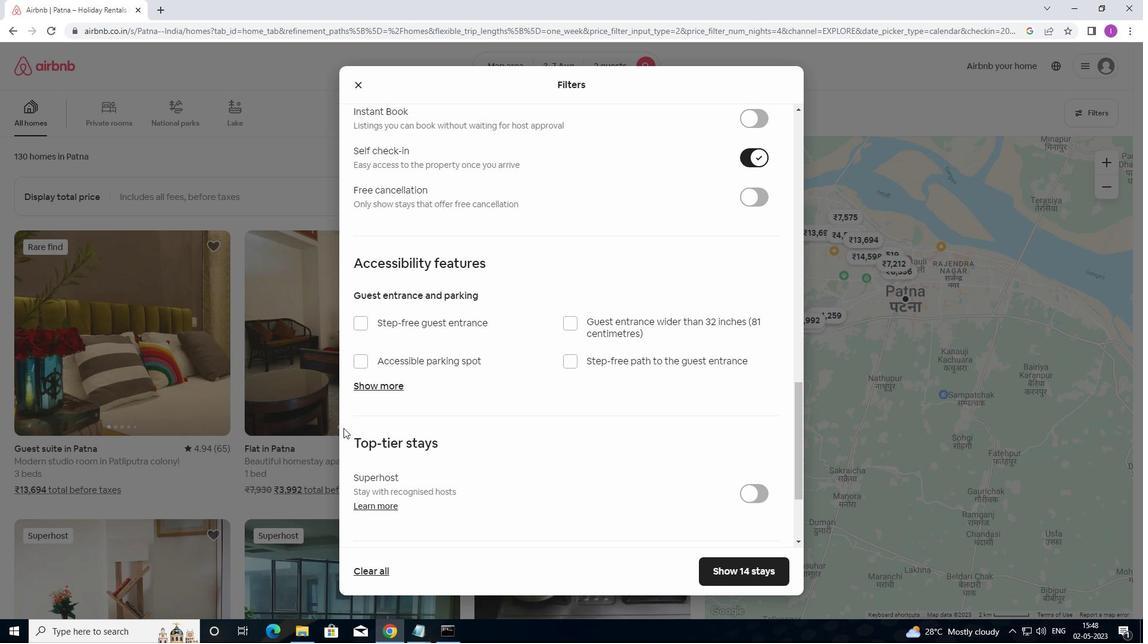 
Action: Mouse moved to (322, 451)
Screenshot: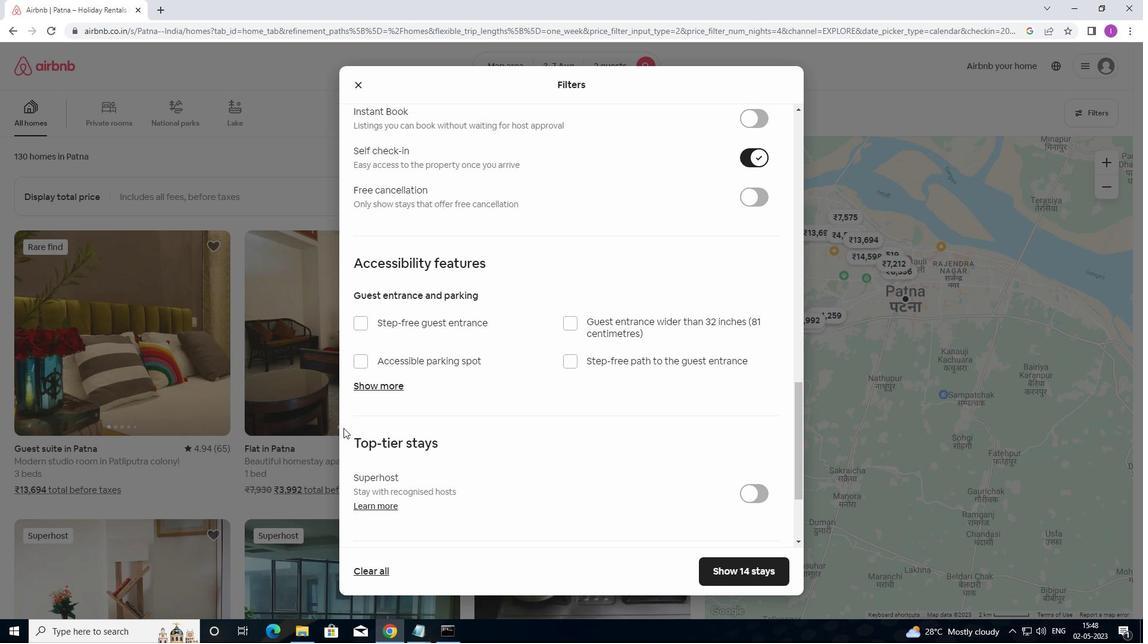 
Action: Mouse scrolled (322, 451) with delta (0, 0)
Screenshot: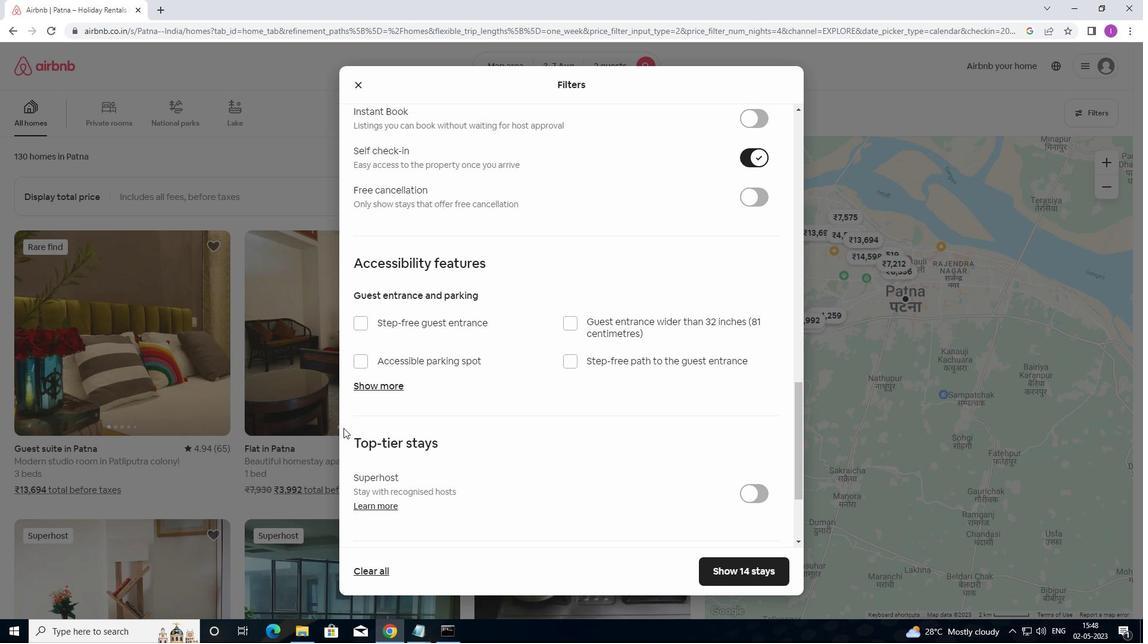 
Action: Mouse moved to (365, 417)
Screenshot: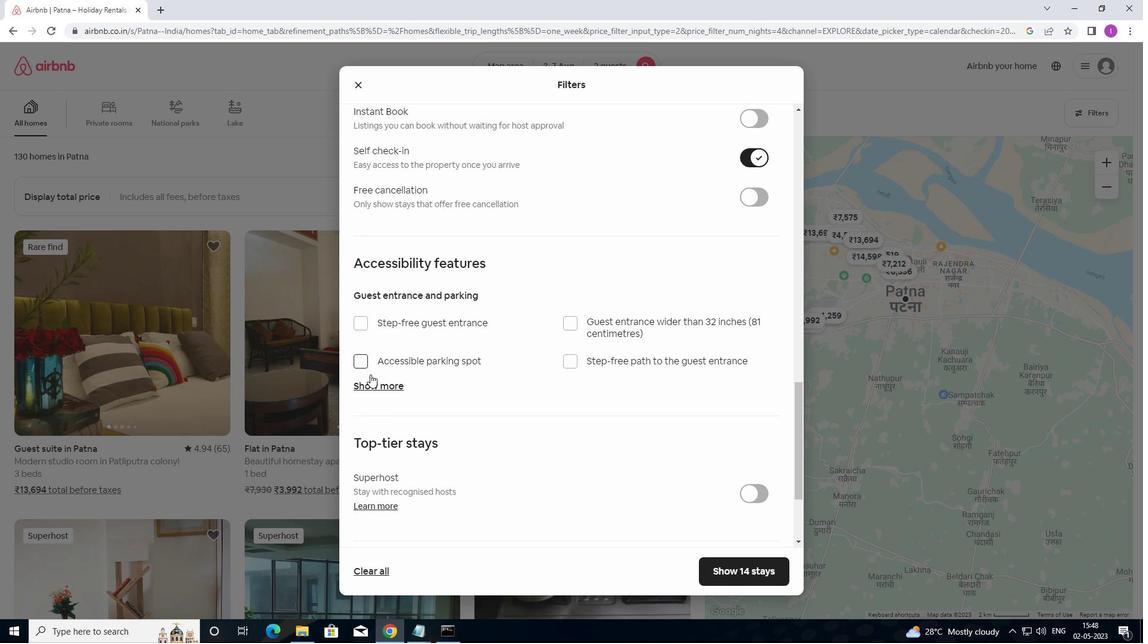 
Action: Mouse scrolled (365, 416) with delta (0, 0)
Screenshot: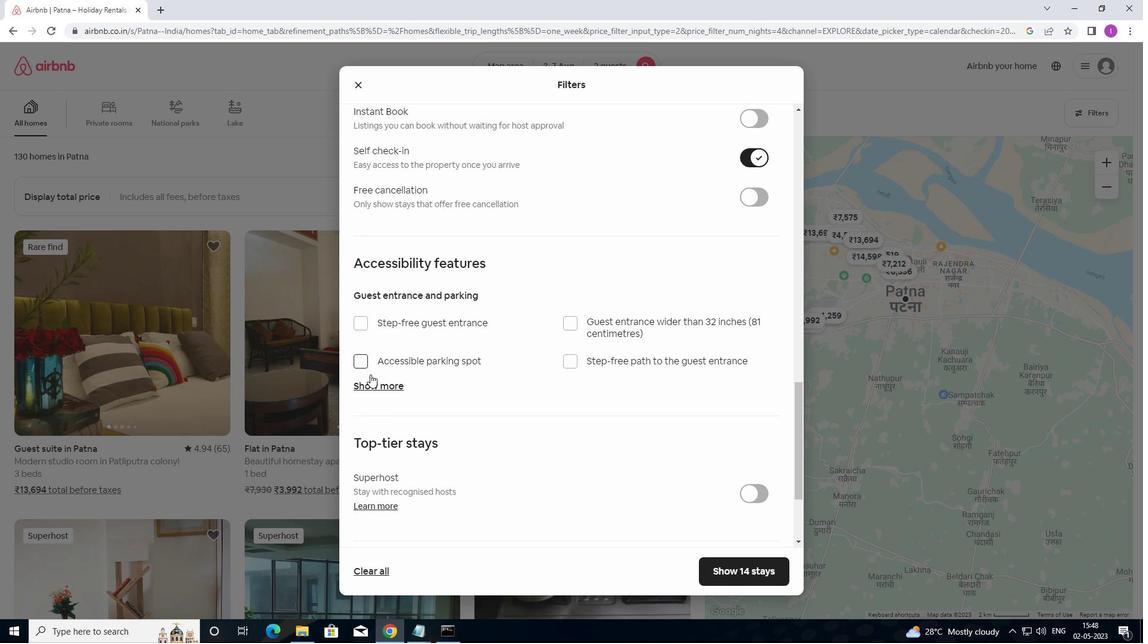 
Action: Mouse moved to (373, 431)
Screenshot: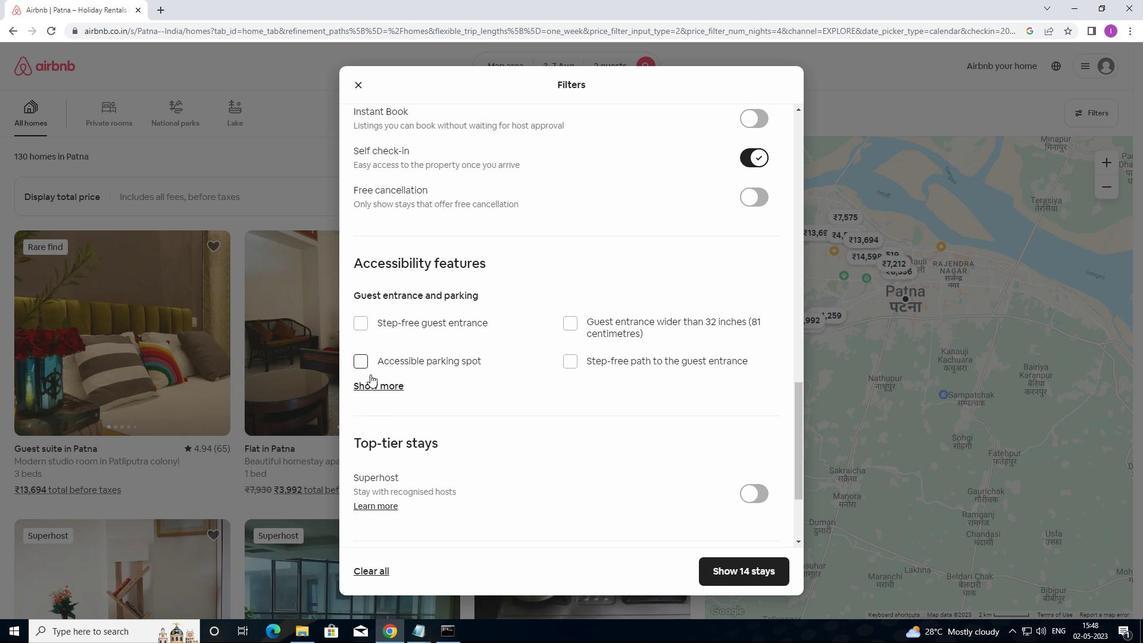 
Action: Mouse scrolled (373, 431) with delta (0, 0)
Screenshot: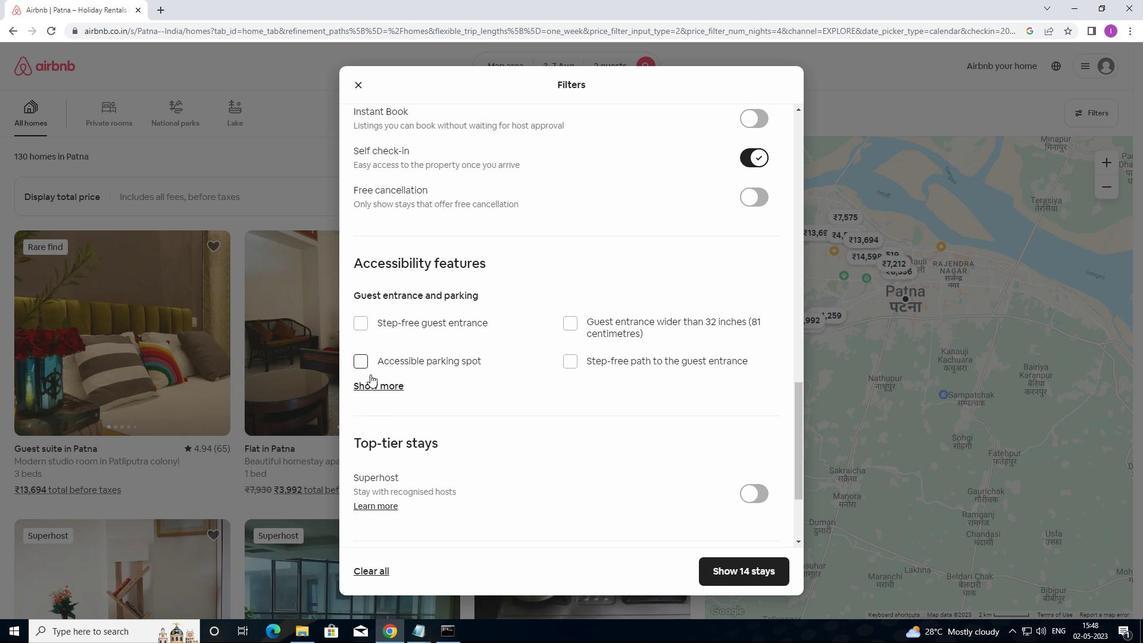 
Action: Mouse moved to (376, 434)
Screenshot: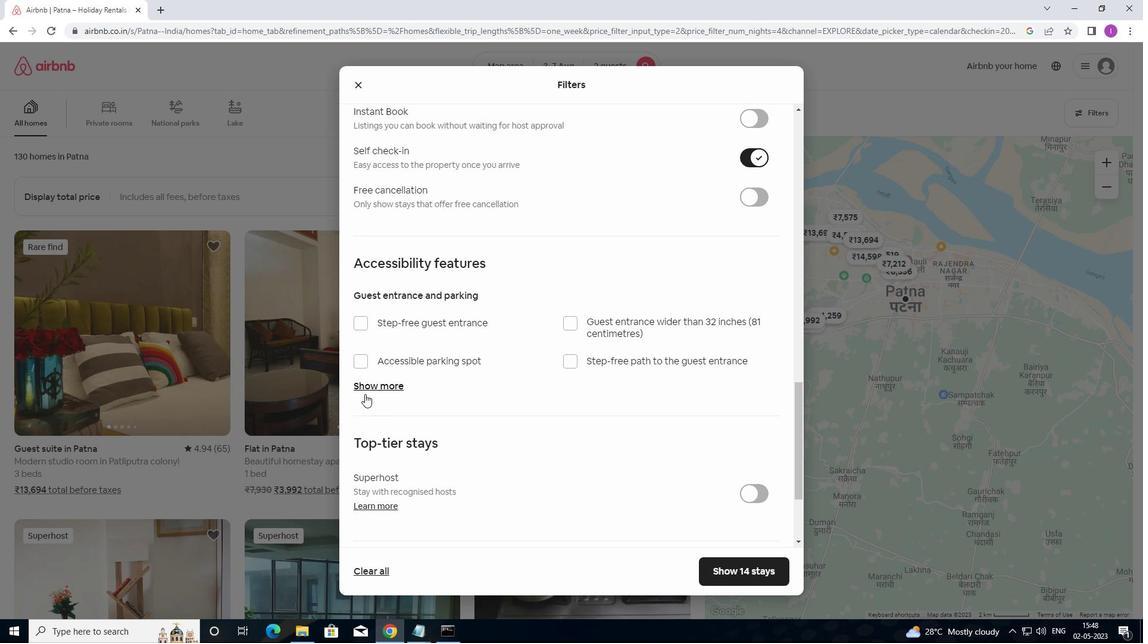 
Action: Mouse scrolled (376, 433) with delta (0, 0)
Screenshot: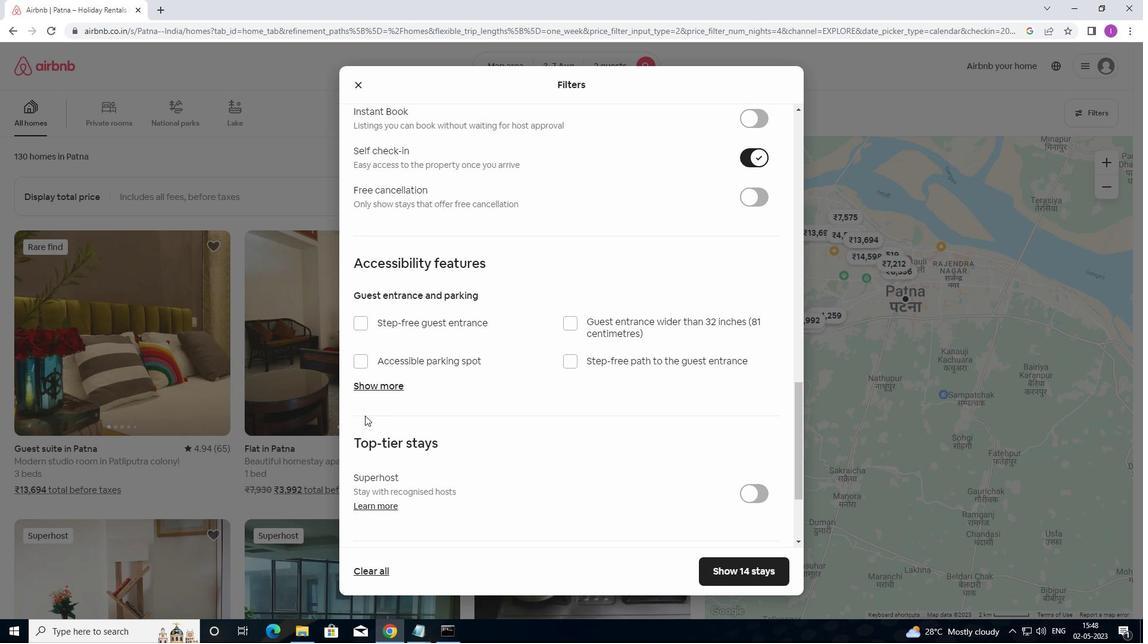 
Action: Mouse moved to (359, 463)
Screenshot: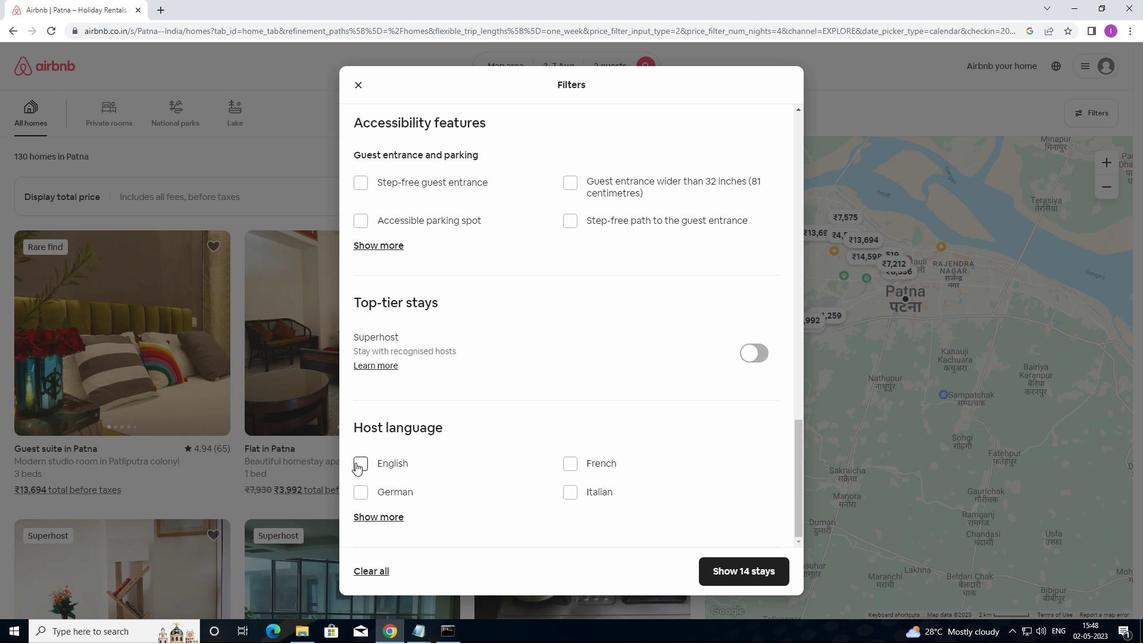 
Action: Mouse pressed left at (359, 463)
Screenshot: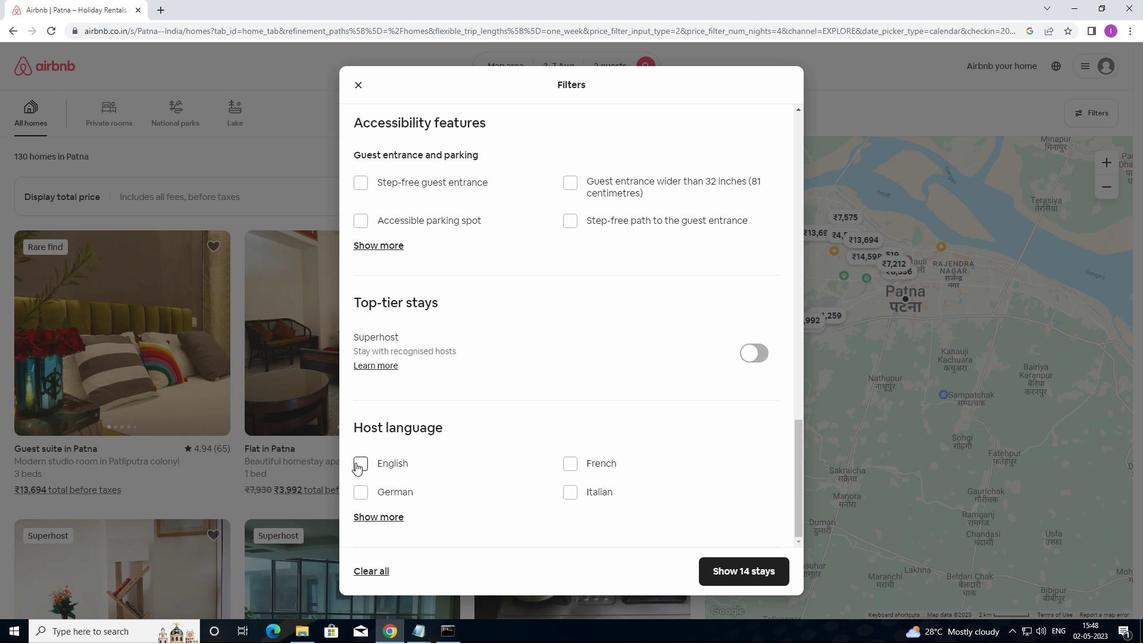 
Action: Mouse moved to (739, 568)
Screenshot: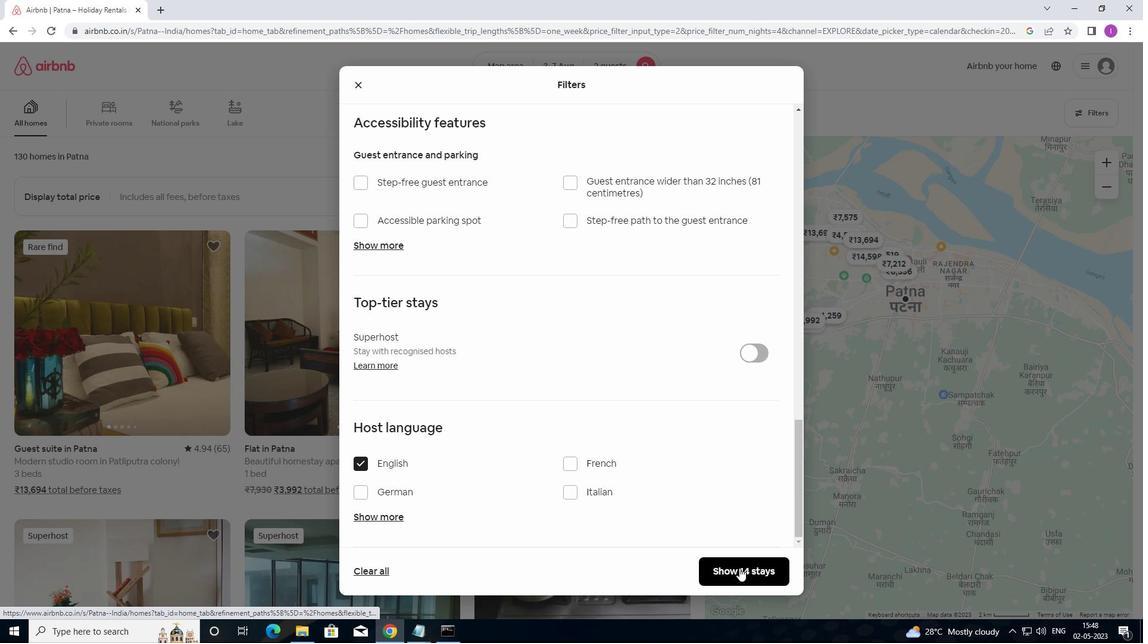 
Action: Mouse pressed left at (739, 568)
Screenshot: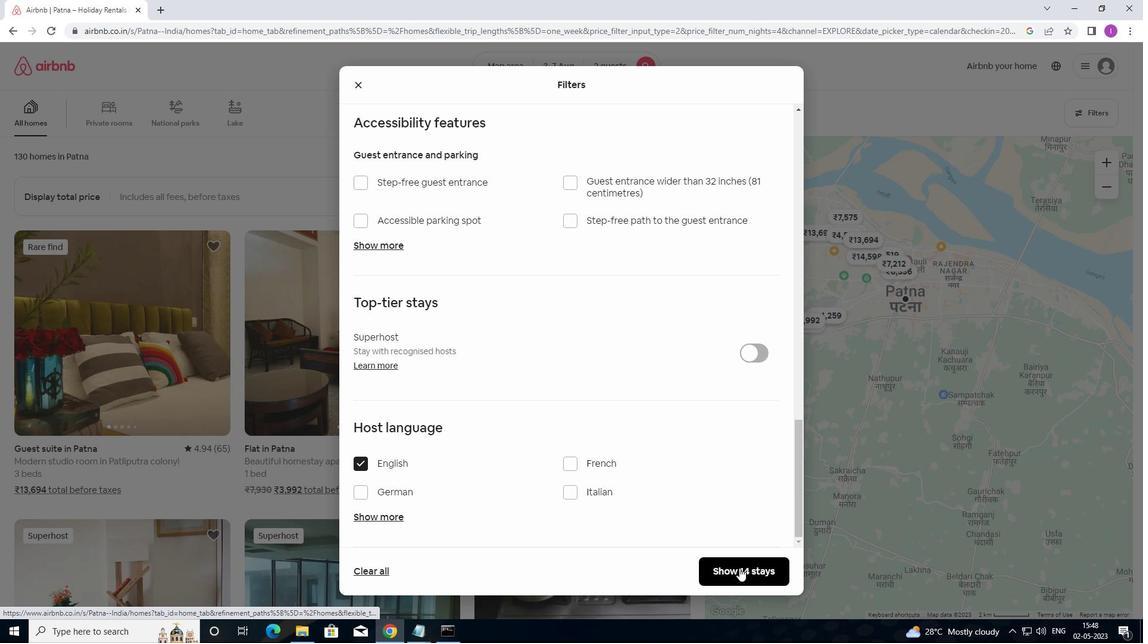 
Action: Mouse moved to (753, 482)
Screenshot: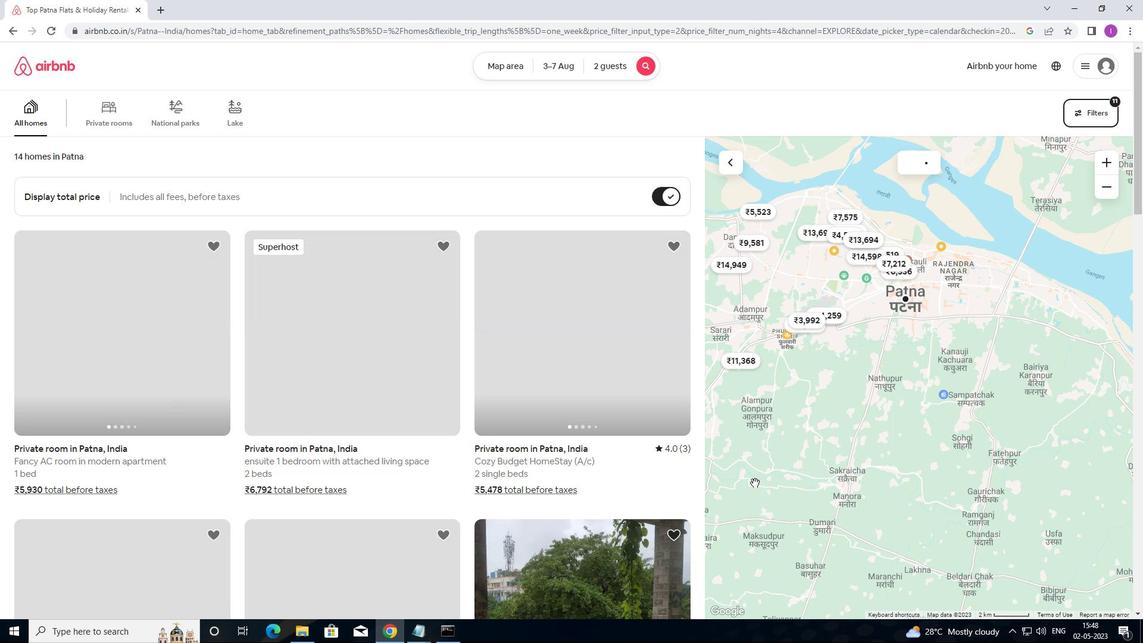 
